 Task: Open a blank sheet, save the file as rainbow.doc Insert a picture of 'Rainbow'with name   Rainbow.png  Change shape height to 9.4 select the picture, apply border and shading with setting 3-D, style zigzaged line, color Red and width 1 pt
Action: Mouse moved to (16, 68)
Screenshot: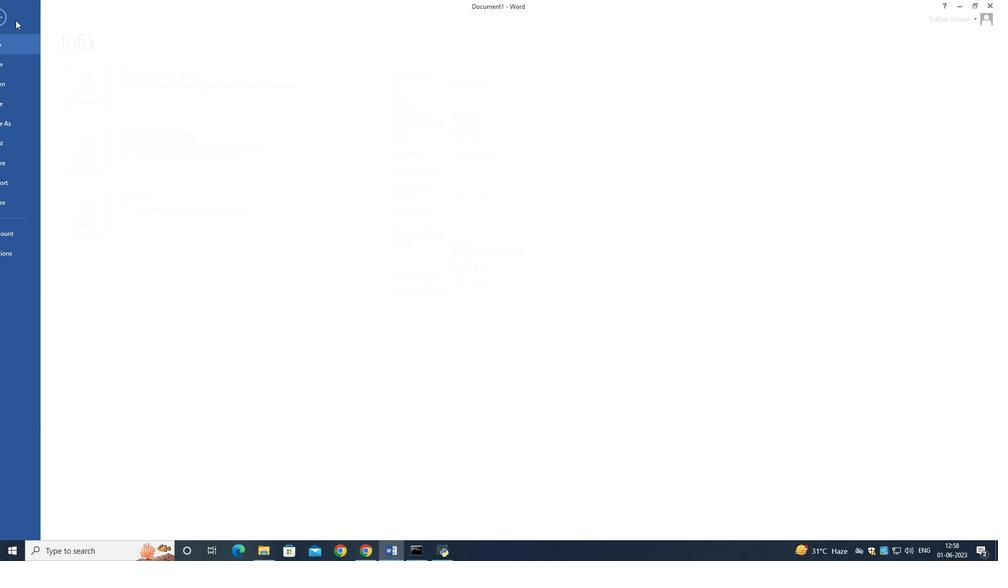 
Action: Mouse pressed left at (16, 68)
Screenshot: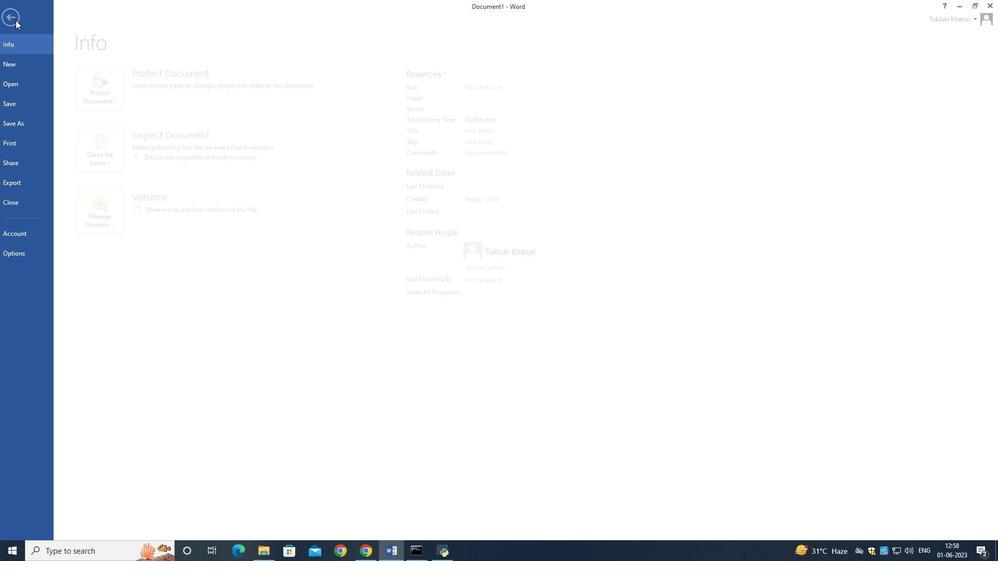 
Action: Mouse pressed left at (16, 68)
Screenshot: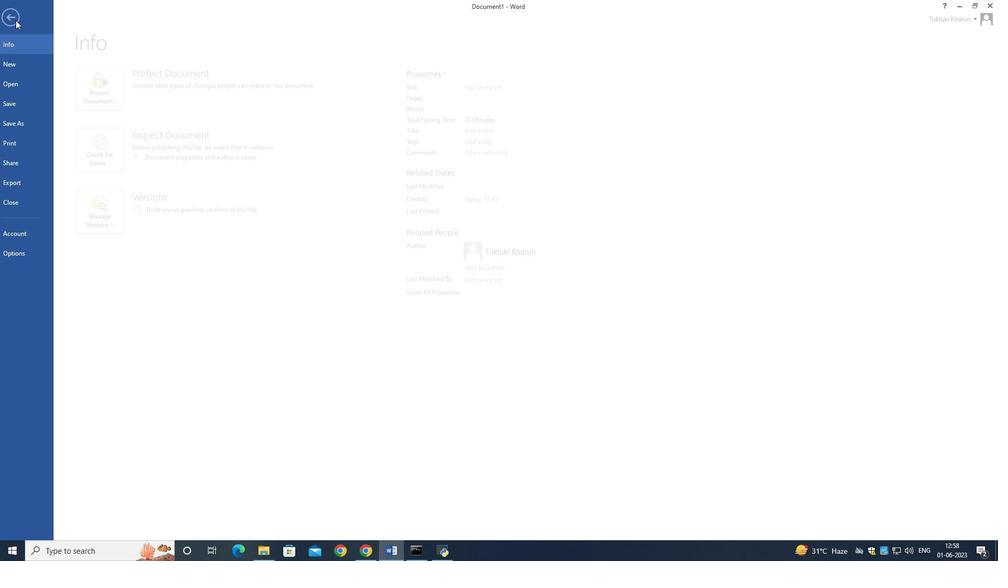 
Action: Mouse moved to (139, 144)
Screenshot: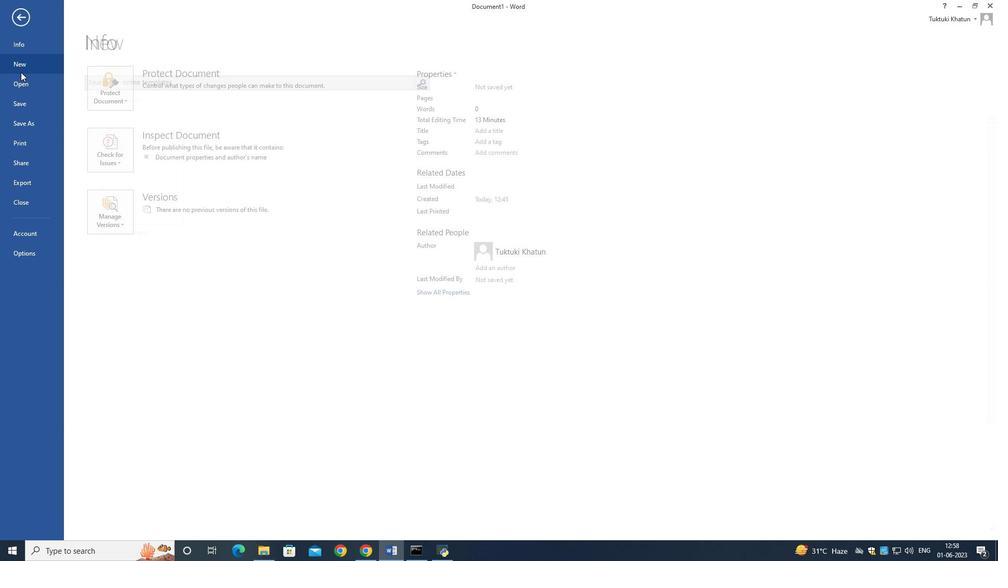 
Action: Mouse pressed left at (139, 144)
Screenshot: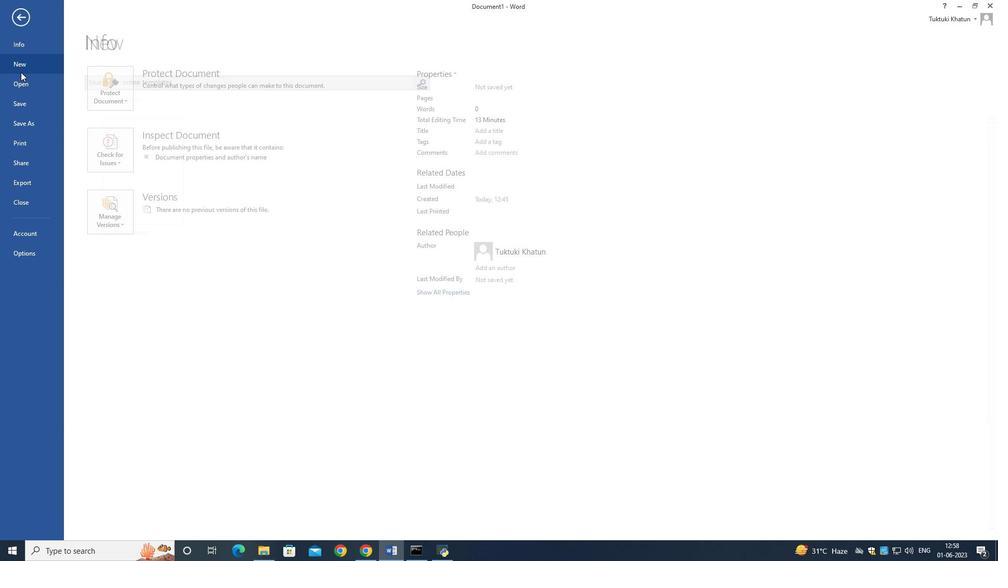
Action: Mouse pressed left at (139, 144)
Screenshot: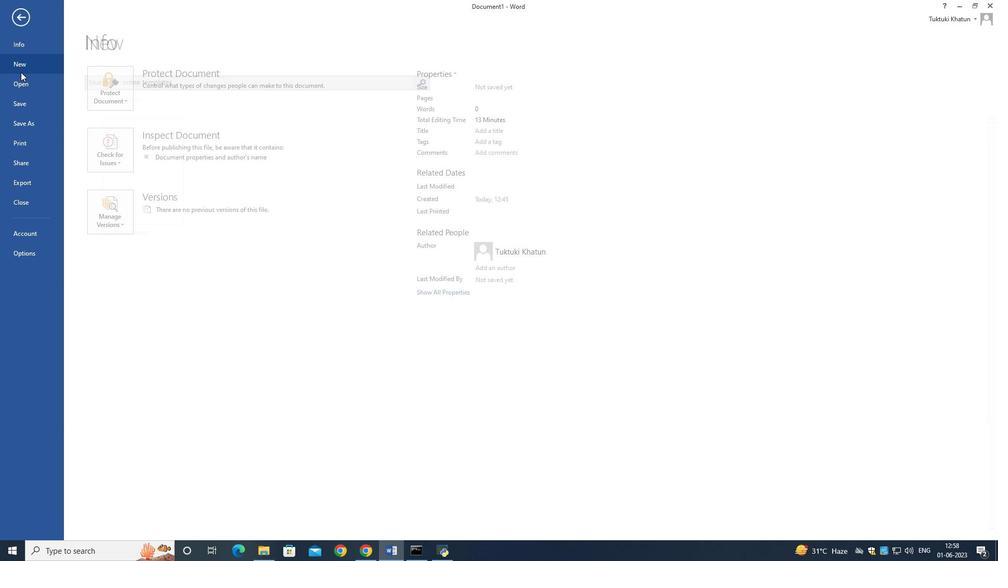 
Action: Mouse moved to (318, 134)
Screenshot: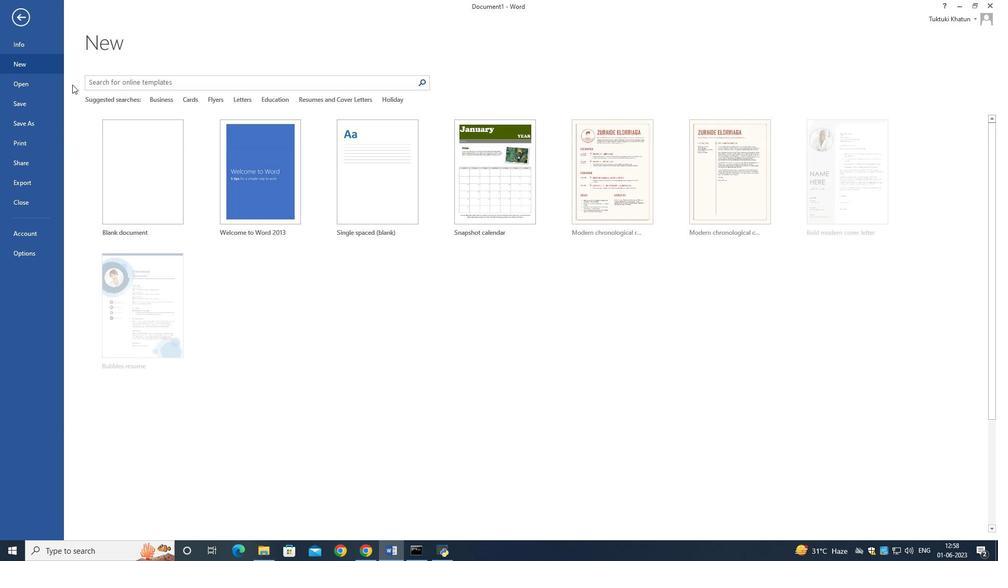 
Action: Key pressed ctrl+S
Screenshot: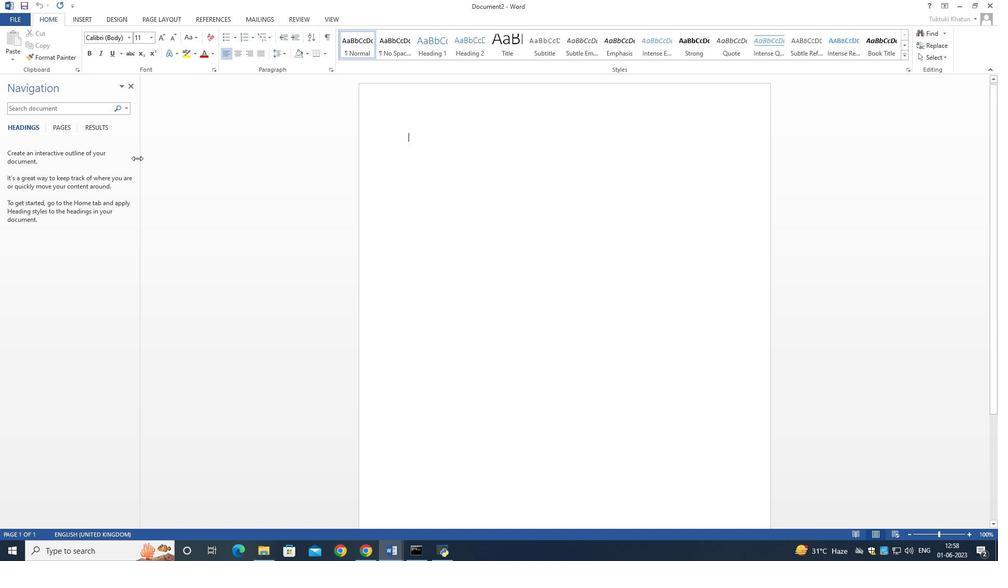 
Action: Mouse moved to (42, 125)
Screenshot: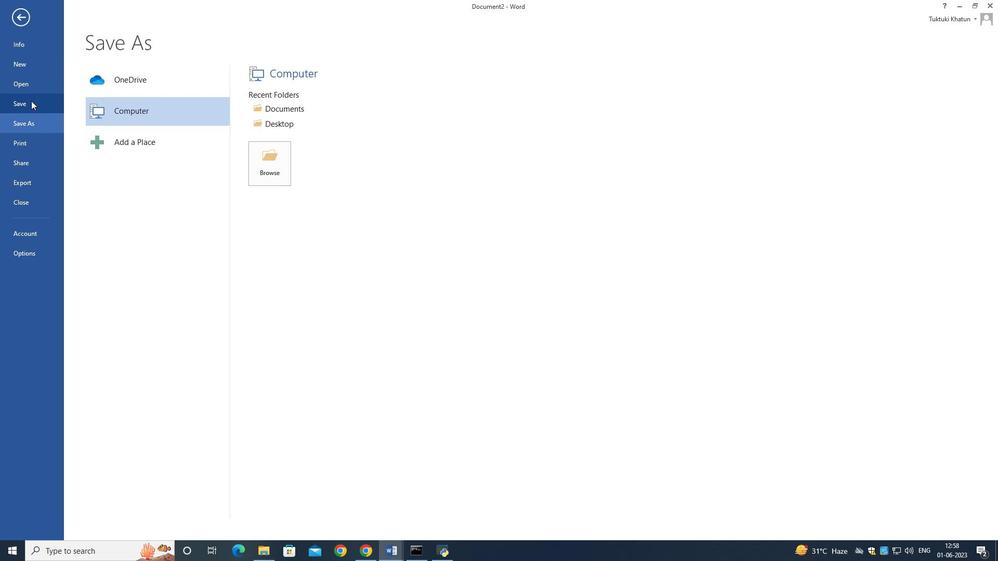 
Action: Mouse pressed left at (42, 125)
Screenshot: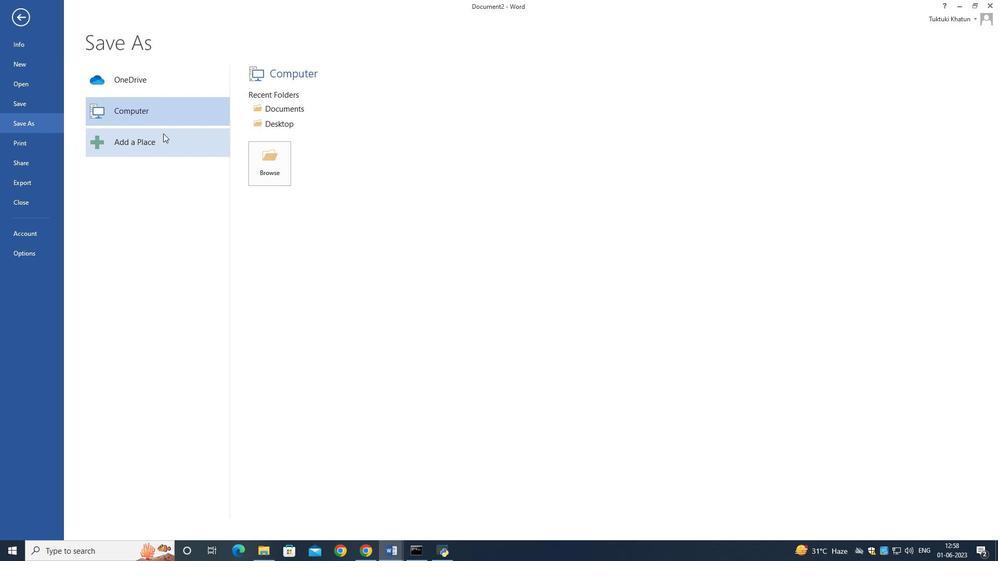 
Action: Mouse moved to (15, 20)
Screenshot: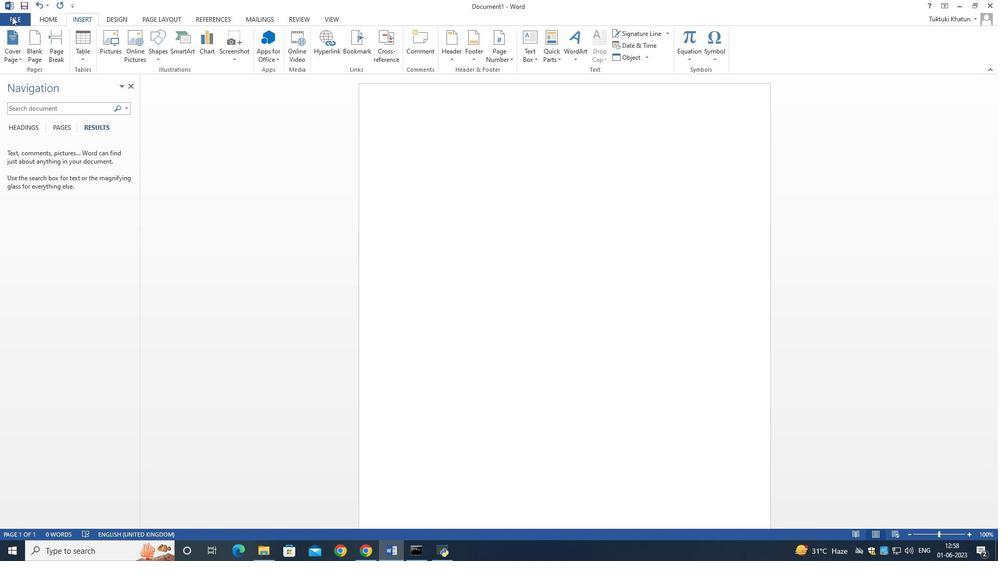 
Action: Mouse pressed left at (15, 20)
Screenshot: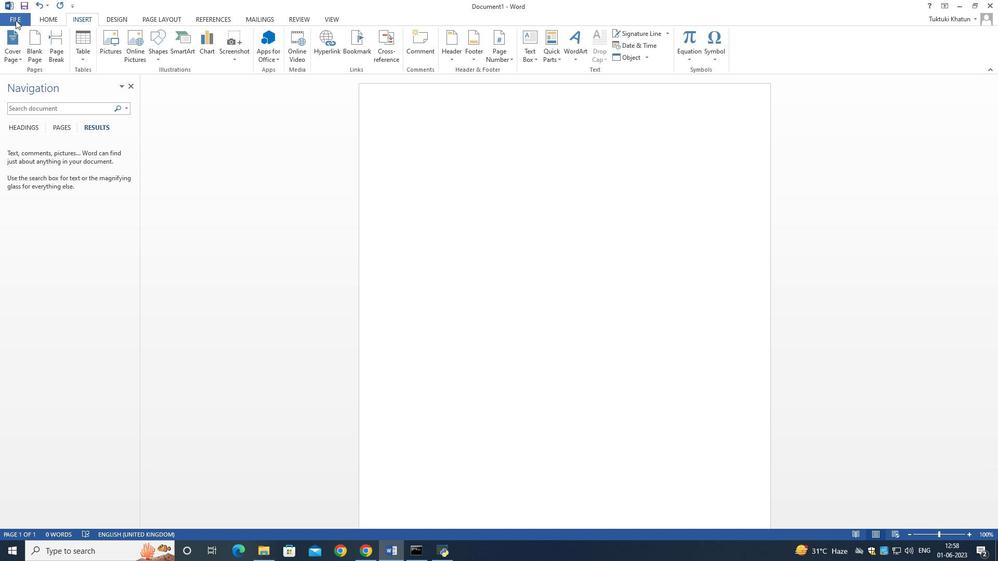 
Action: Mouse moved to (20, 72)
Screenshot: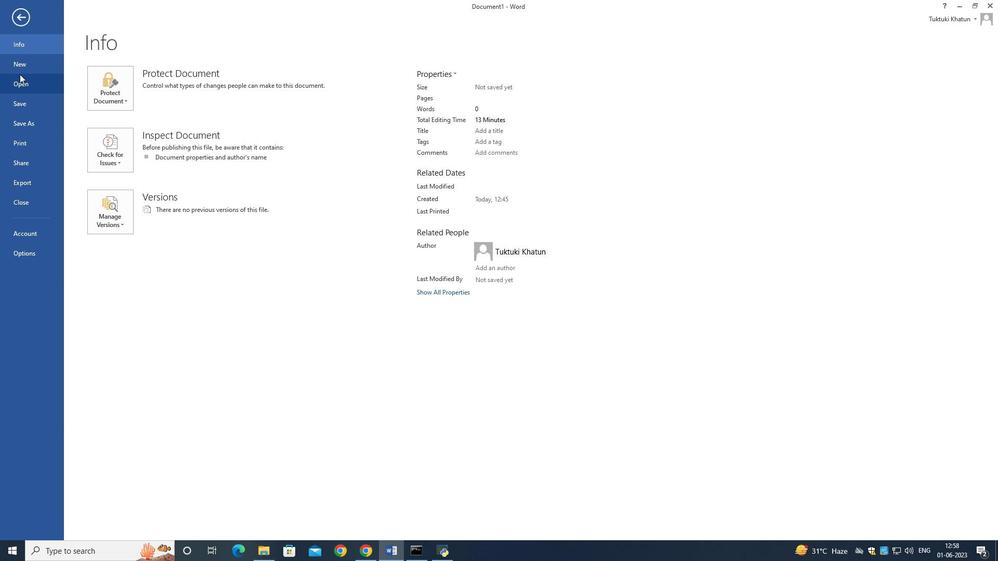 
Action: Mouse pressed left at (20, 72)
Screenshot: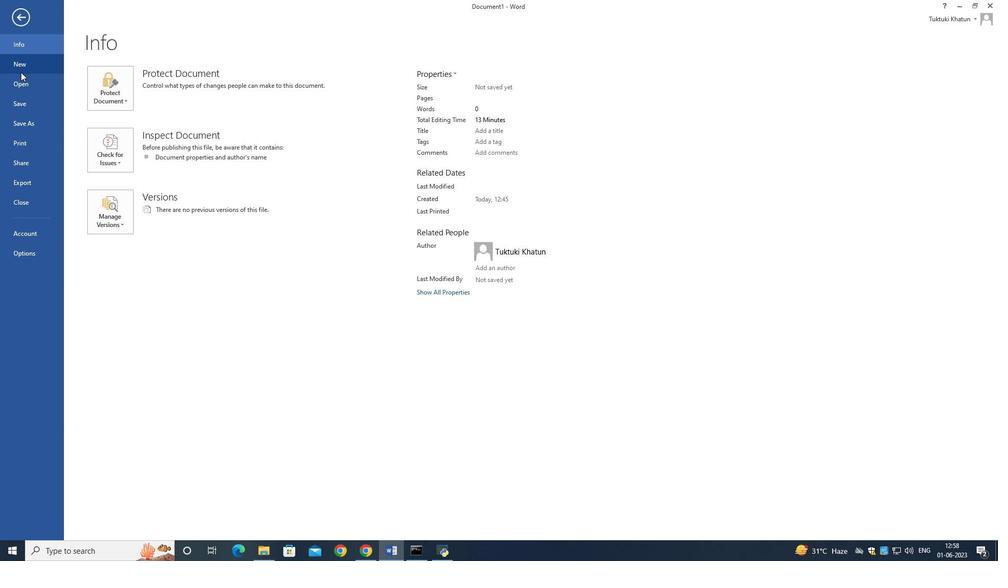 
Action: Mouse moved to (127, 165)
Screenshot: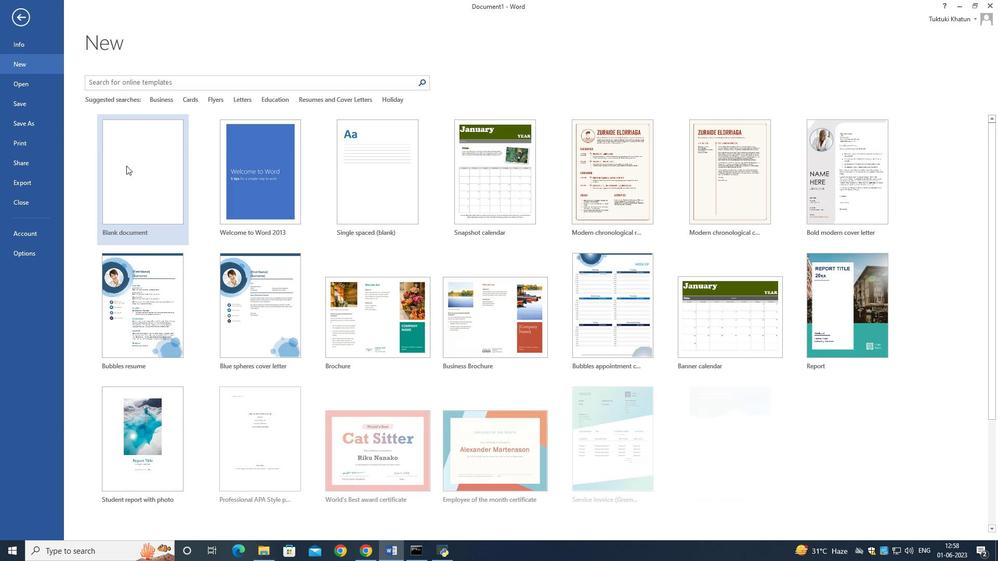 
Action: Mouse pressed left at (127, 165)
Screenshot: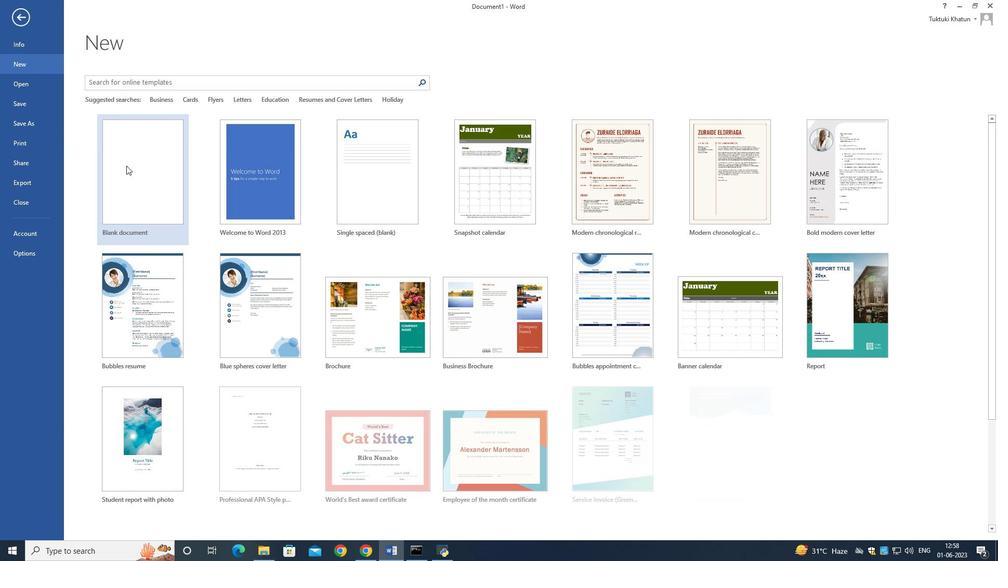 
Action: Mouse moved to (23, 22)
Screenshot: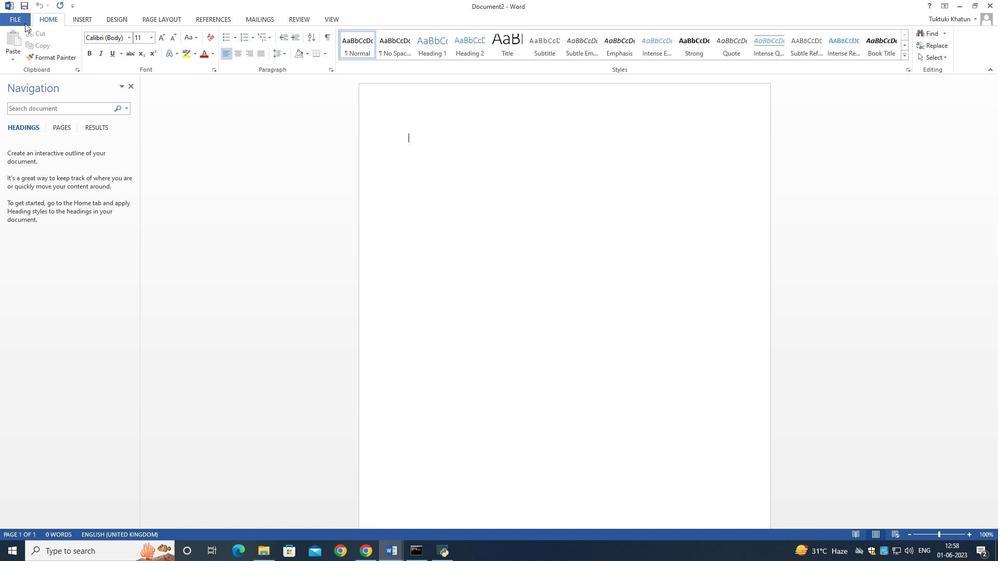 
Action: Mouse pressed left at (23, 22)
Screenshot: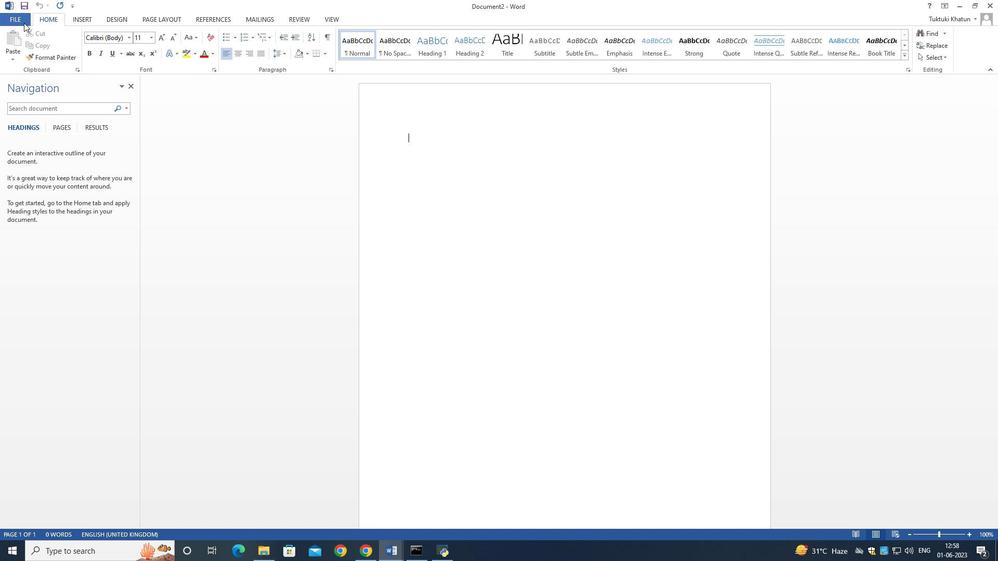 
Action: Mouse moved to (29, 100)
Screenshot: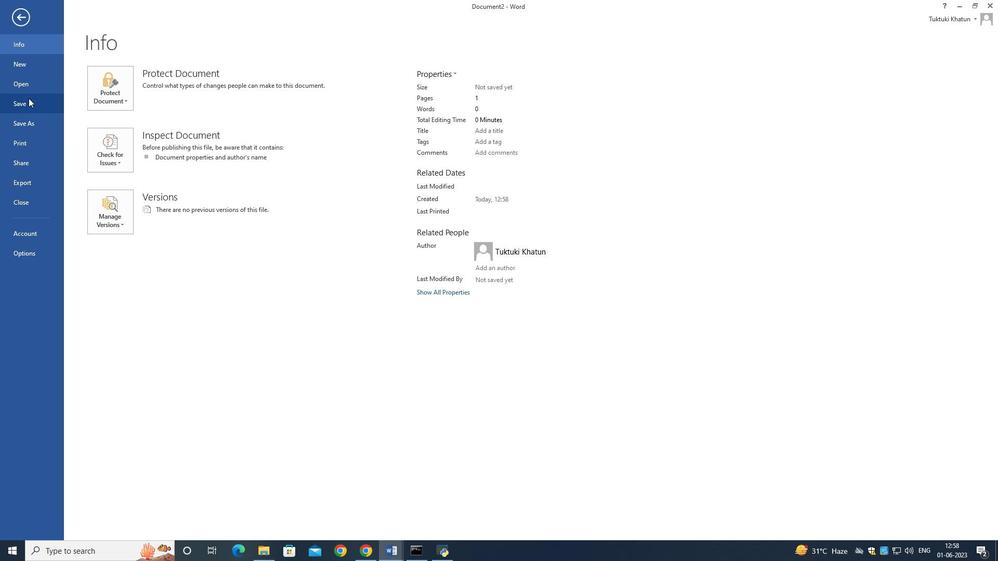 
Action: Mouse pressed left at (29, 100)
Screenshot: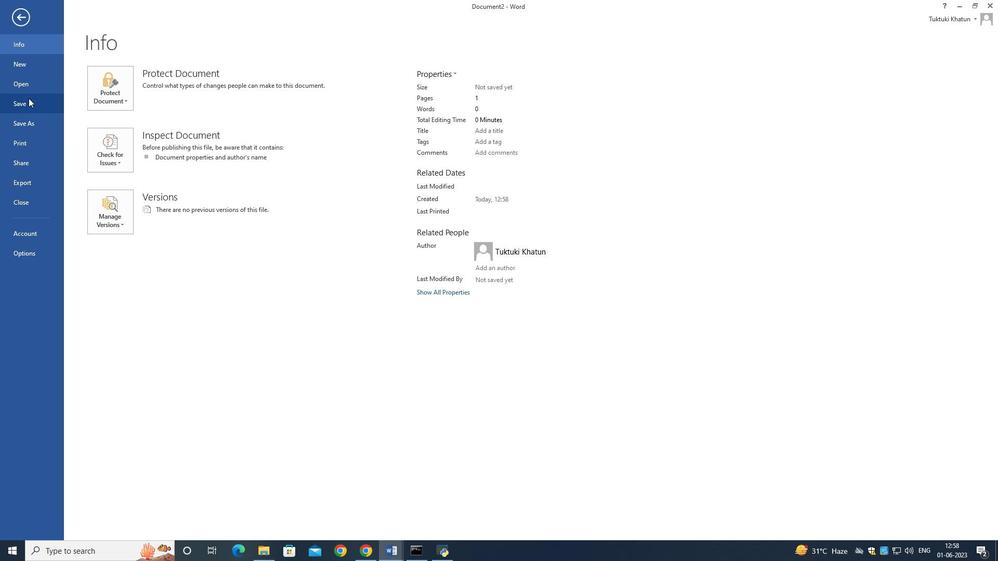 
Action: Mouse moved to (157, 110)
Screenshot: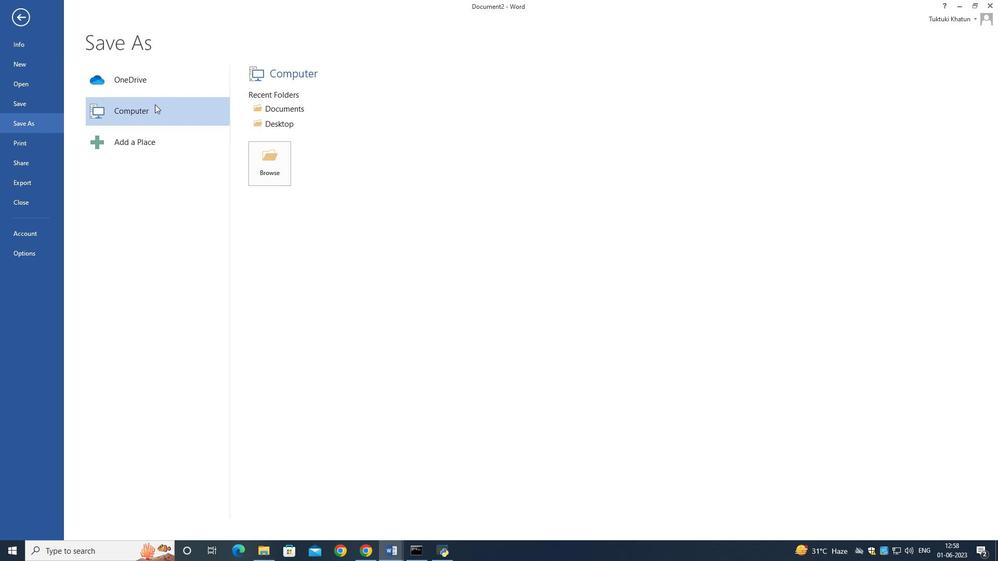 
Action: Mouse pressed left at (157, 110)
Screenshot: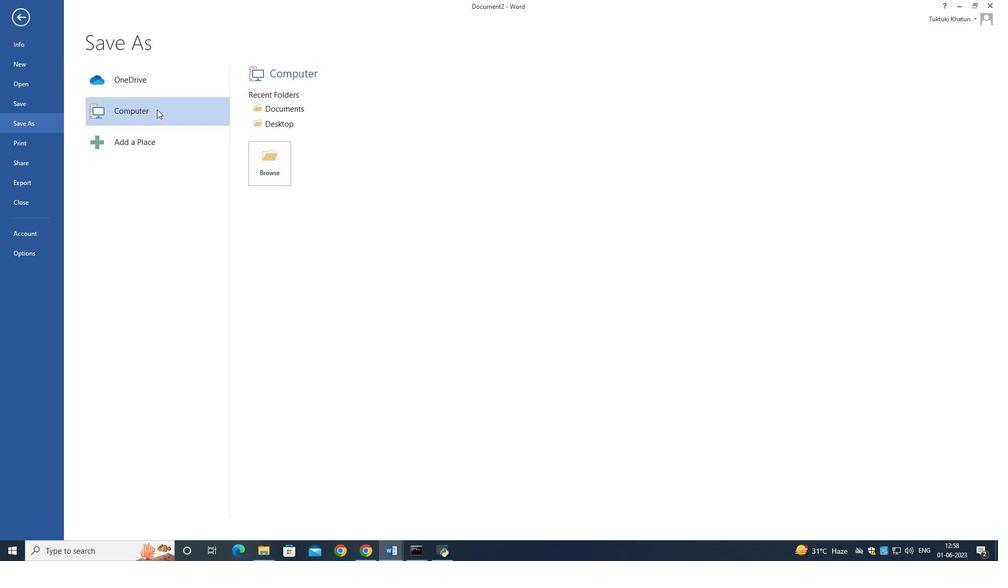 
Action: Mouse moved to (269, 108)
Screenshot: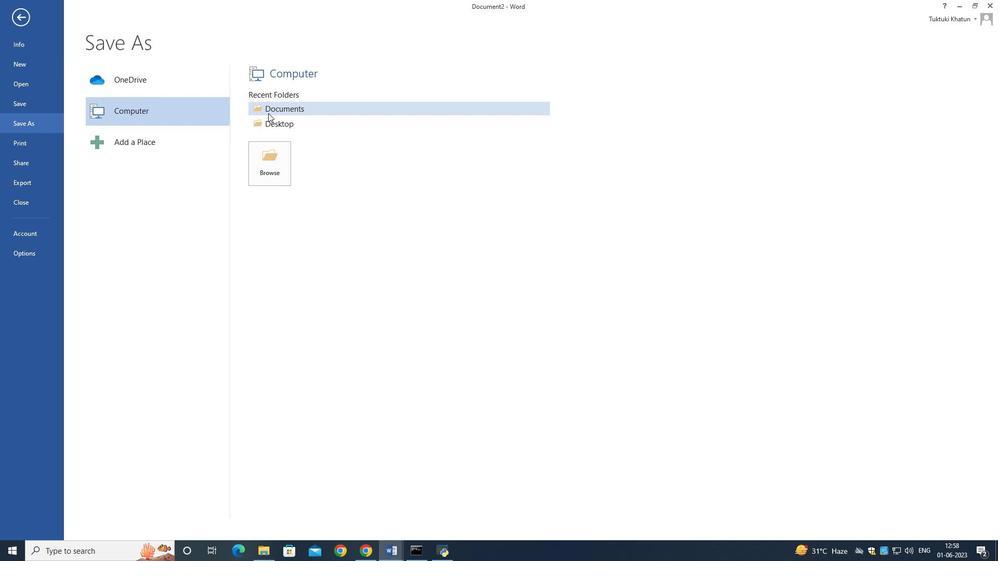 
Action: Mouse pressed left at (269, 108)
Screenshot: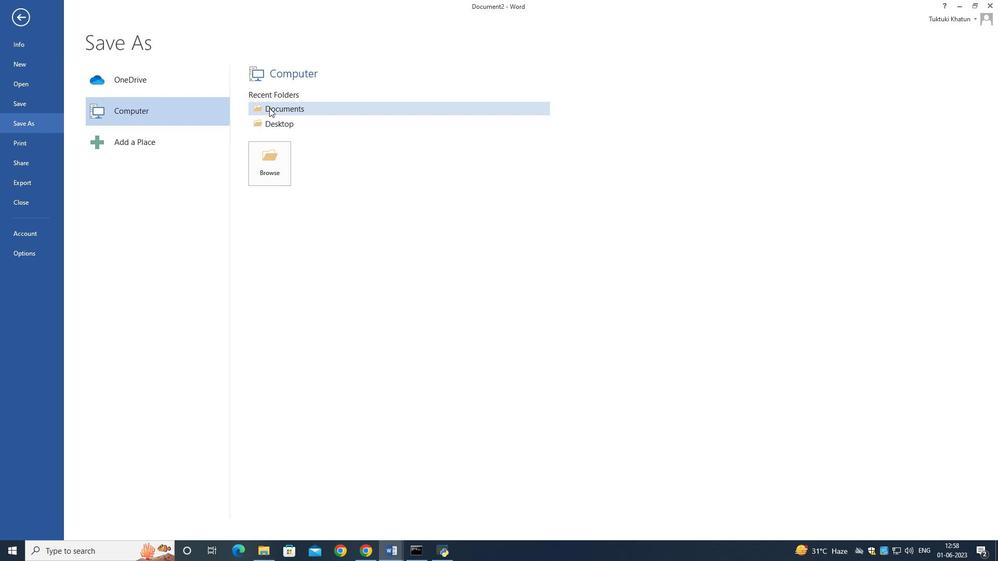 
Action: Mouse moved to (246, 178)
Screenshot: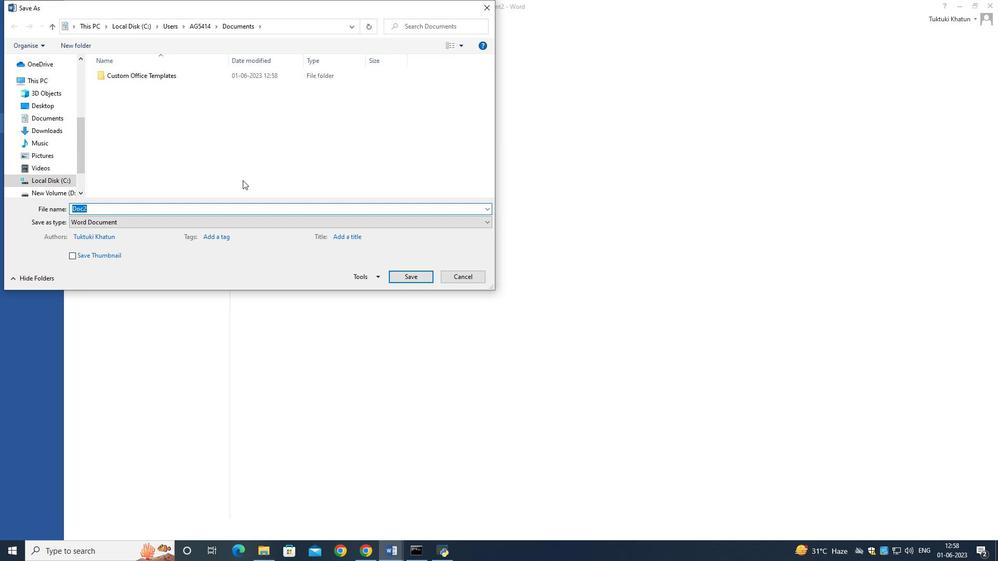 
Action: Key pressed rainbow
Screenshot: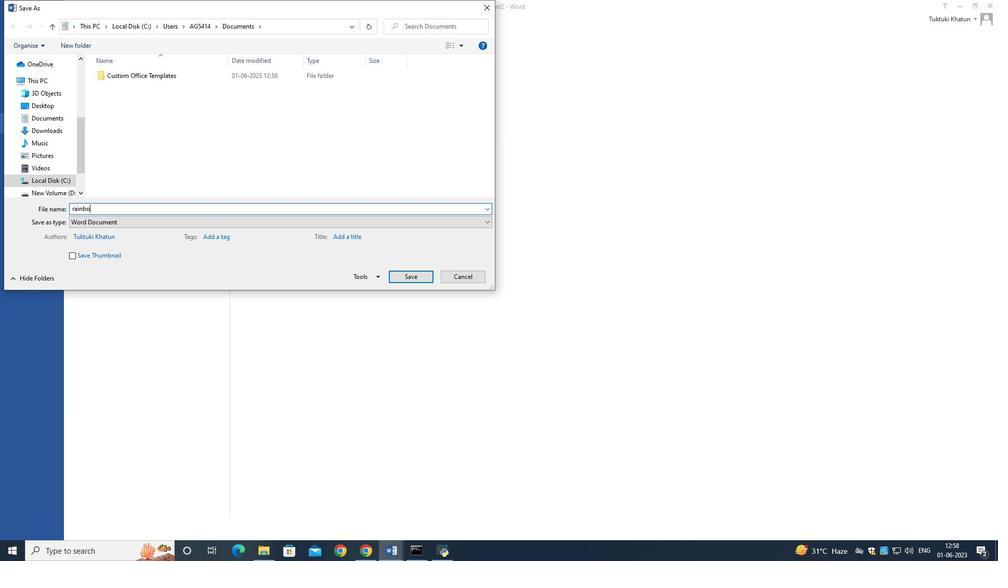 
Action: Mouse moved to (404, 275)
Screenshot: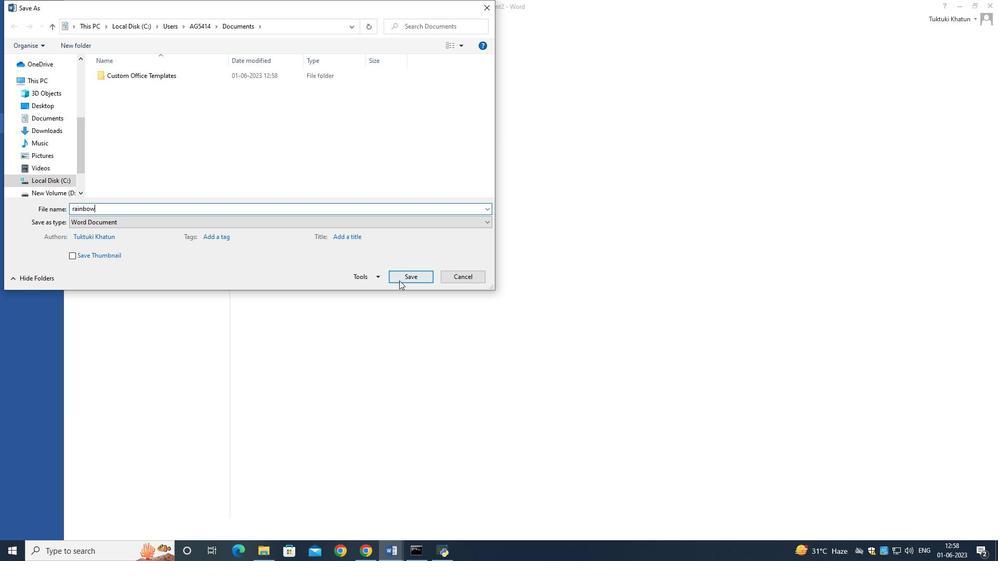 
Action: Mouse pressed left at (404, 275)
Screenshot: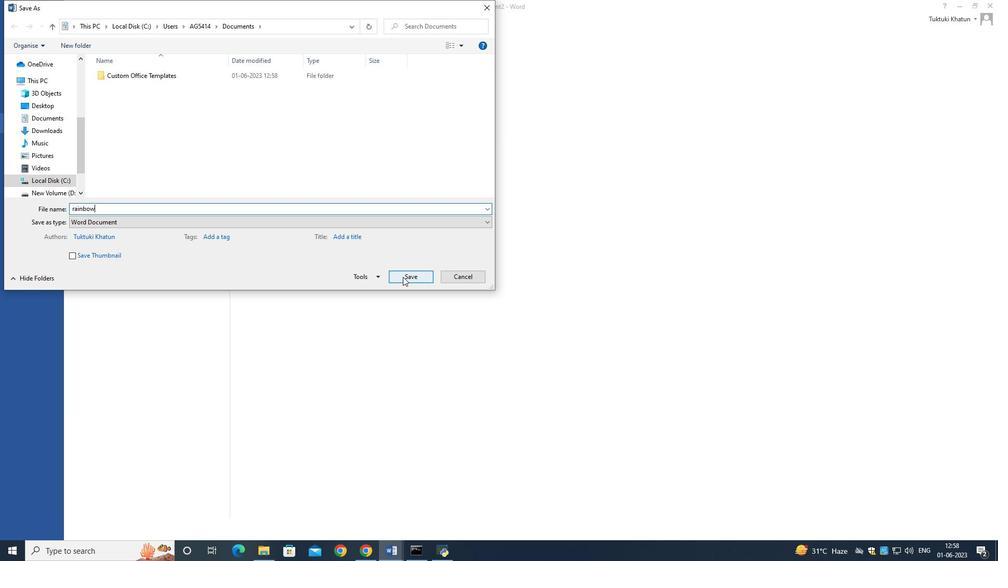 
Action: Mouse moved to (82, 16)
Screenshot: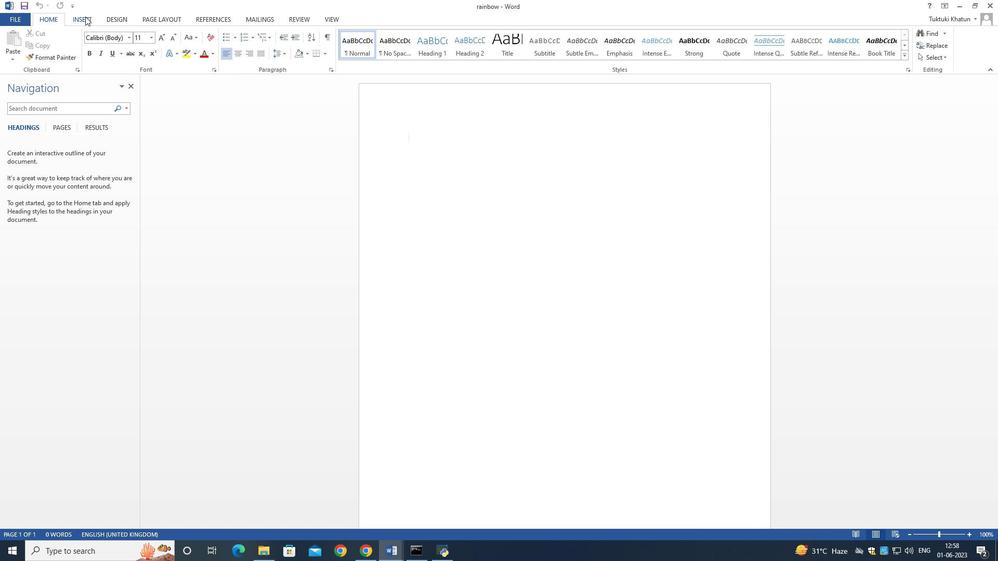 
Action: Mouse pressed left at (82, 16)
Screenshot: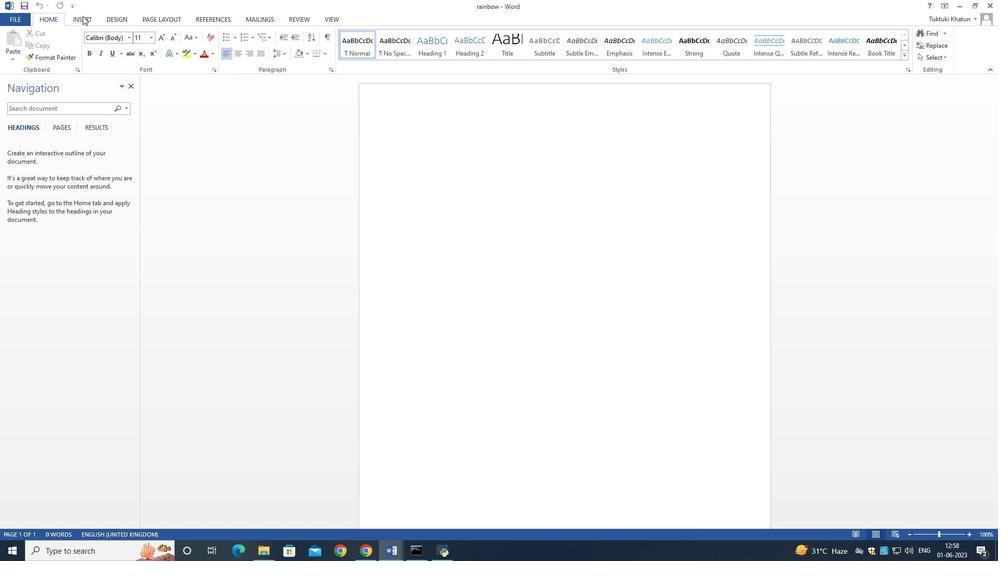 
Action: Mouse moved to (111, 42)
Screenshot: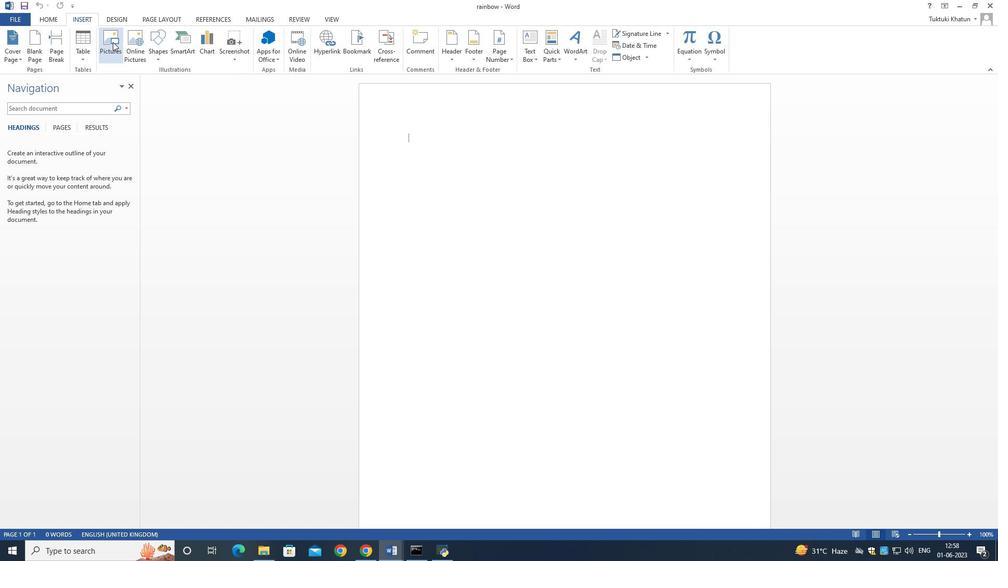
Action: Mouse pressed left at (111, 42)
Screenshot: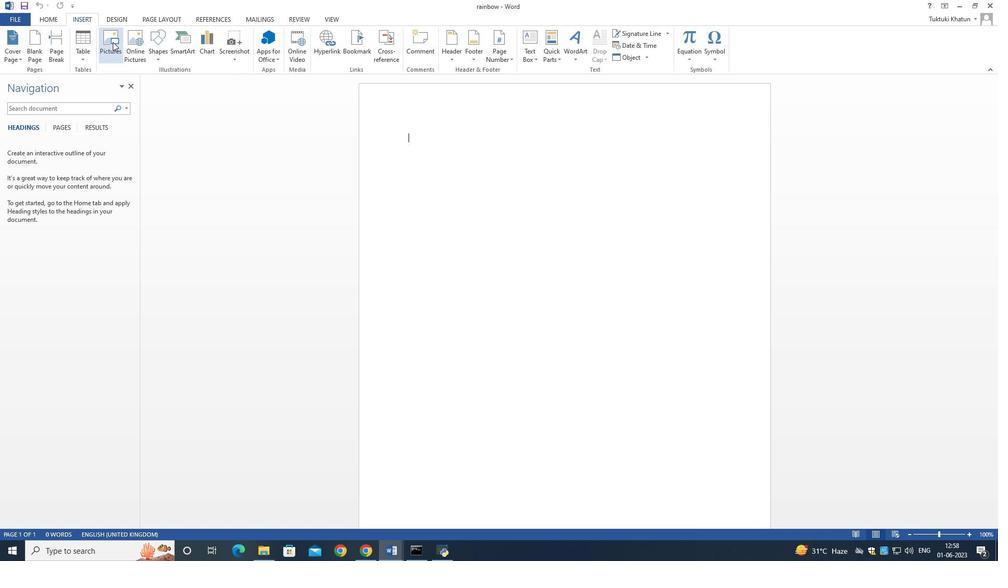 
Action: Mouse moved to (134, 98)
Screenshot: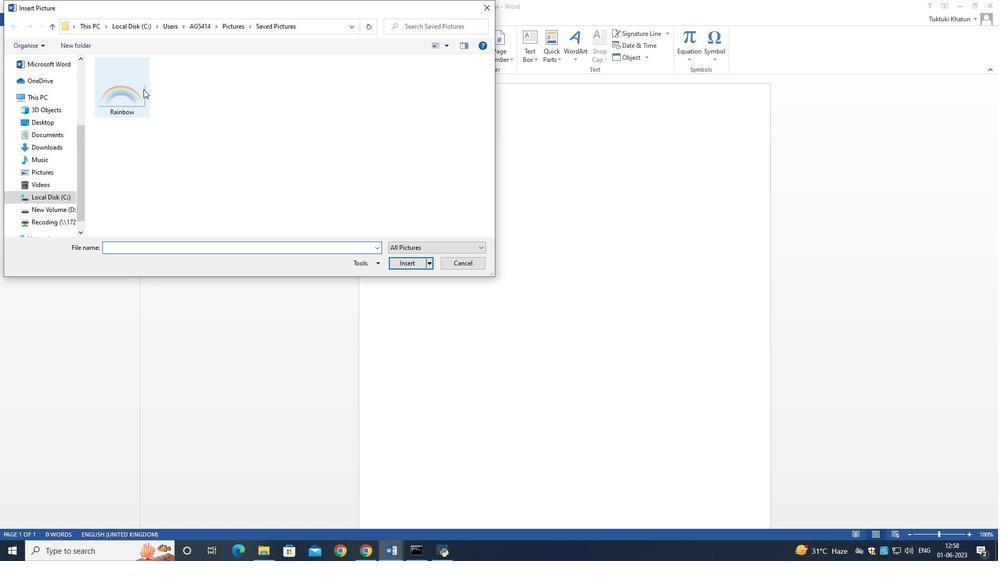 
Action: Mouse pressed left at (134, 98)
Screenshot: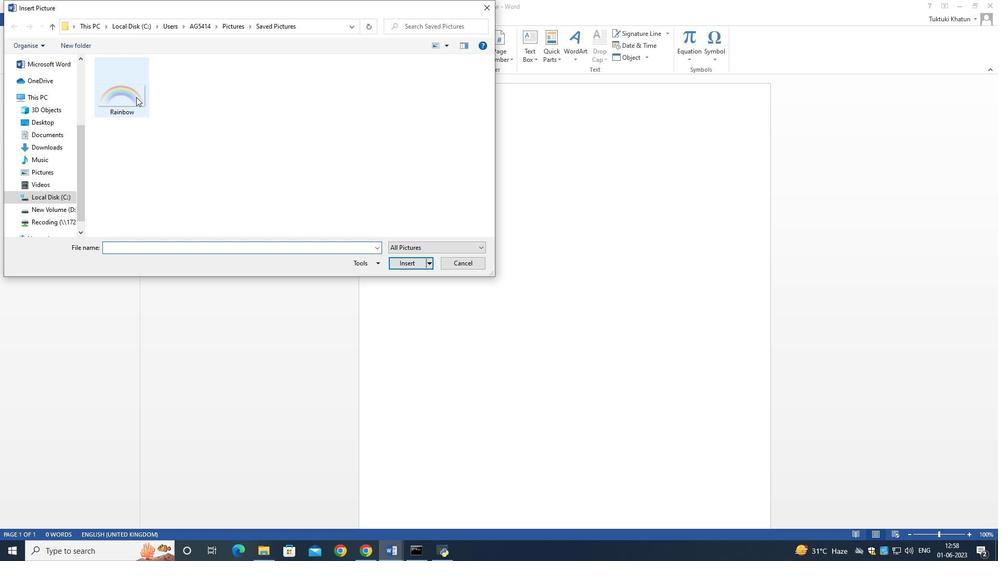 
Action: Mouse moved to (408, 259)
Screenshot: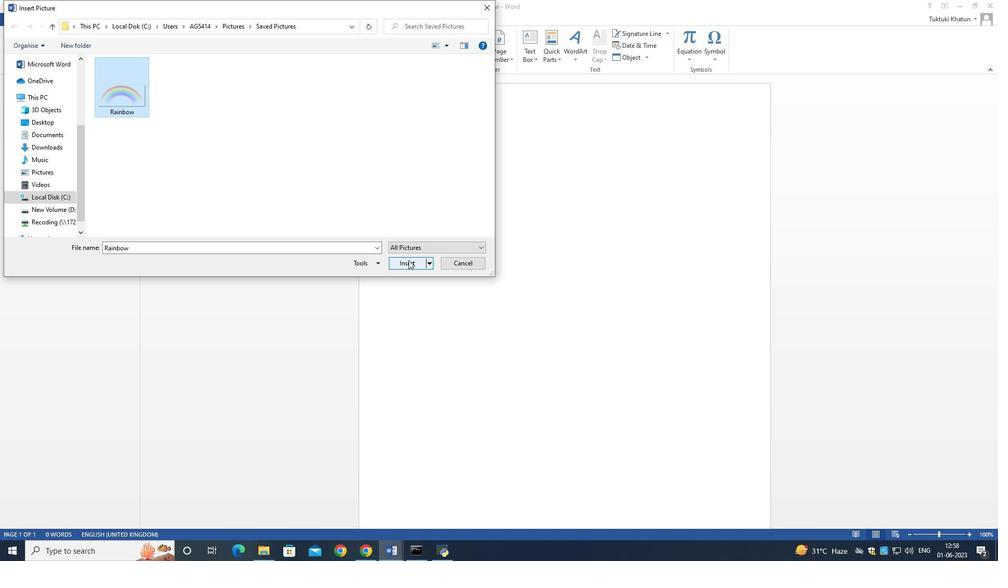 
Action: Mouse pressed left at (408, 259)
Screenshot: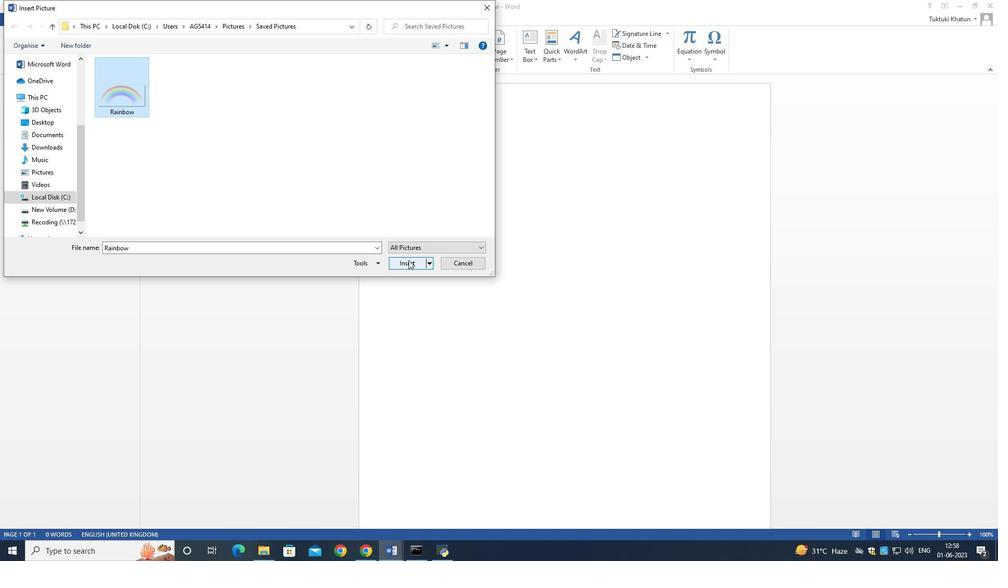 
Action: Mouse moved to (937, 37)
Screenshot: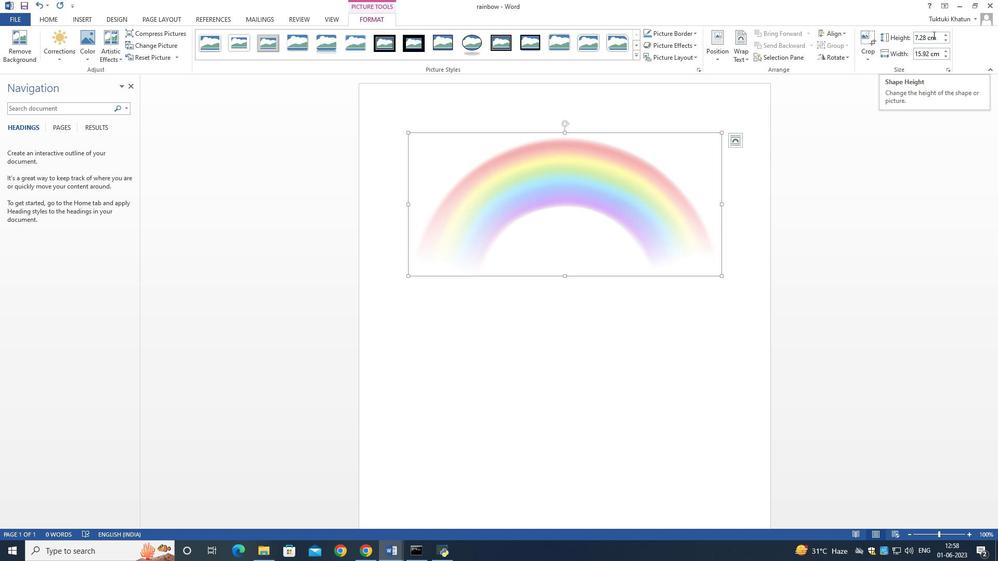 
Action: Mouse pressed left at (937, 37)
Screenshot: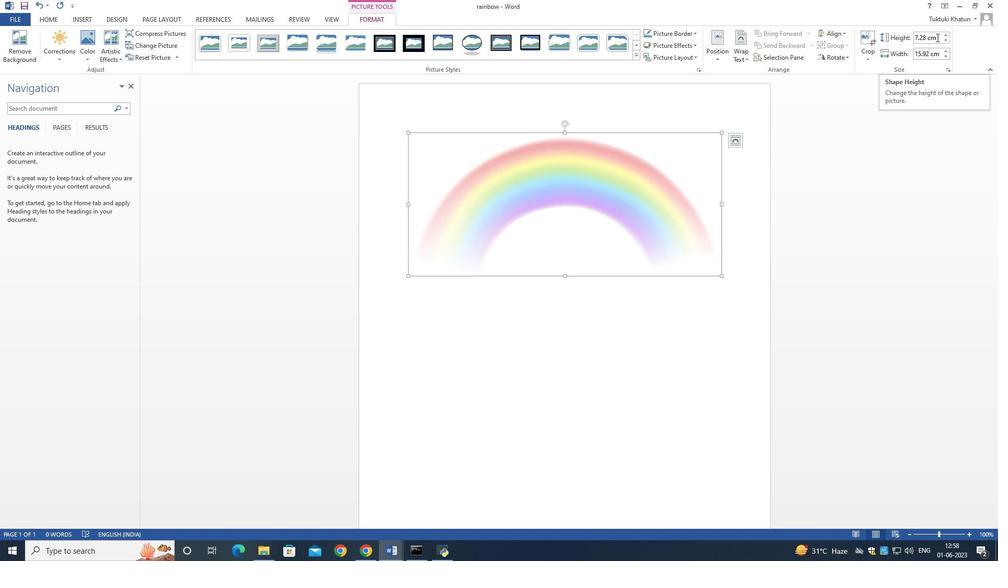 
Action: Mouse moved to (942, 37)
Screenshot: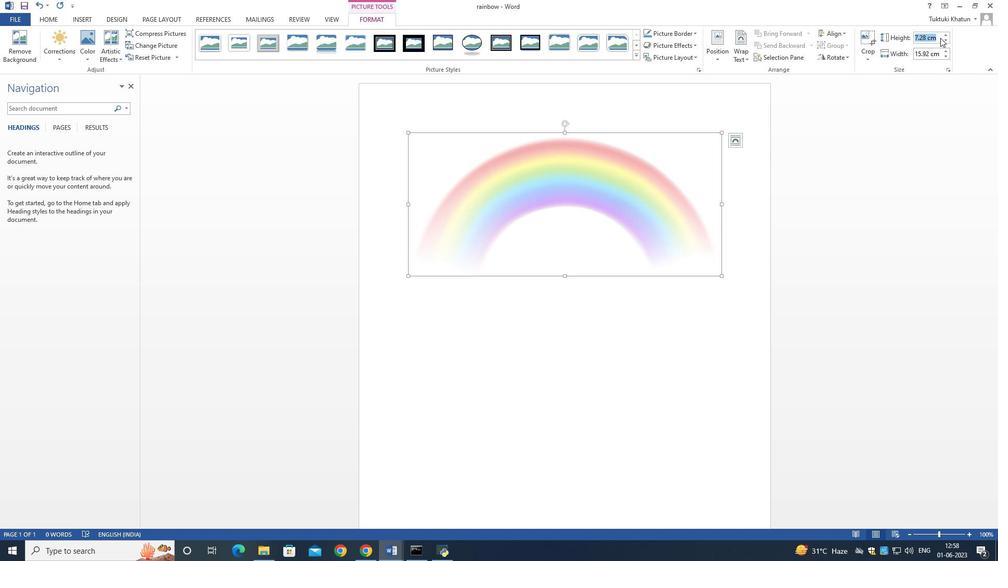 
Action: Key pressed 9.4<Key.enter>
Screenshot: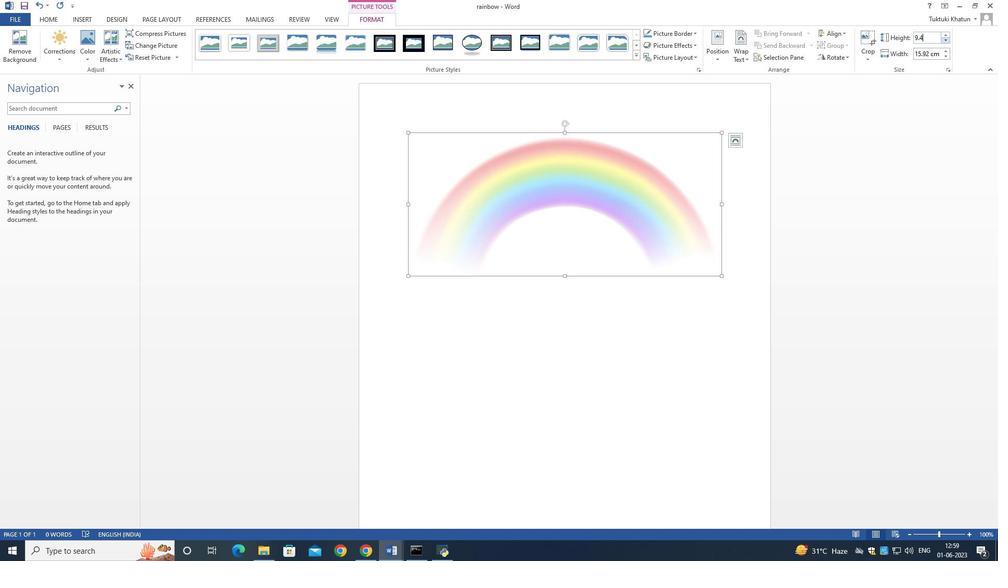 
Action: Mouse moved to (644, 155)
Screenshot: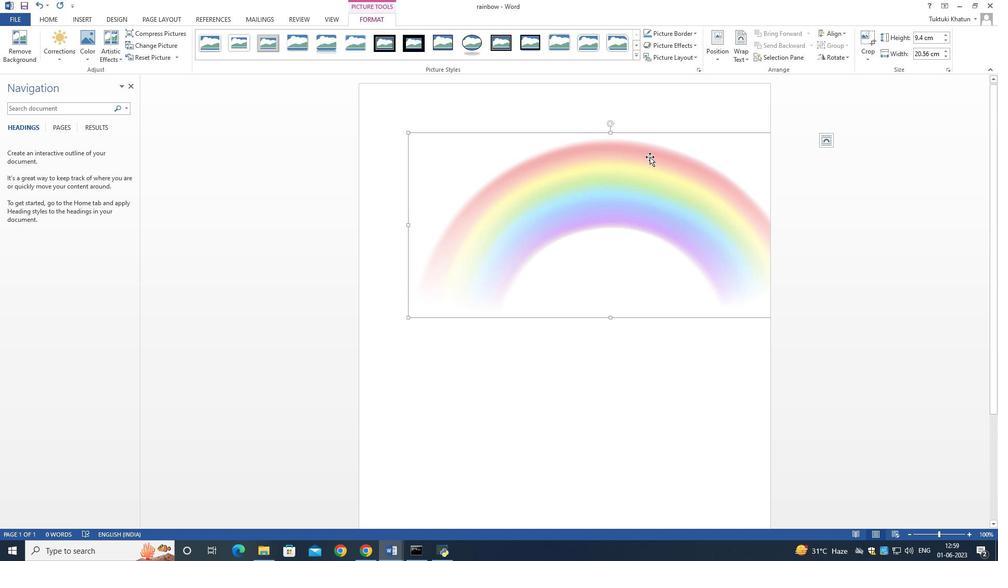 
Action: Mouse pressed left at (644, 155)
Screenshot: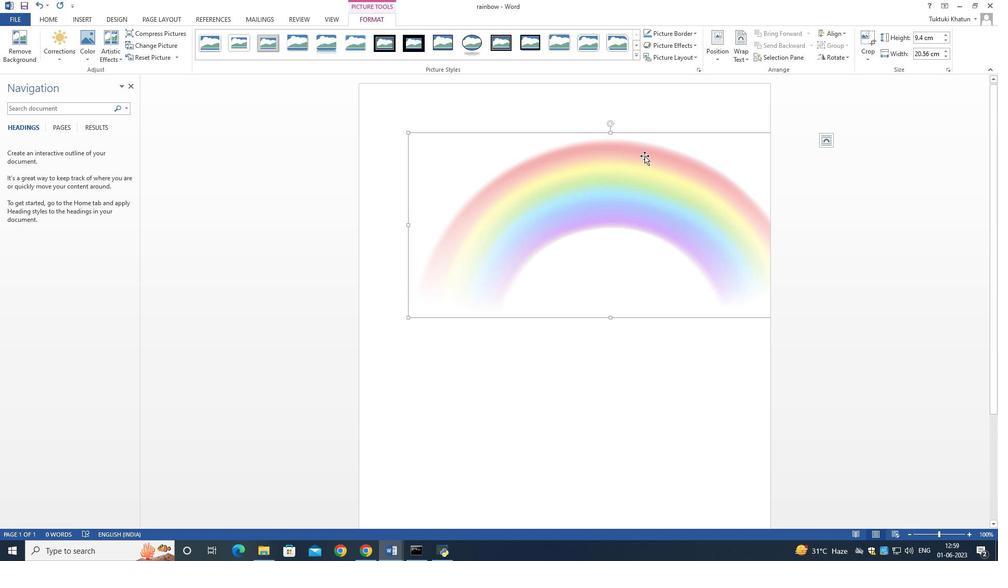 
Action: Mouse moved to (577, 187)
Screenshot: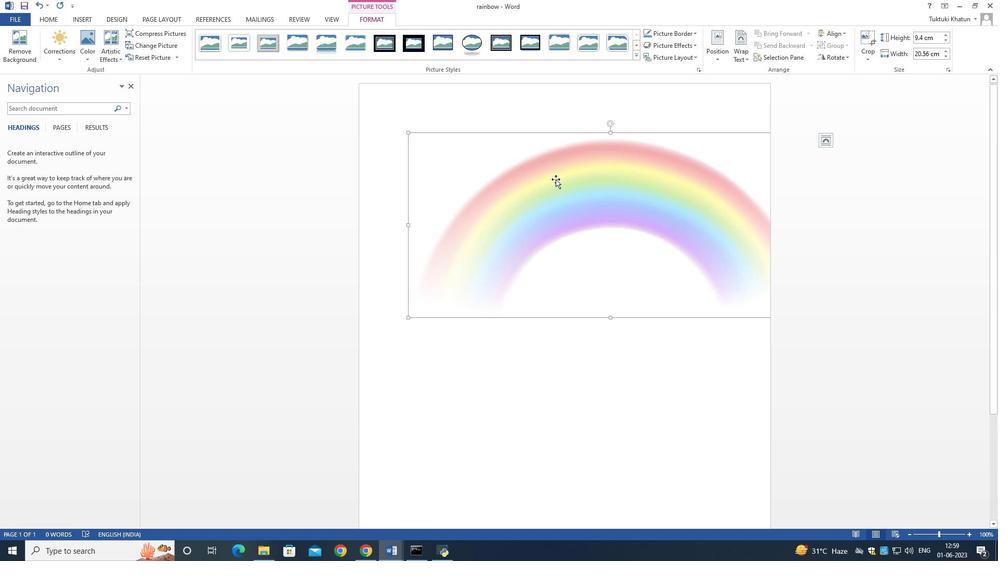
Action: Mouse pressed left at (577, 187)
Screenshot: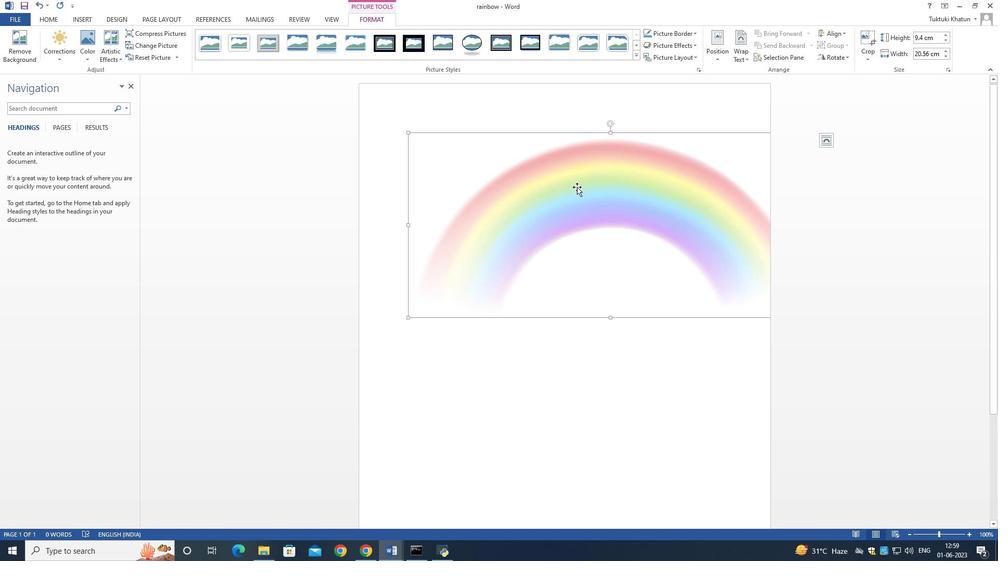 
Action: Mouse moved to (744, 52)
Screenshot: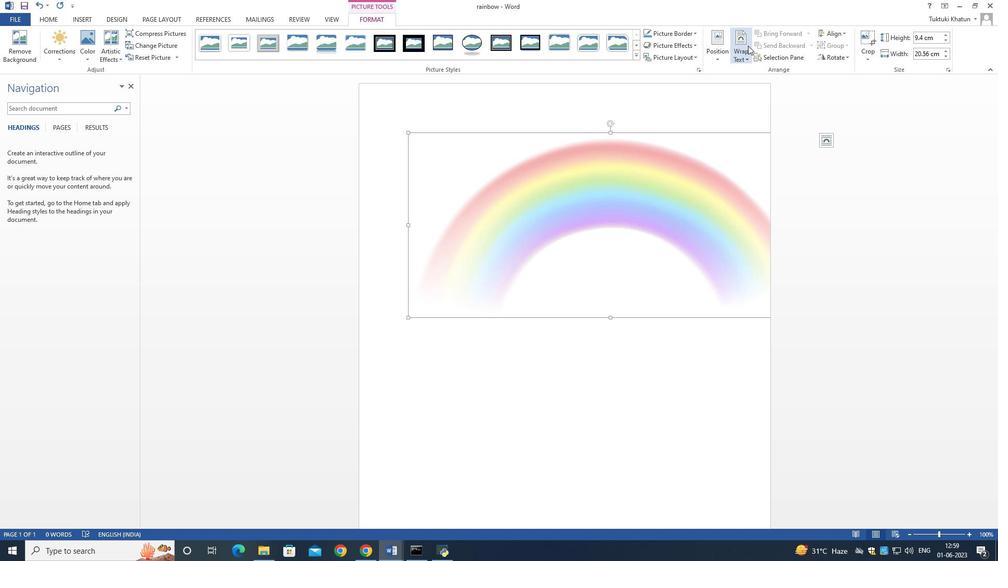 
Action: Mouse pressed left at (744, 52)
Screenshot: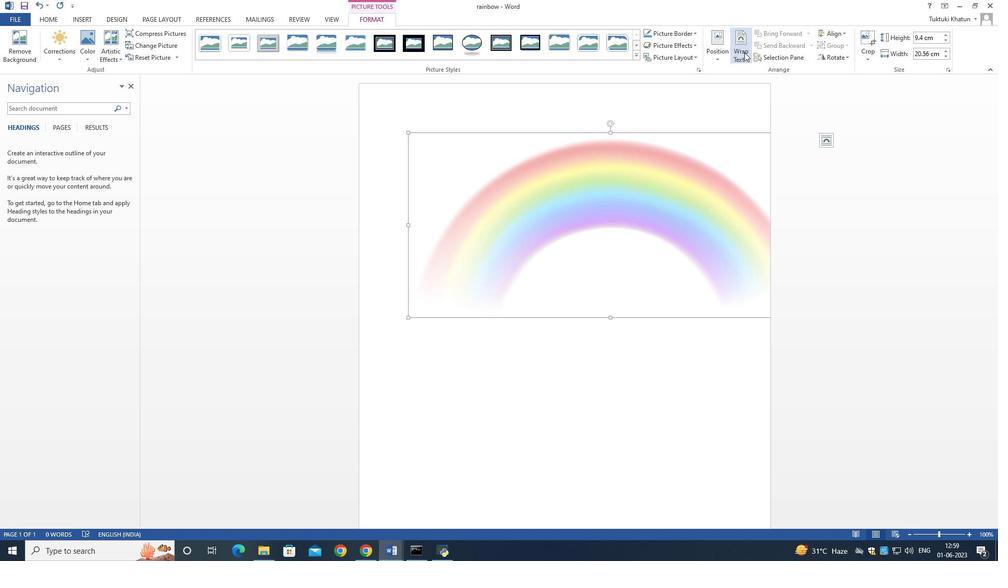 
Action: Mouse moved to (711, 47)
Screenshot: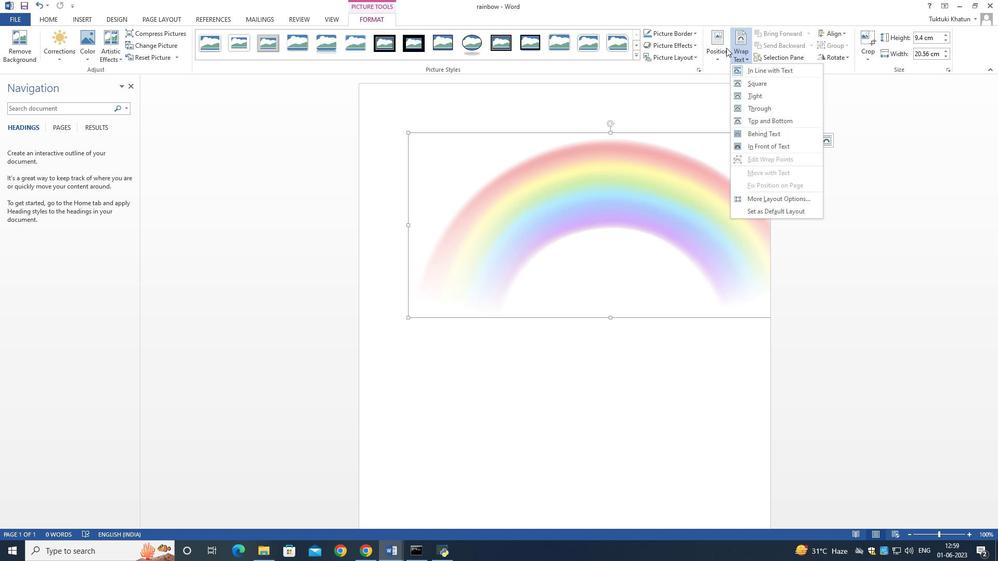 
Action: Mouse pressed left at (711, 47)
Screenshot: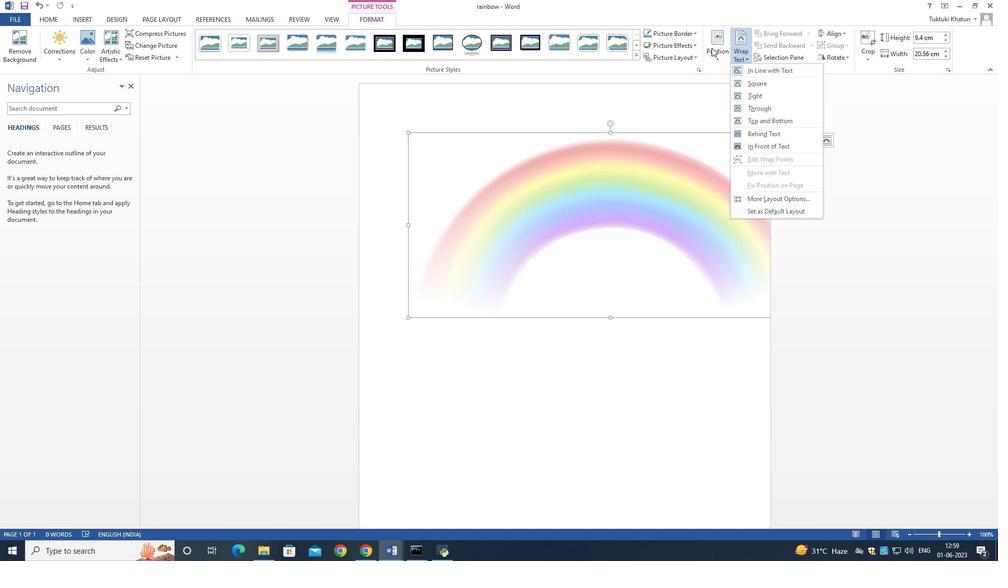 
Action: Mouse moved to (749, 135)
Screenshot: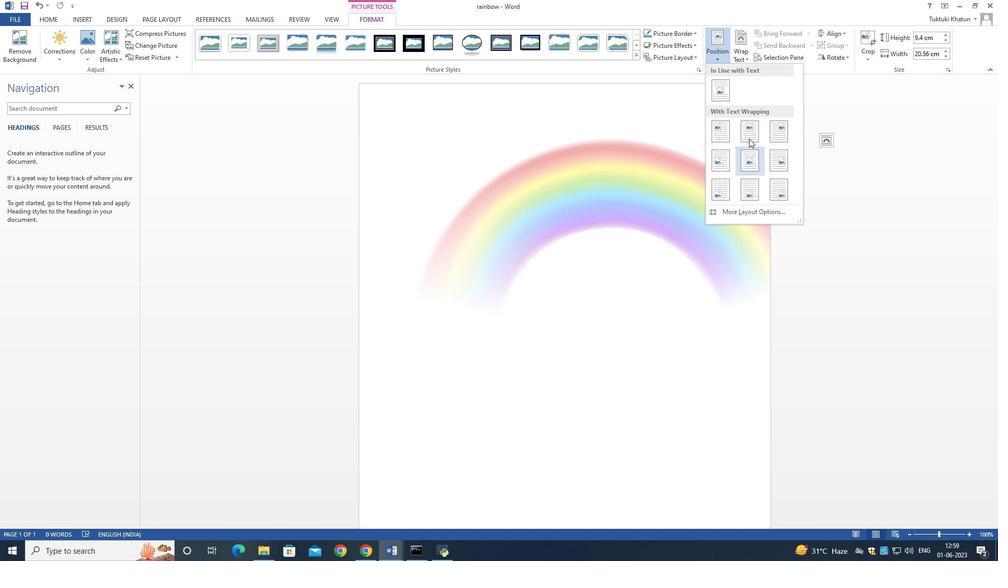 
Action: Mouse pressed left at (749, 135)
Screenshot: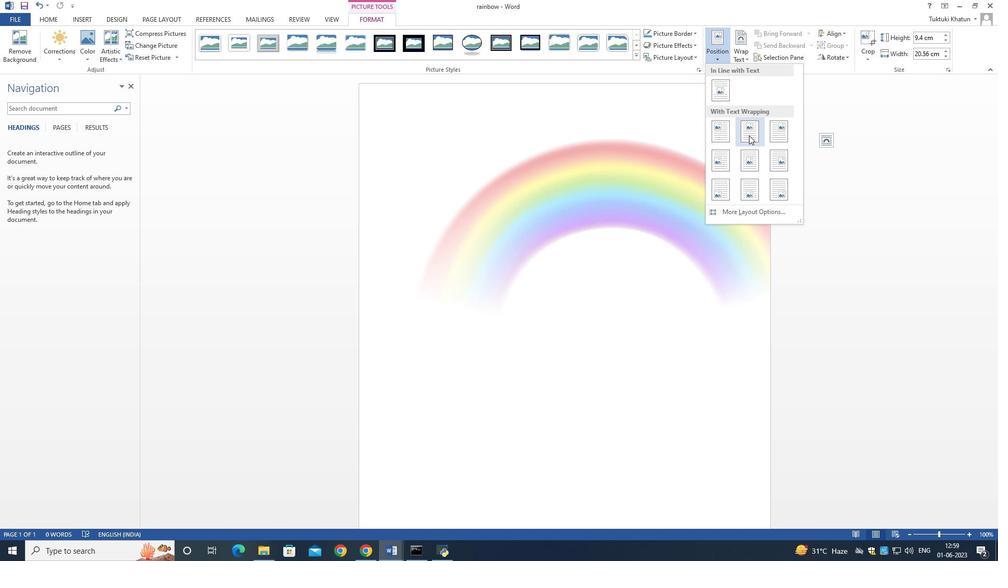 
Action: Mouse moved to (674, 354)
Screenshot: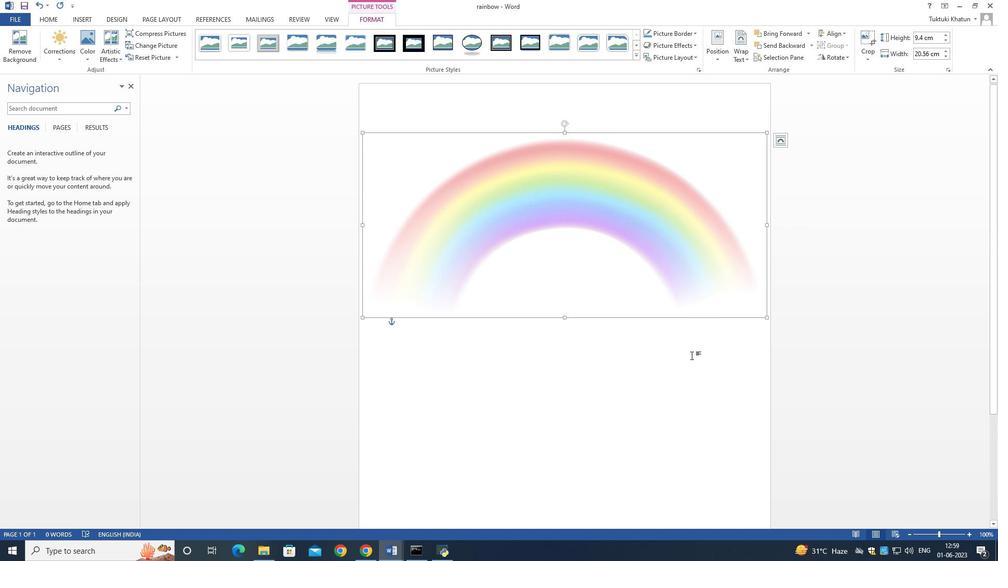 
Action: Mouse pressed left at (674, 354)
Screenshot: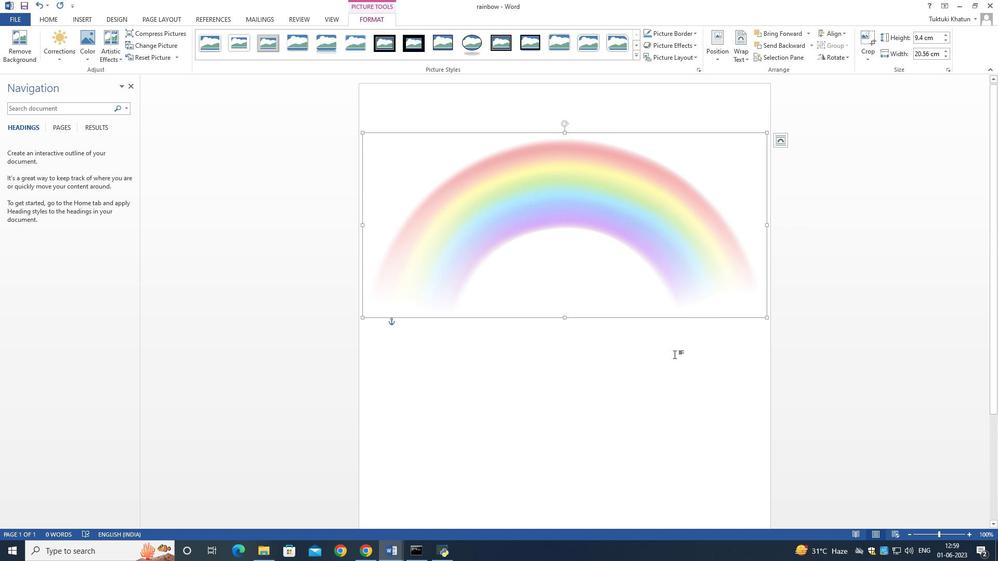 
Action: Mouse moved to (583, 216)
Screenshot: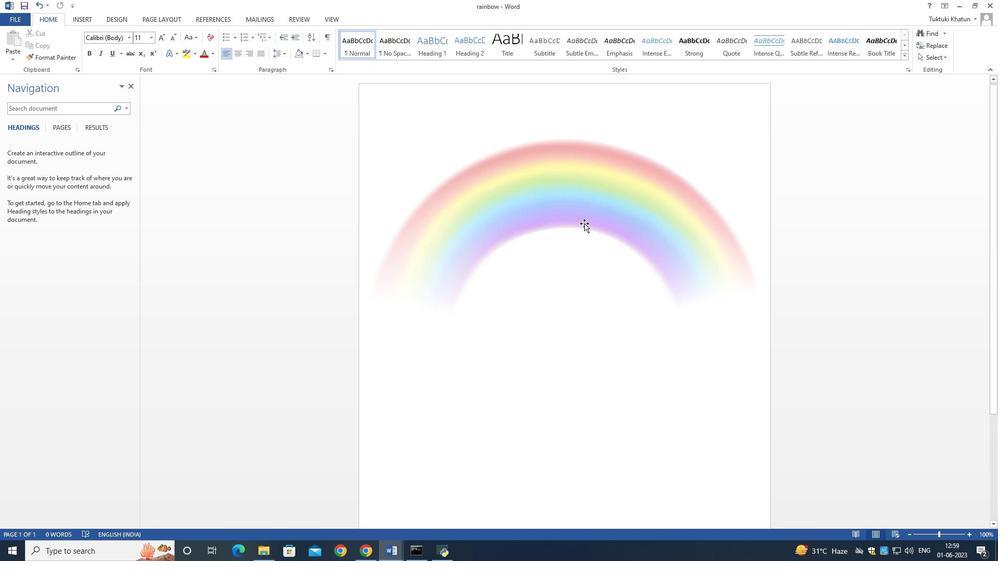 
Action: Mouse pressed left at (583, 216)
Screenshot: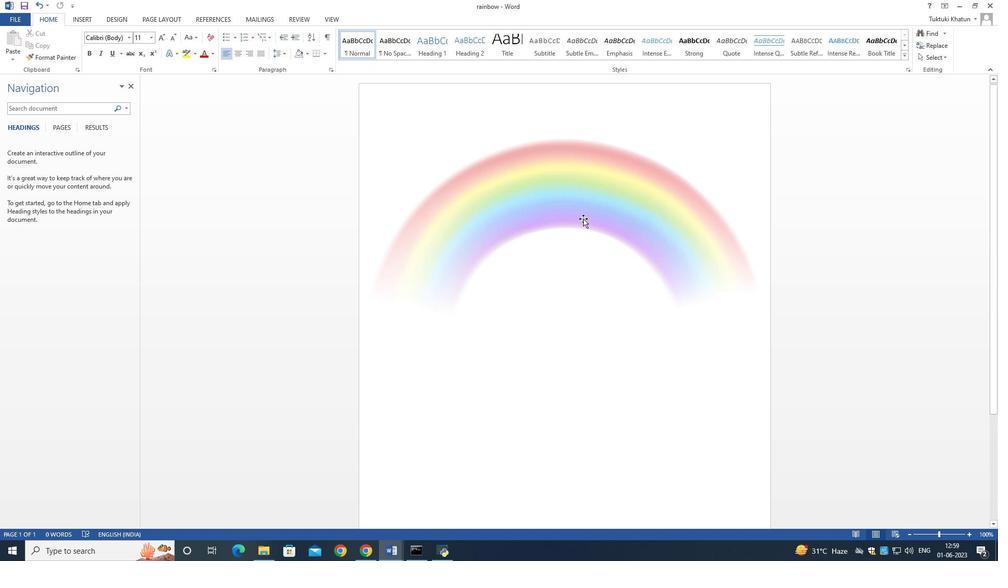 
Action: Mouse moved to (685, 35)
Screenshot: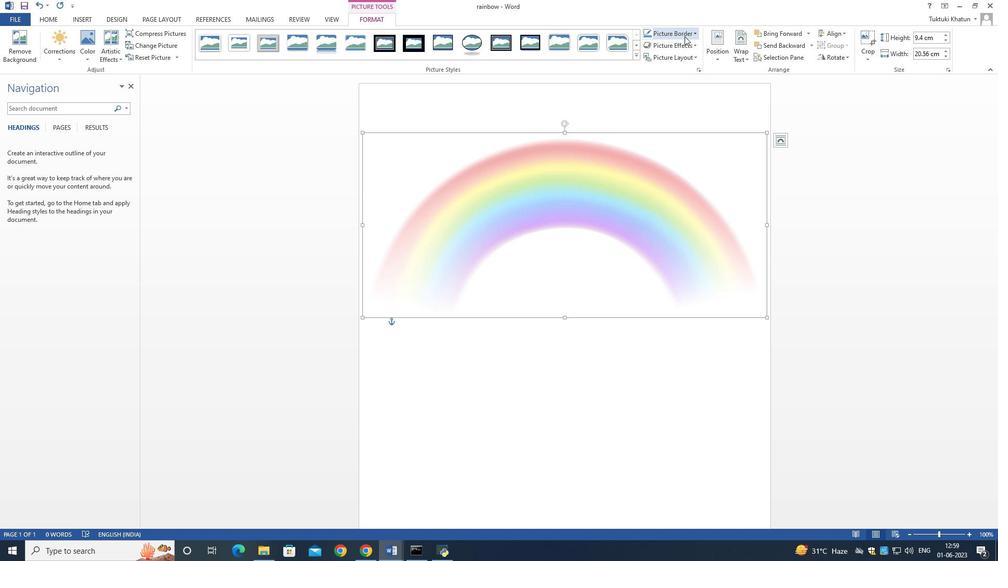 
Action: Mouse pressed left at (685, 35)
Screenshot: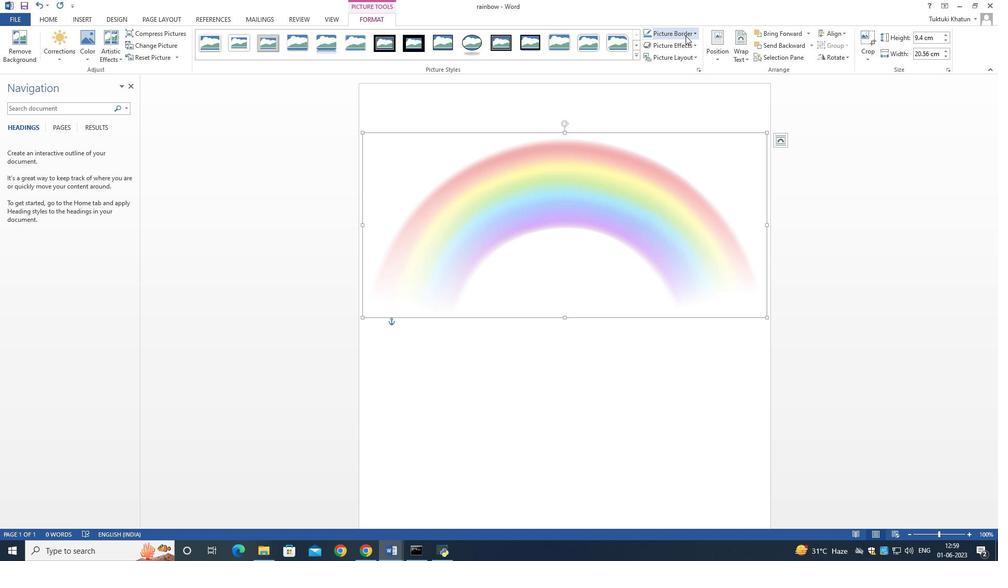 
Action: Mouse moved to (654, 55)
Screenshot: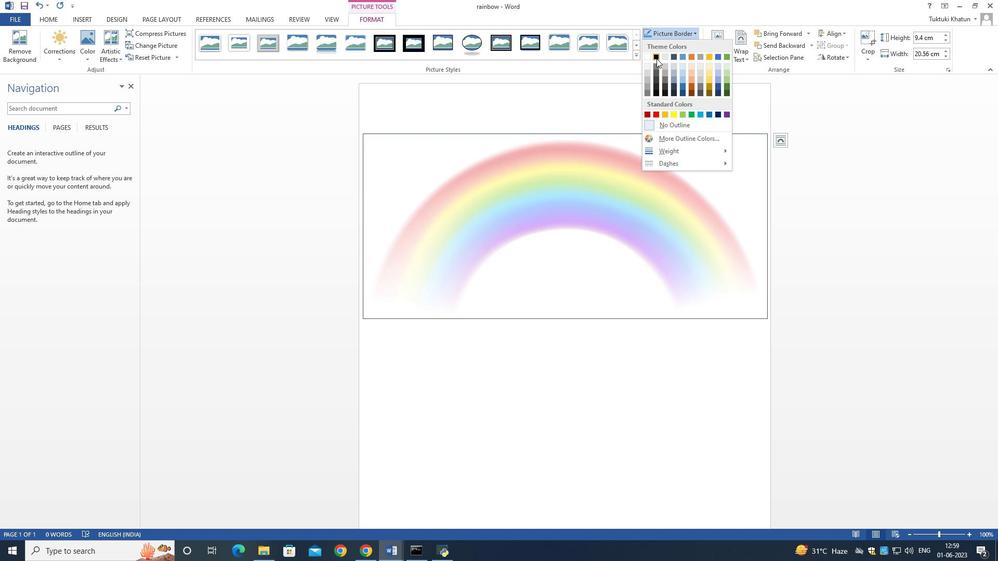 
Action: Mouse pressed left at (654, 55)
Screenshot: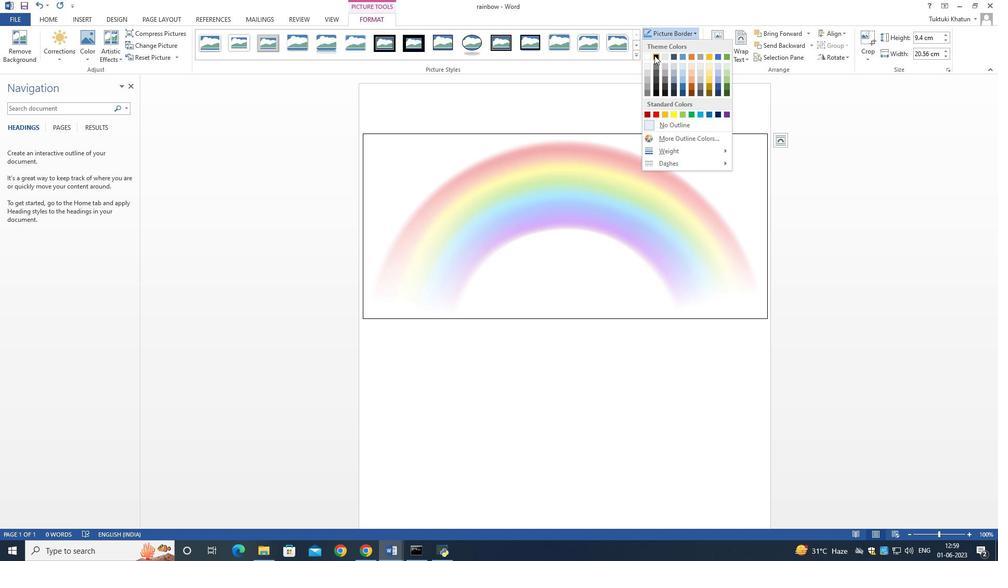 
Action: Mouse moved to (691, 43)
Screenshot: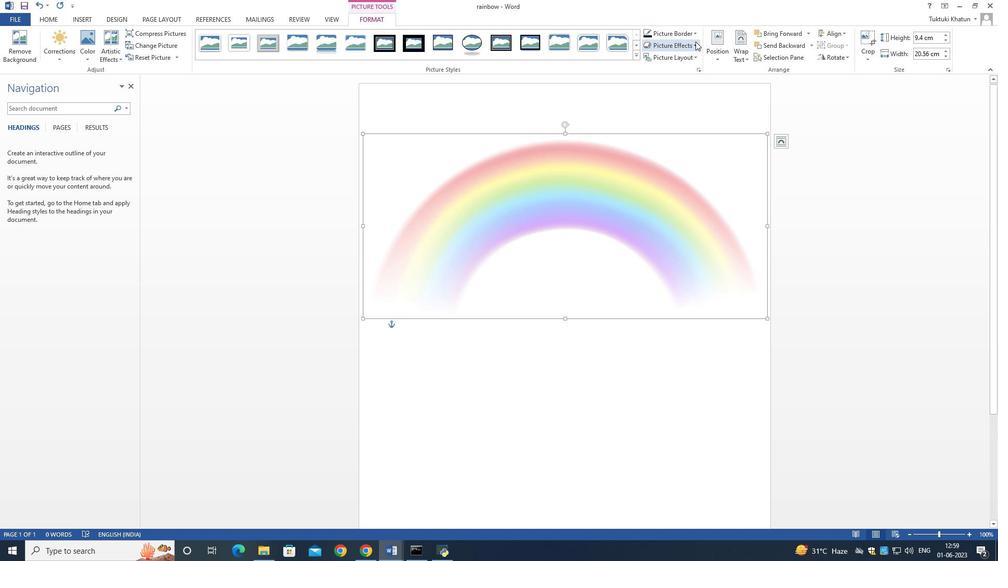 
Action: Mouse pressed left at (691, 43)
Screenshot: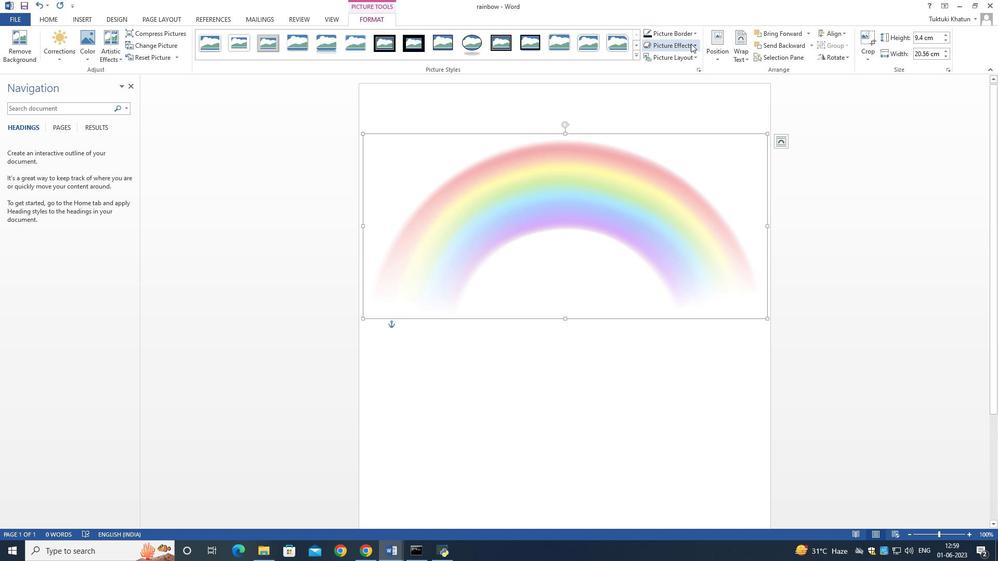 
Action: Mouse moved to (678, 84)
Screenshot: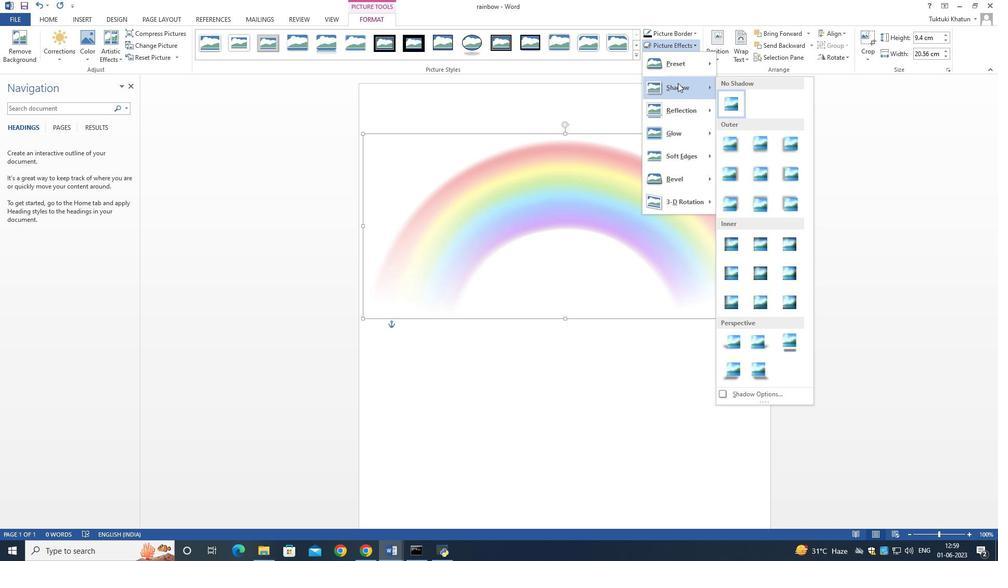 
Action: Mouse pressed left at (678, 84)
Screenshot: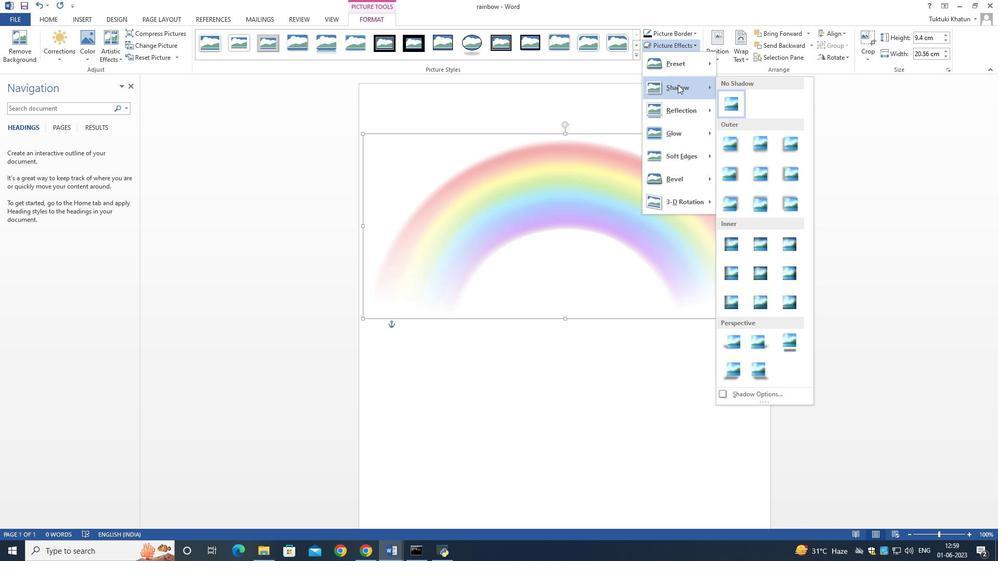 
Action: Mouse moved to (732, 173)
Screenshot: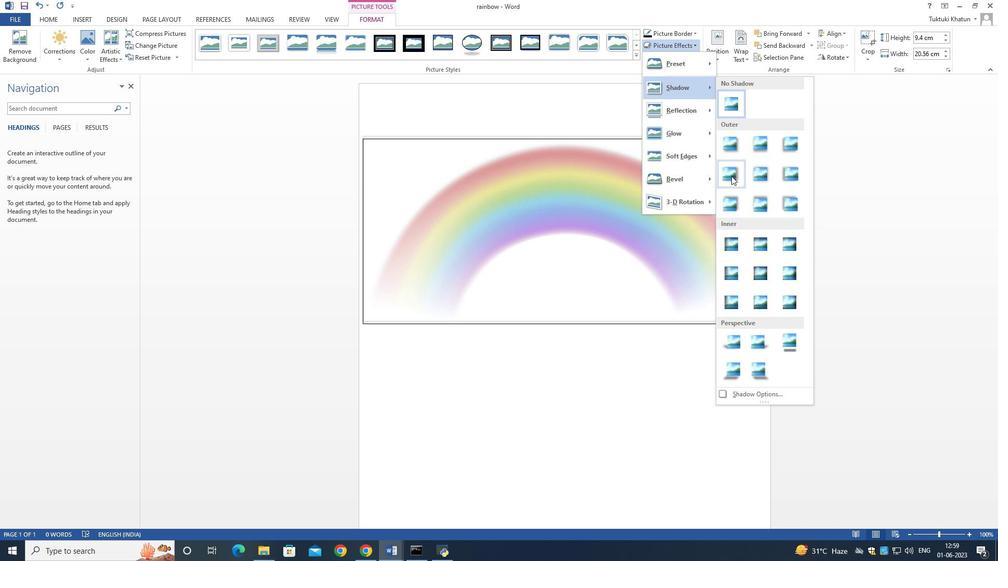 
Action: Mouse pressed left at (732, 173)
Screenshot: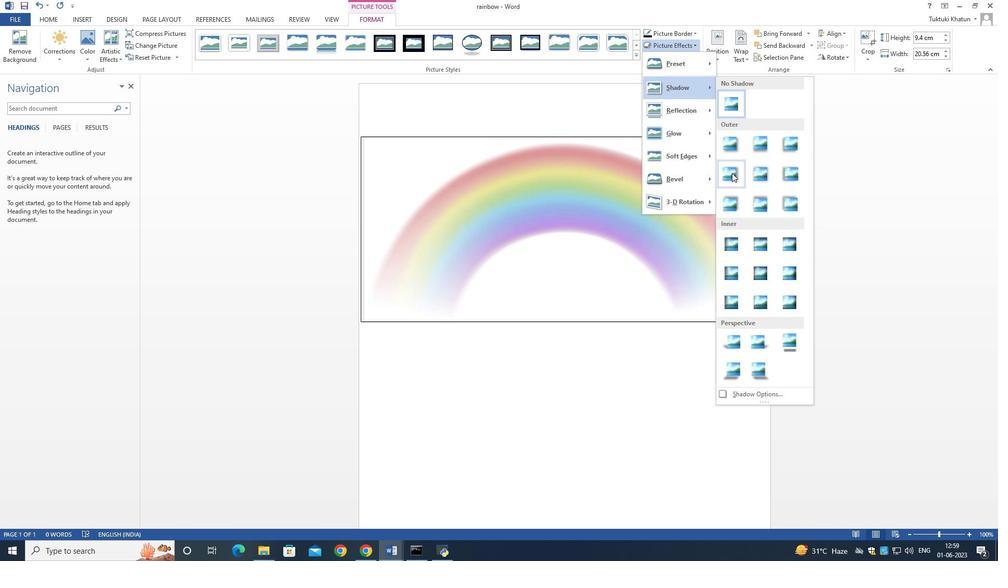 
Action: Mouse moved to (683, 44)
Screenshot: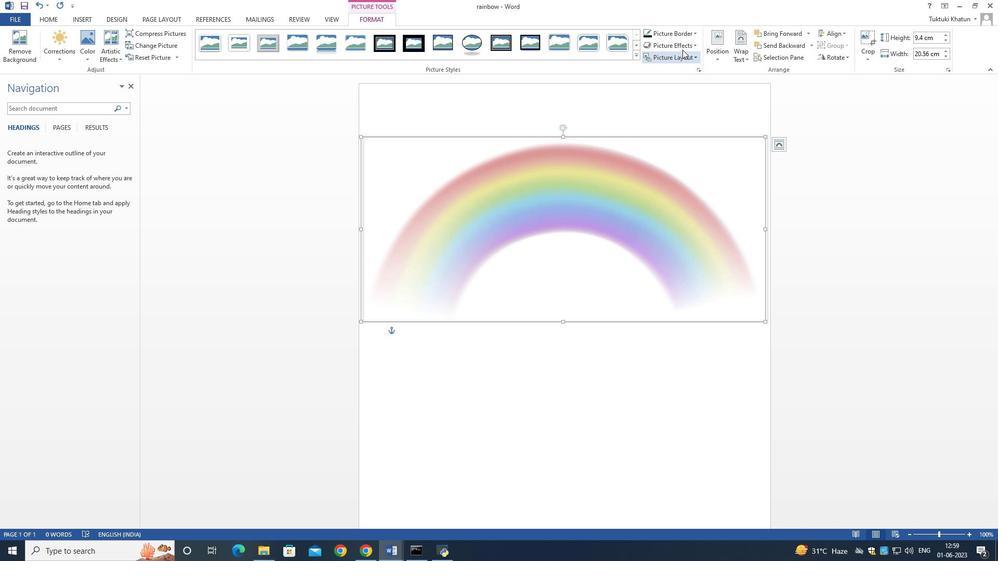 
Action: Mouse pressed left at (683, 44)
Screenshot: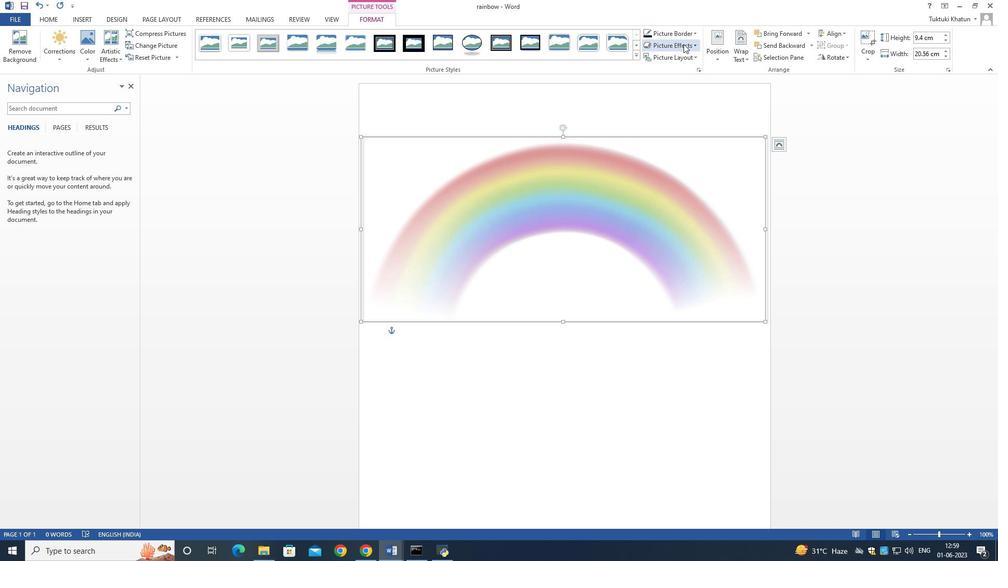 
Action: Mouse moved to (688, 209)
Screenshot: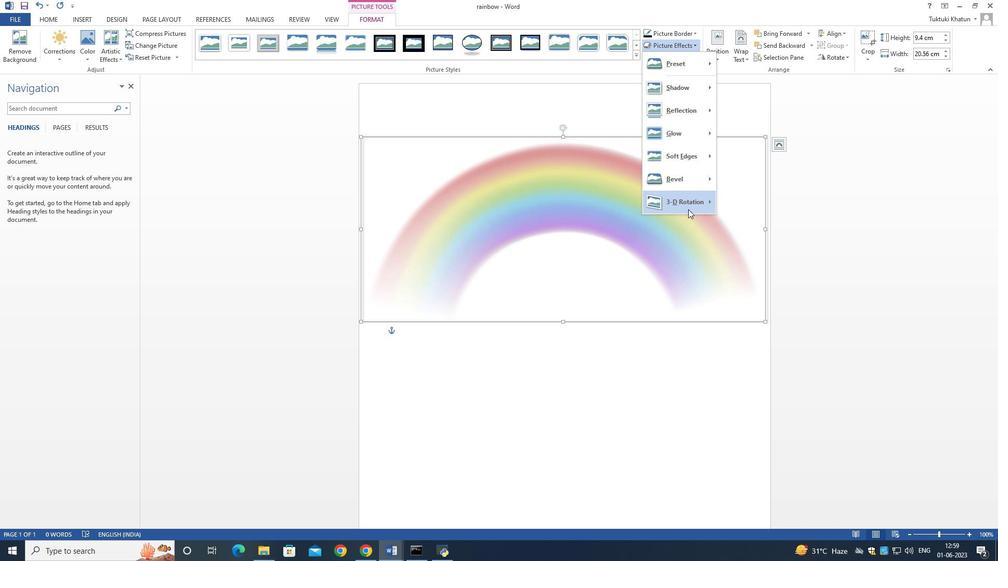 
Action: Mouse pressed left at (688, 209)
Screenshot: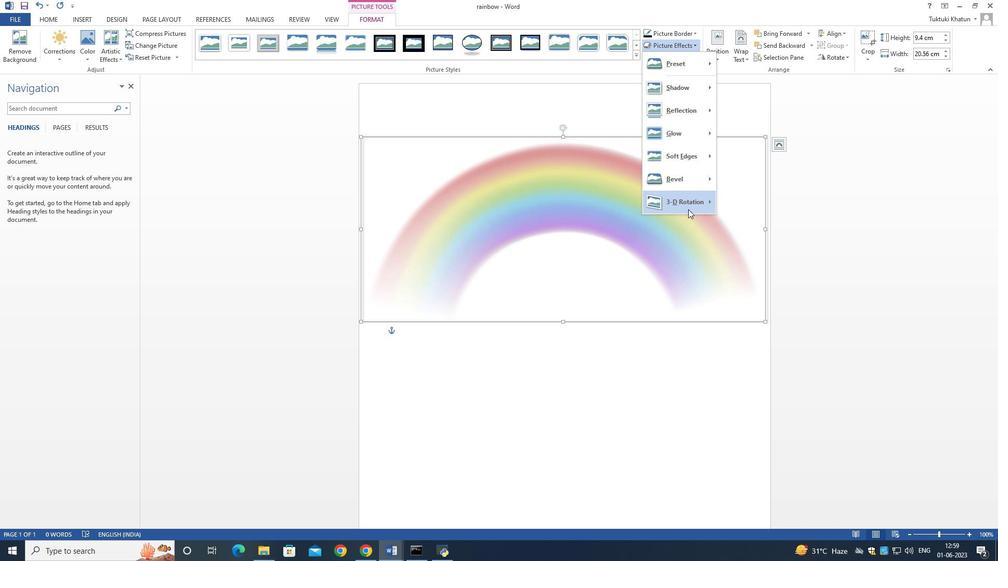 
Action: Mouse moved to (735, 357)
Screenshot: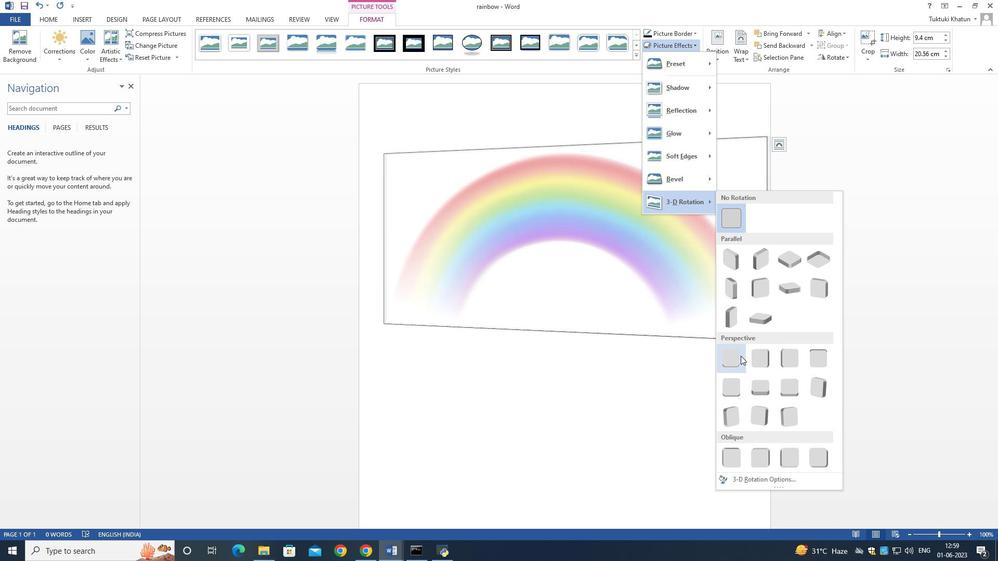 
Action: Mouse pressed left at (735, 357)
Screenshot: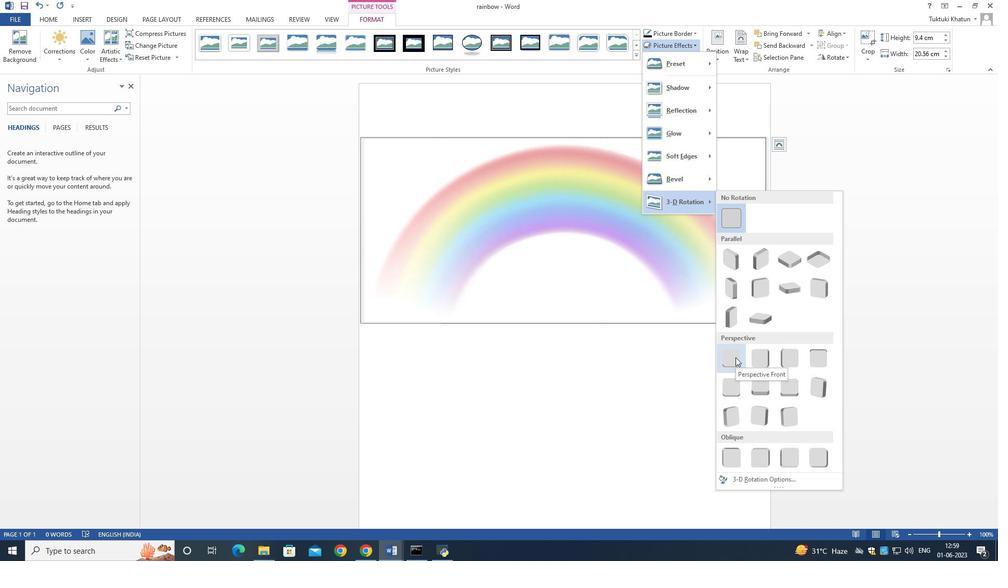 
Action: Mouse moved to (692, 59)
Screenshot: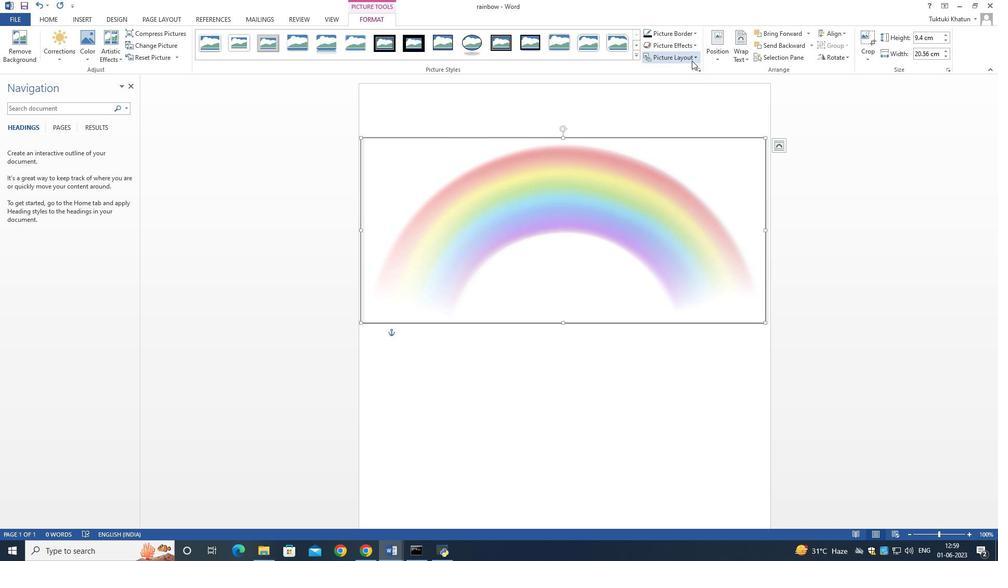 
Action: Mouse pressed left at (692, 59)
Screenshot: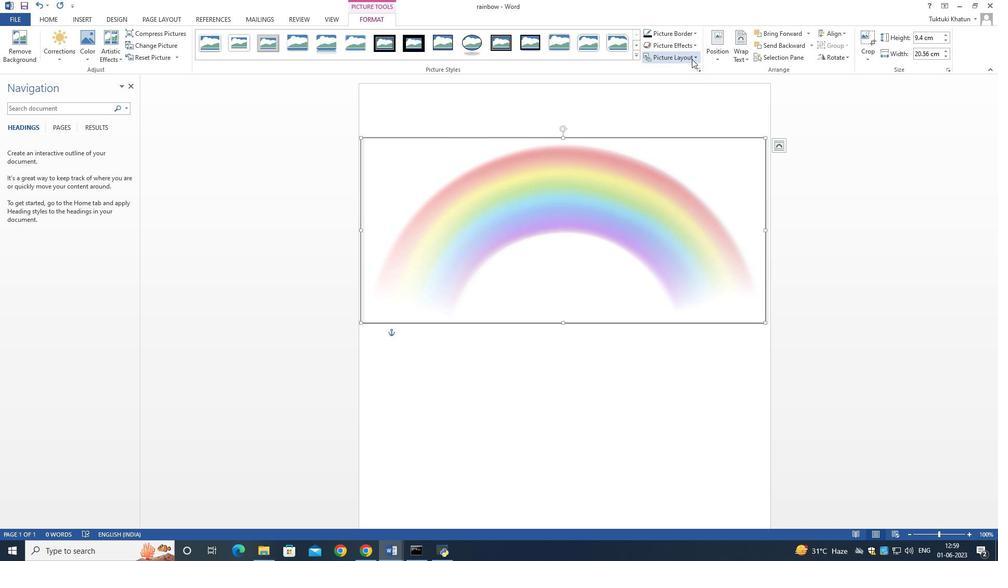 
Action: Mouse moved to (692, 47)
Screenshot: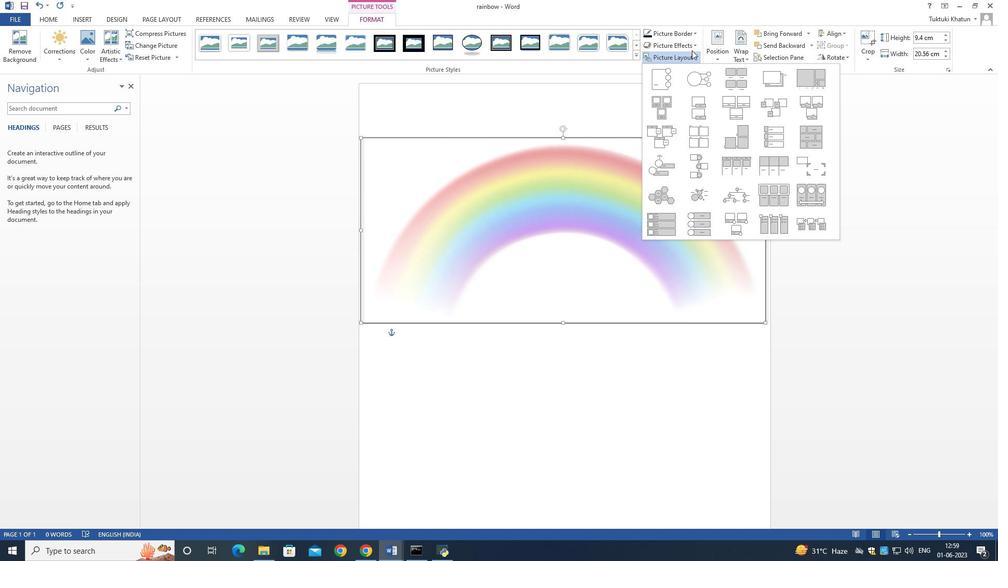 
Action: Mouse pressed left at (692, 47)
Screenshot: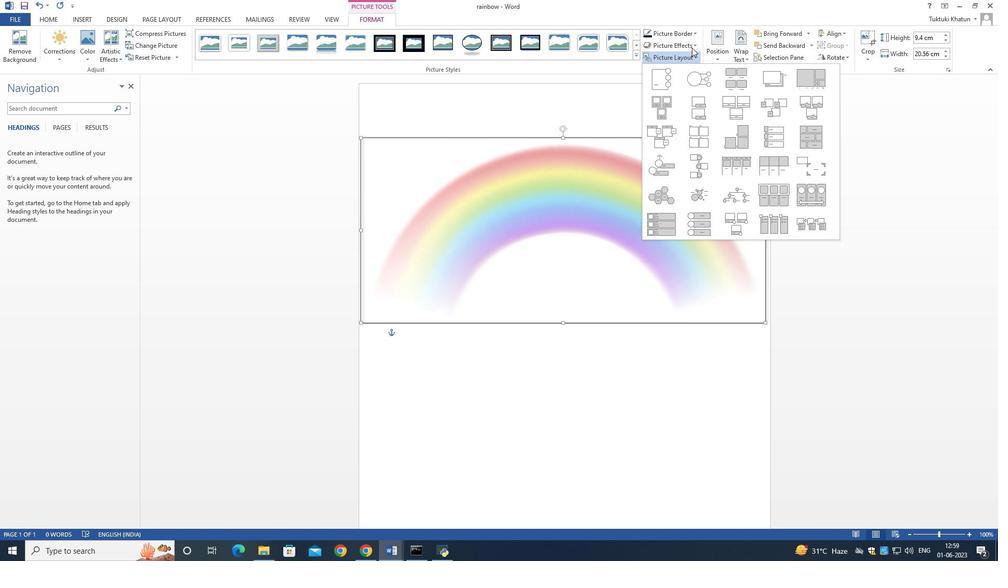 
Action: Mouse moved to (693, 31)
Screenshot: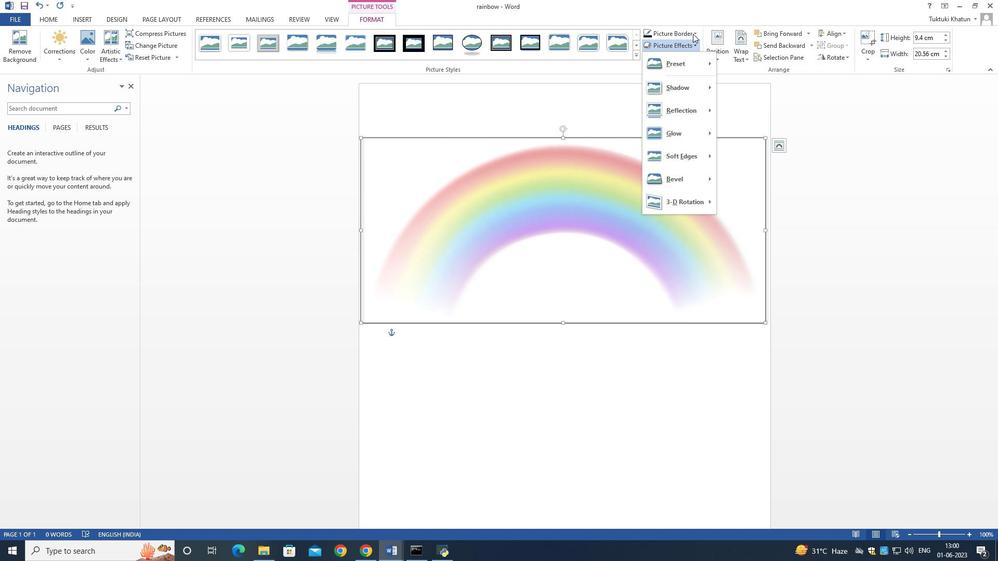 
Action: Mouse pressed left at (693, 31)
Screenshot: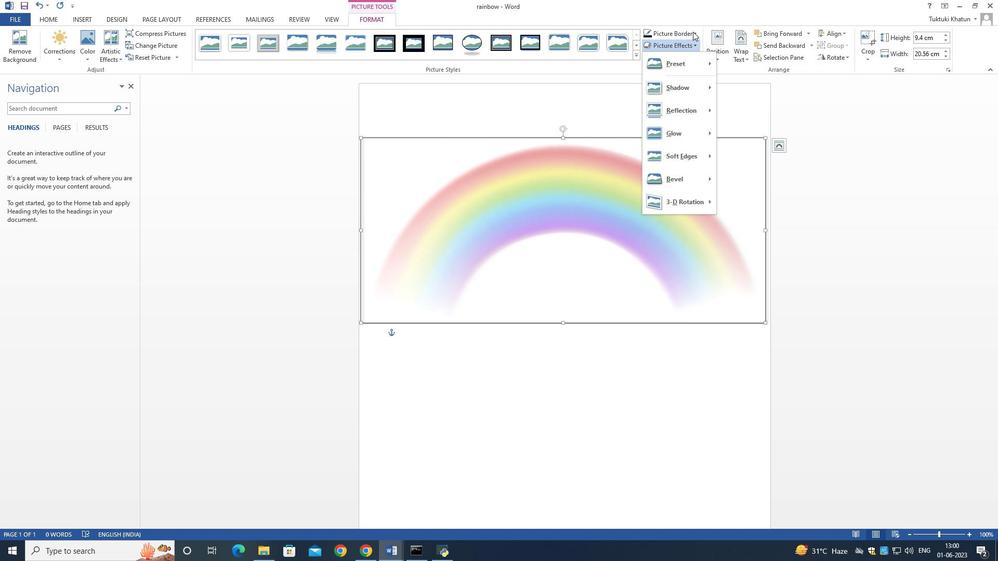 
Action: Mouse moved to (690, 165)
Screenshot: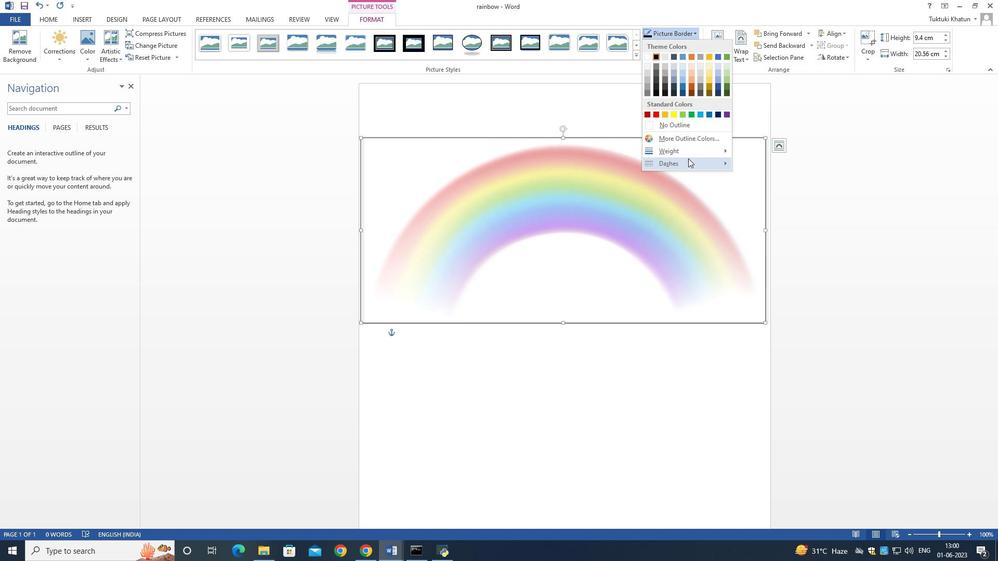 
Action: Mouse pressed left at (690, 165)
Screenshot: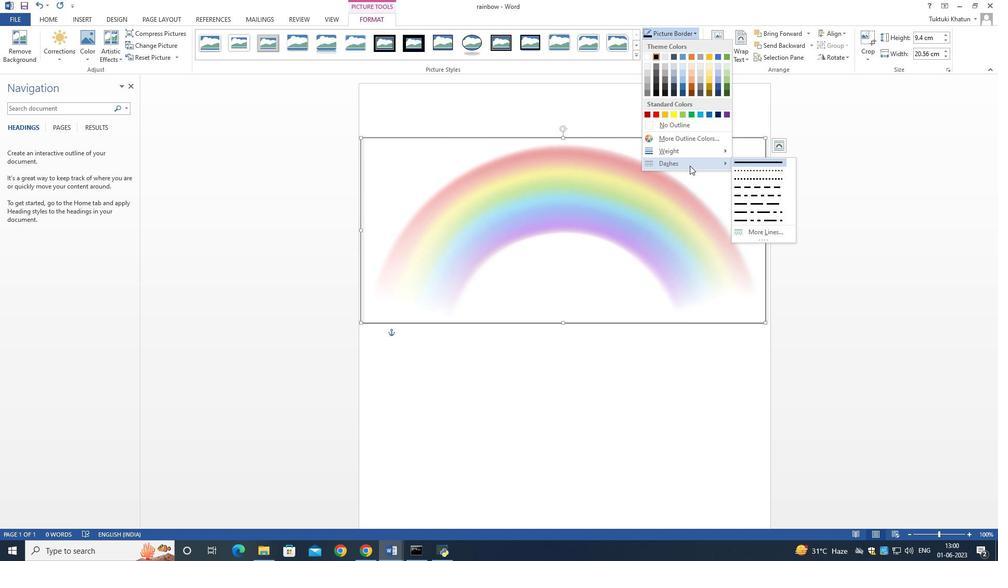 
Action: Mouse moved to (755, 234)
Screenshot: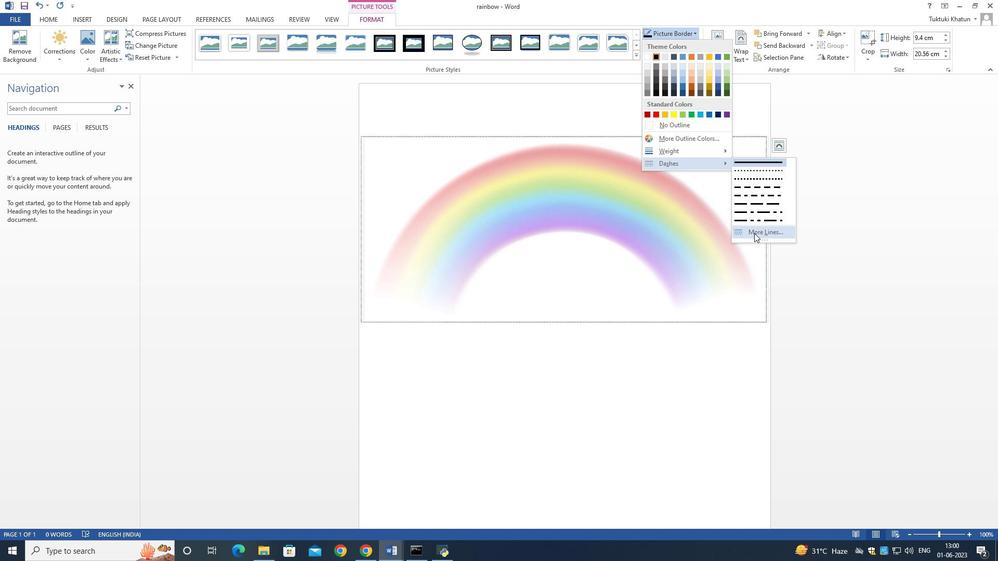 
Action: Mouse pressed left at (755, 234)
Screenshot: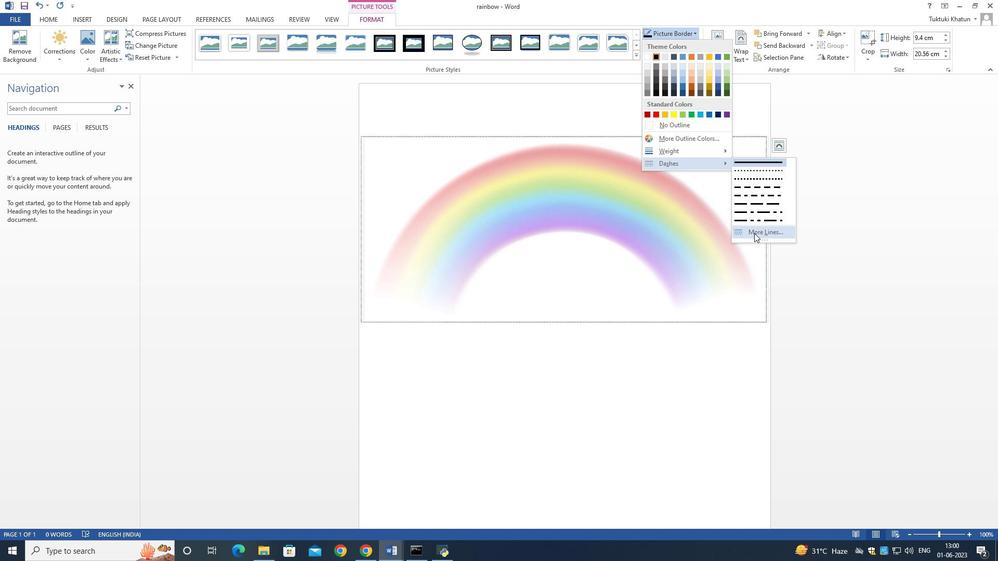 
Action: Mouse moved to (973, 245)
Screenshot: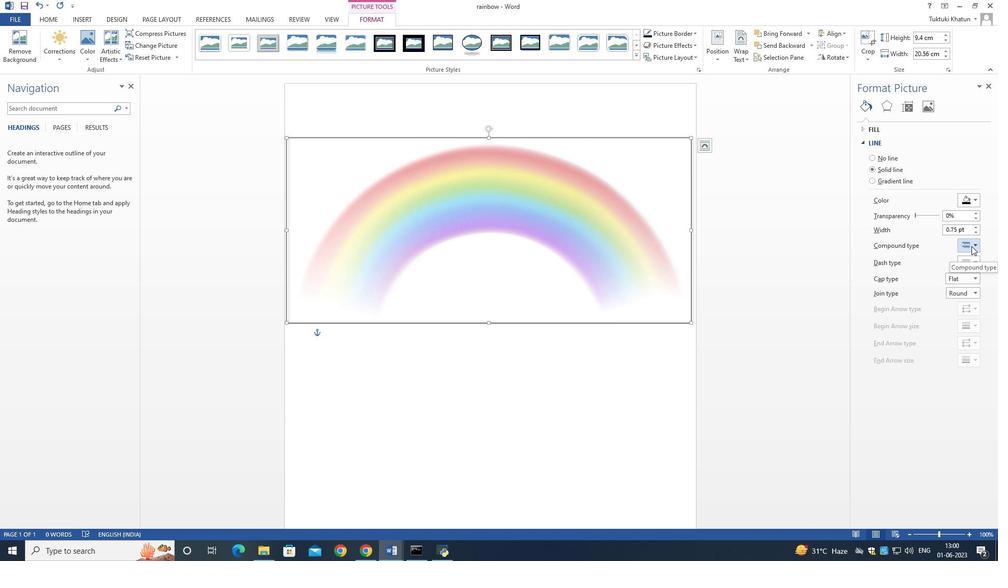 
Action: Mouse pressed left at (973, 245)
Screenshot: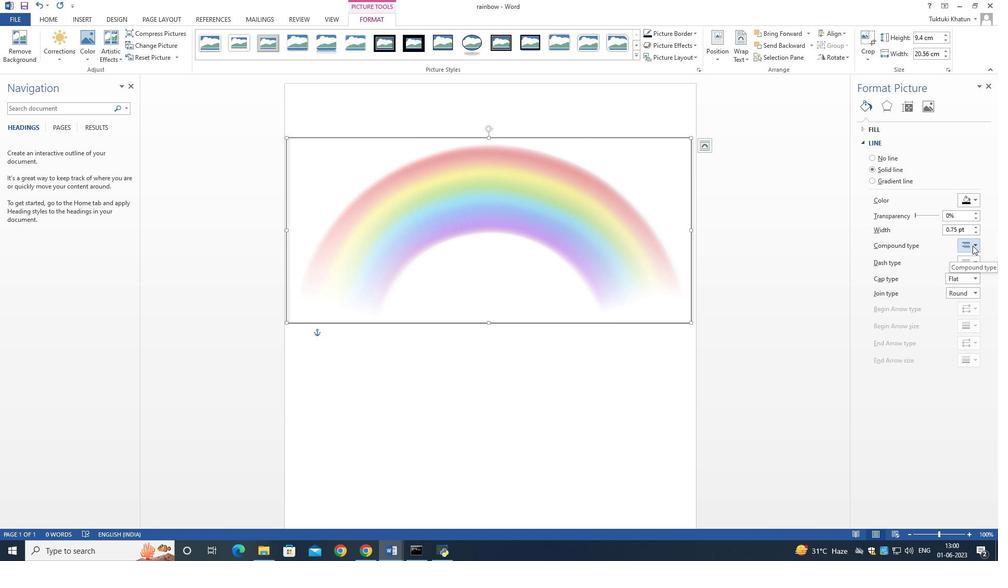 
Action: Mouse moved to (977, 275)
Screenshot: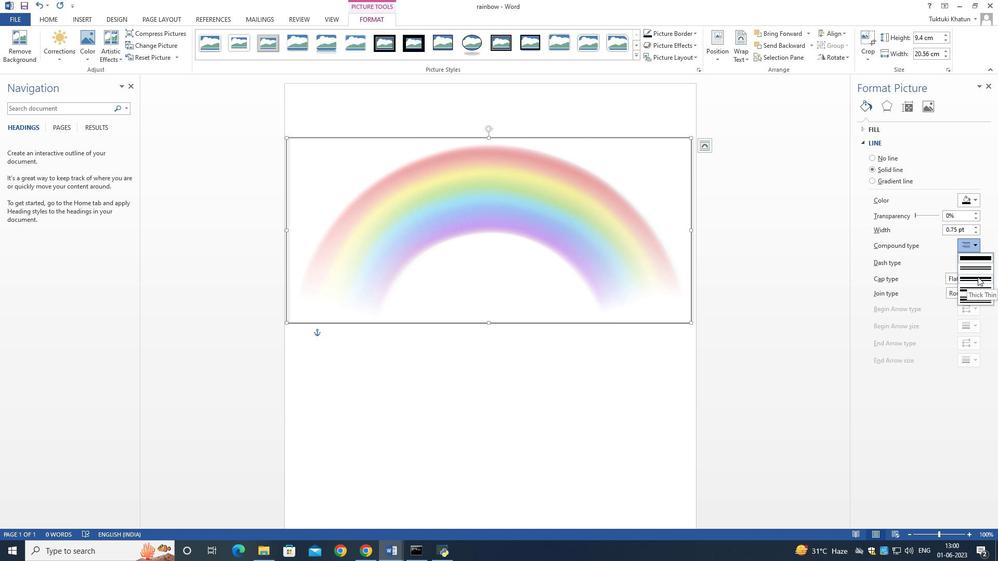 
Action: Mouse scrolled (977, 275) with delta (0, 0)
Screenshot: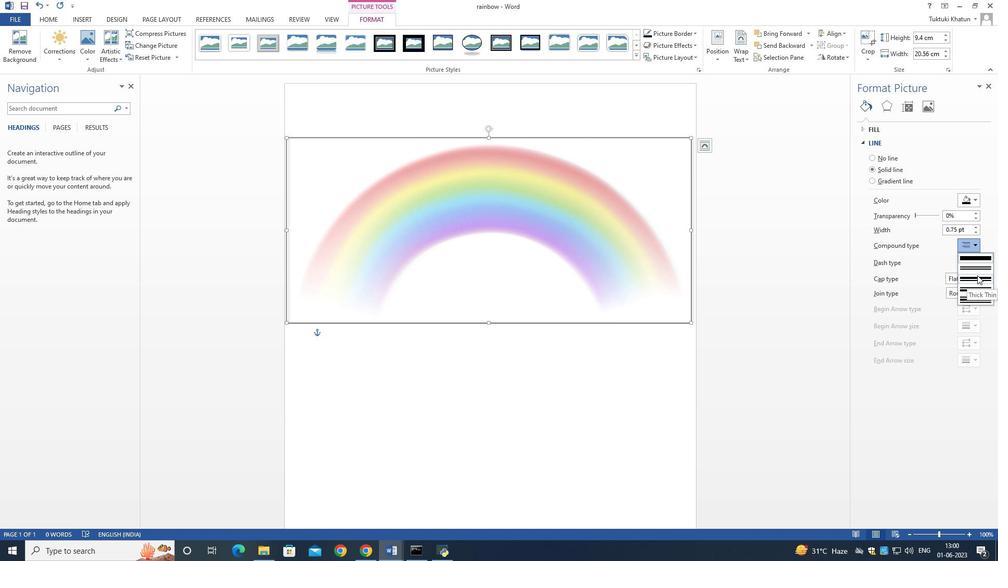 
Action: Mouse scrolled (977, 275) with delta (0, 0)
Screenshot: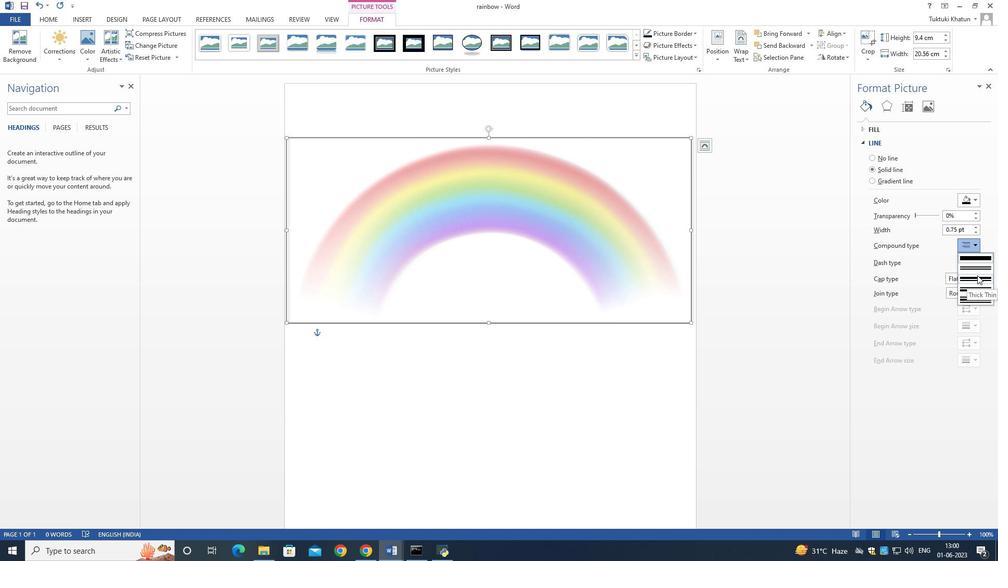 
Action: Mouse moved to (933, 261)
Screenshot: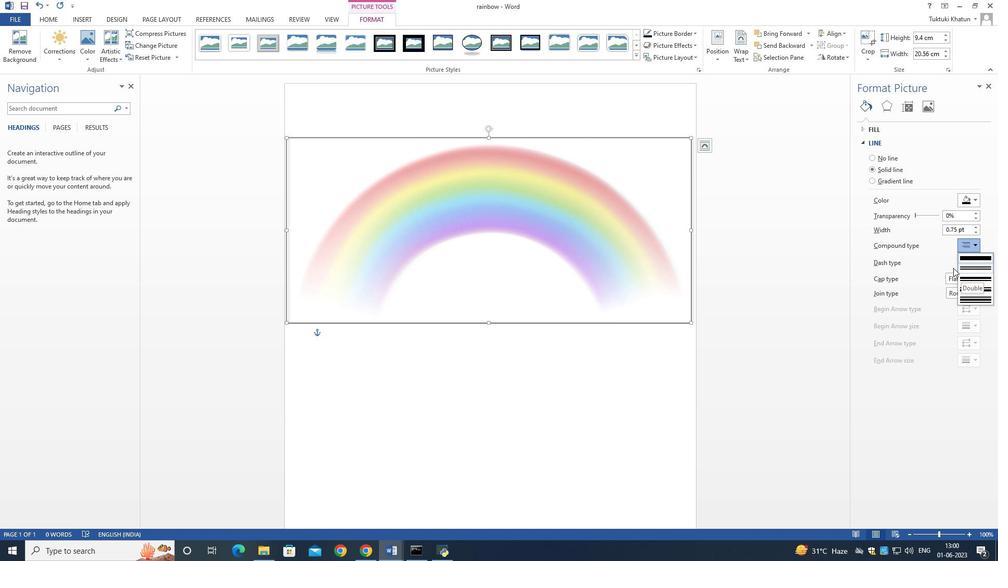 
Action: Mouse pressed left at (933, 261)
Screenshot: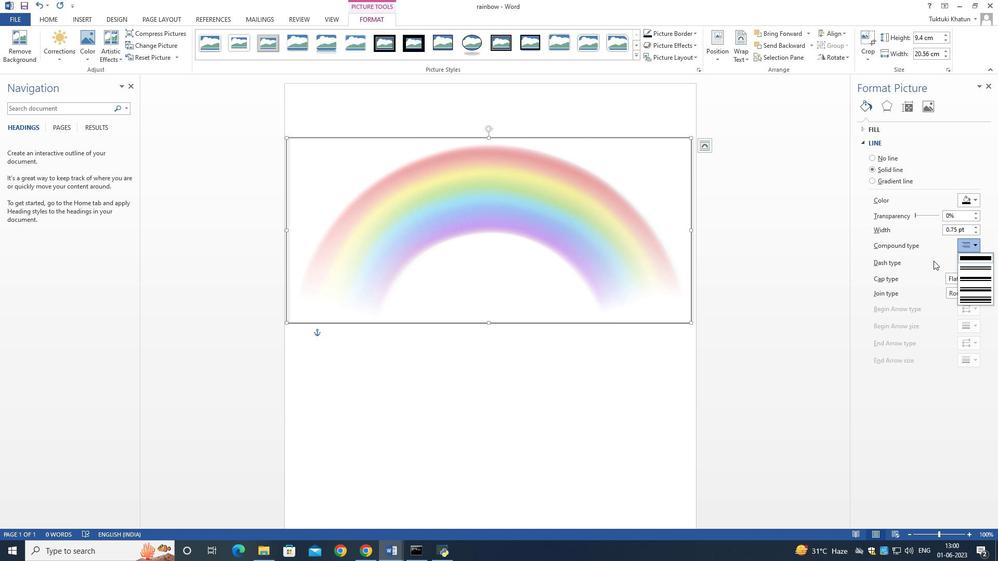 
Action: Mouse moved to (870, 182)
Screenshot: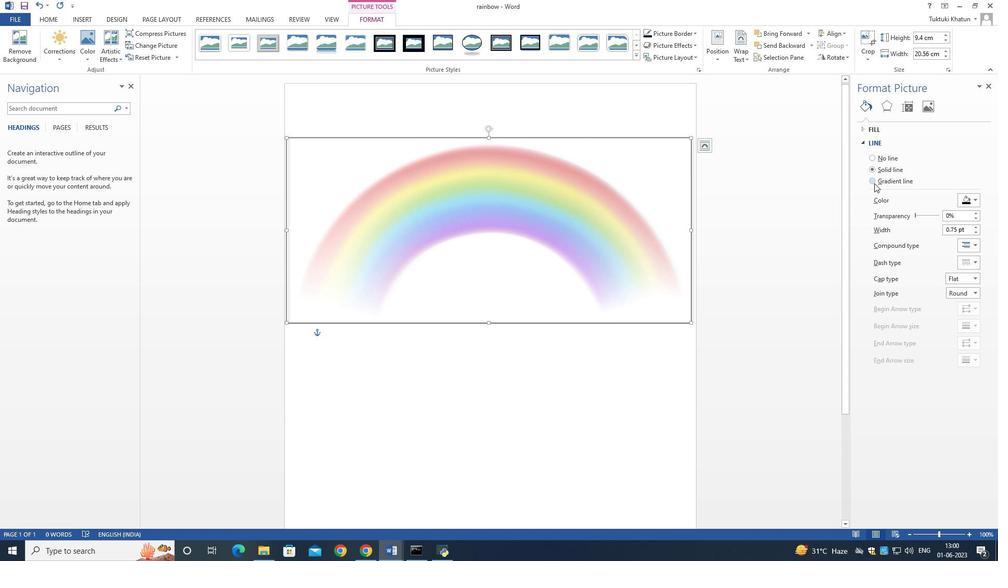 
Action: Mouse pressed left at (870, 182)
Screenshot: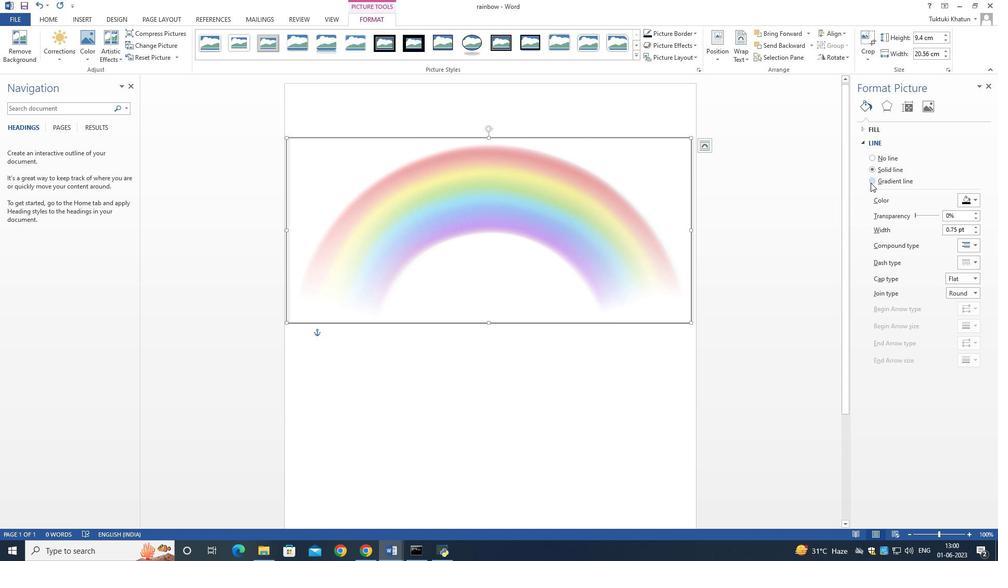 
Action: Mouse moved to (974, 216)
Screenshot: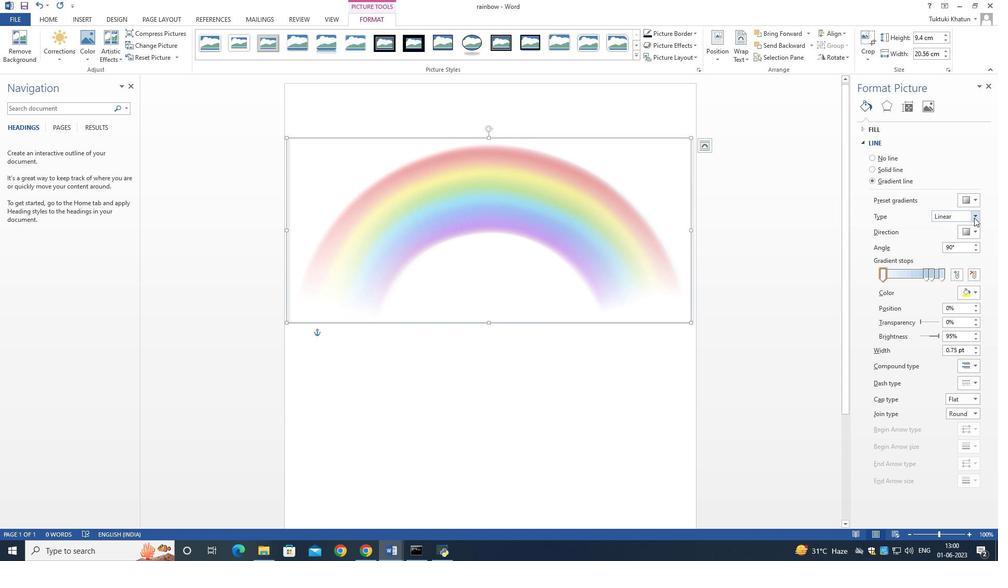 
Action: Mouse pressed left at (974, 216)
Screenshot: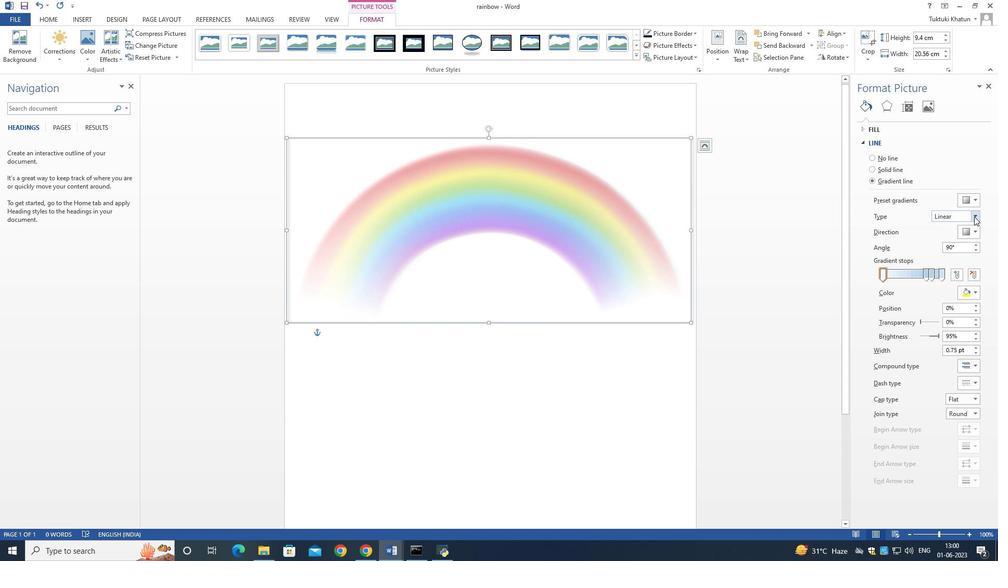 
Action: Mouse moved to (873, 168)
Screenshot: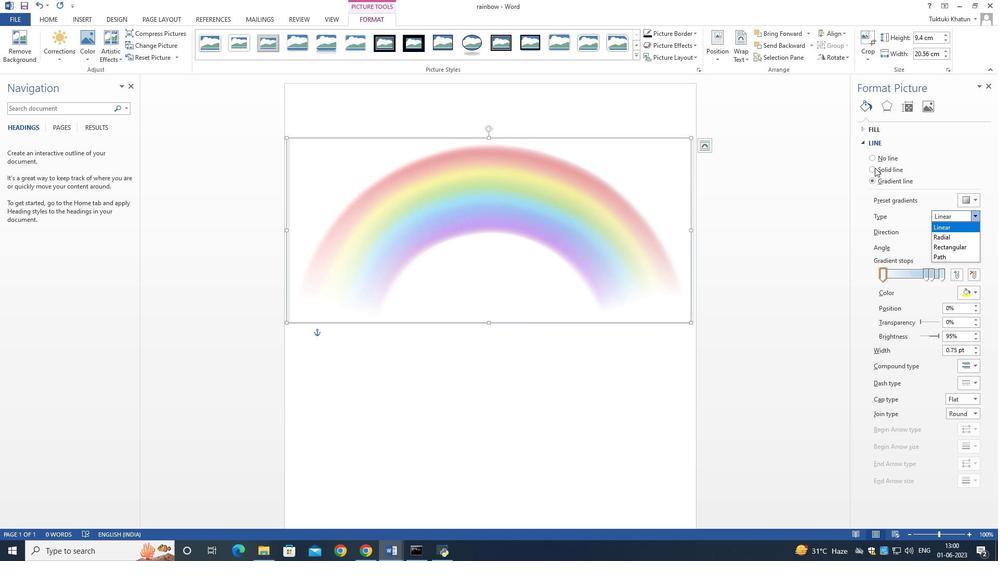 
Action: Mouse pressed left at (873, 168)
Screenshot: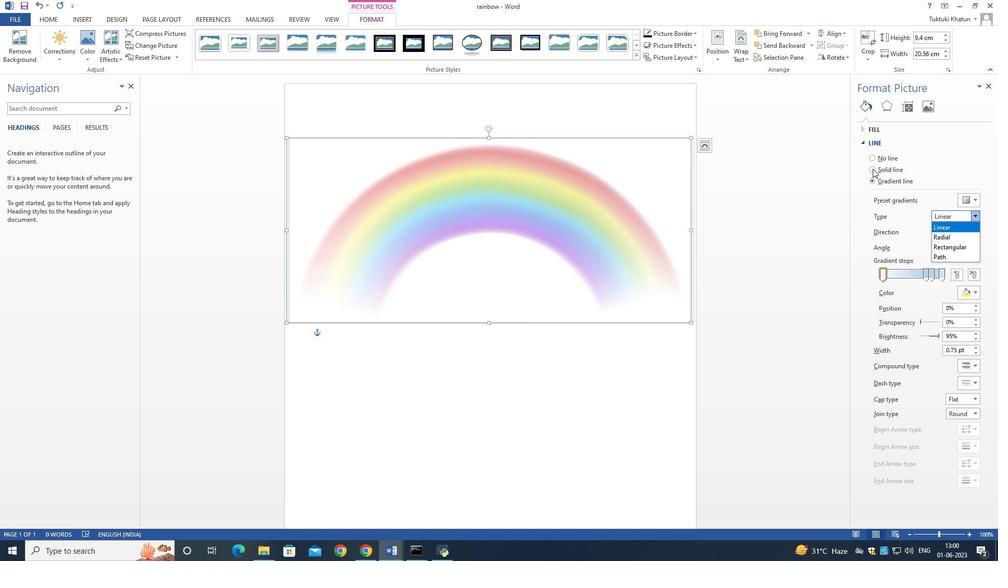 
Action: Mouse moved to (976, 281)
Screenshot: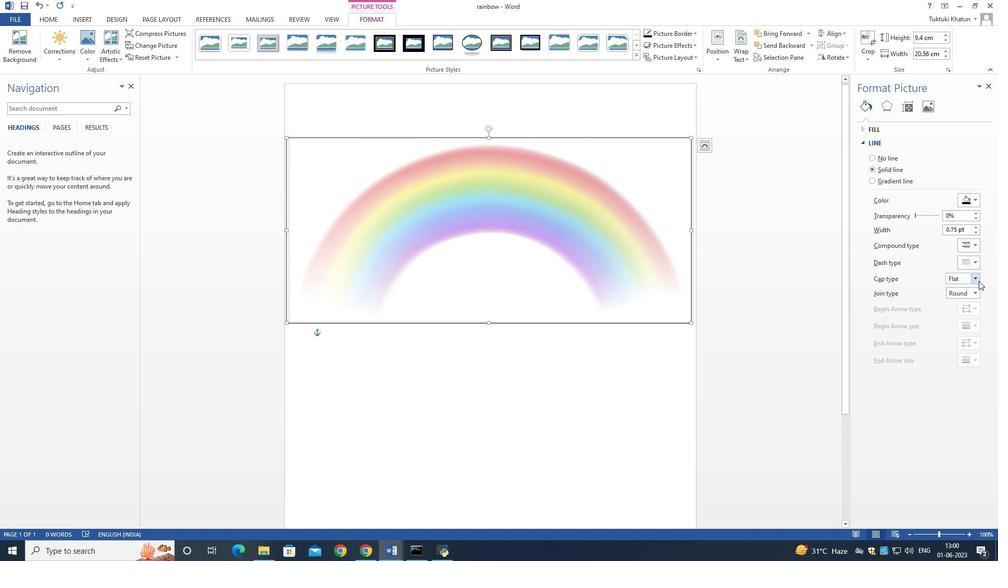 
Action: Mouse pressed left at (976, 281)
Screenshot: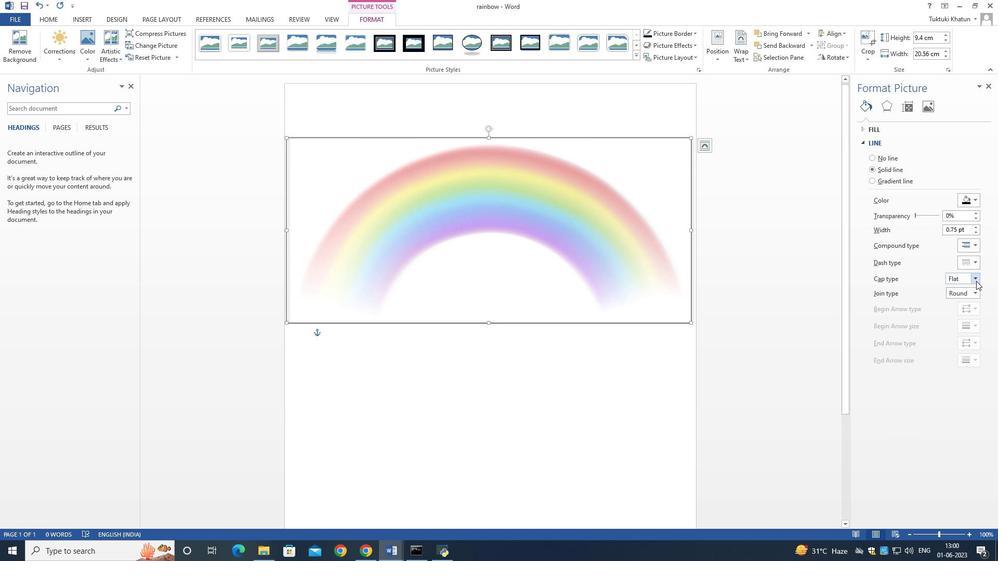 
Action: Mouse pressed left at (976, 281)
Screenshot: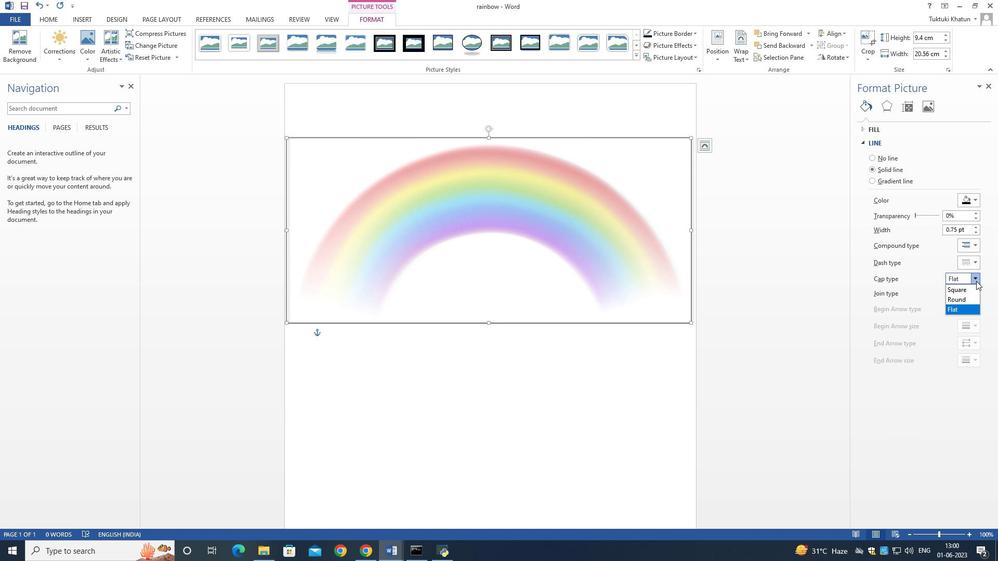 
Action: Mouse moved to (976, 231)
Screenshot: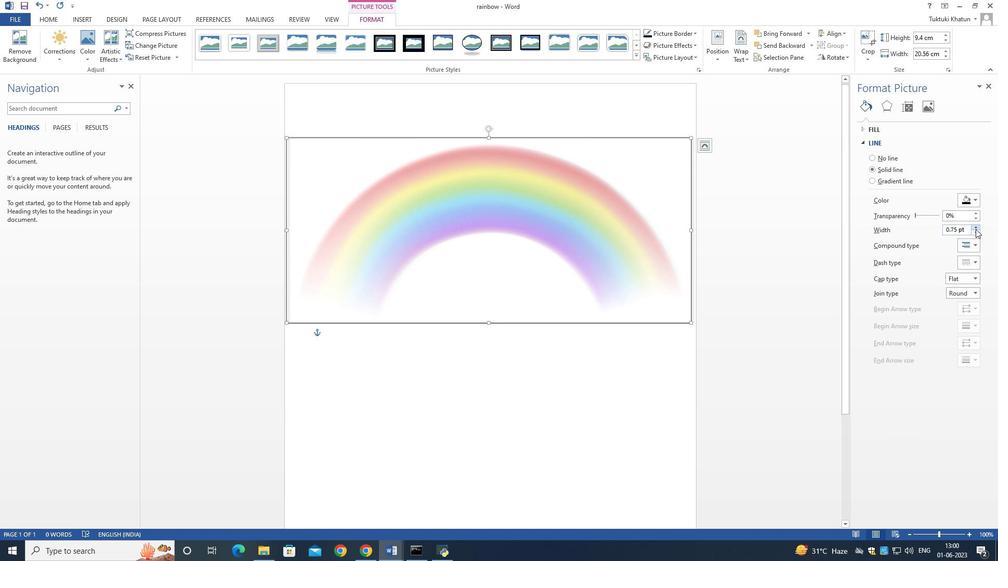 
Action: Mouse pressed left at (976, 231)
Screenshot: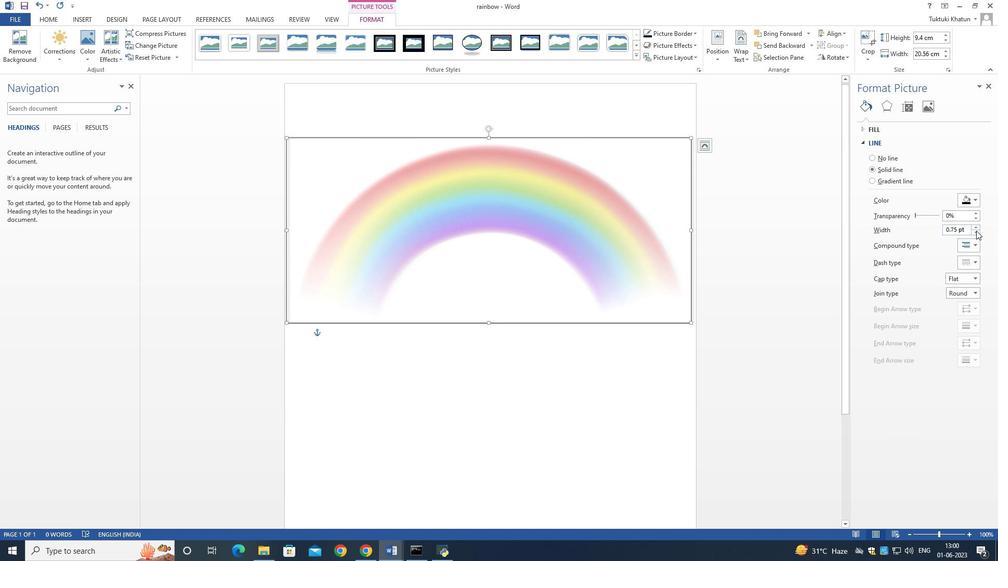 
Action: Mouse moved to (976, 231)
Screenshot: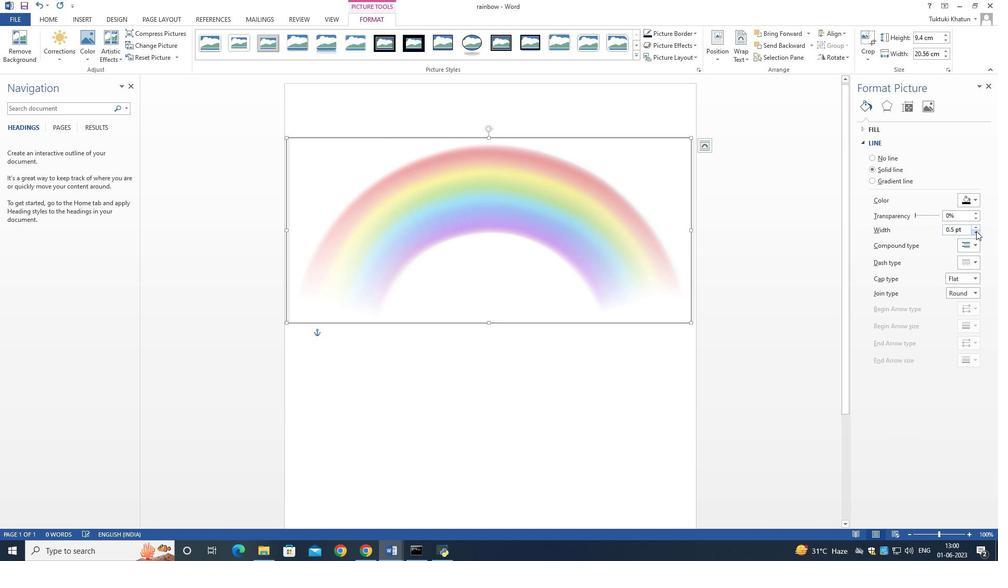
Action: Mouse pressed left at (976, 231)
Screenshot: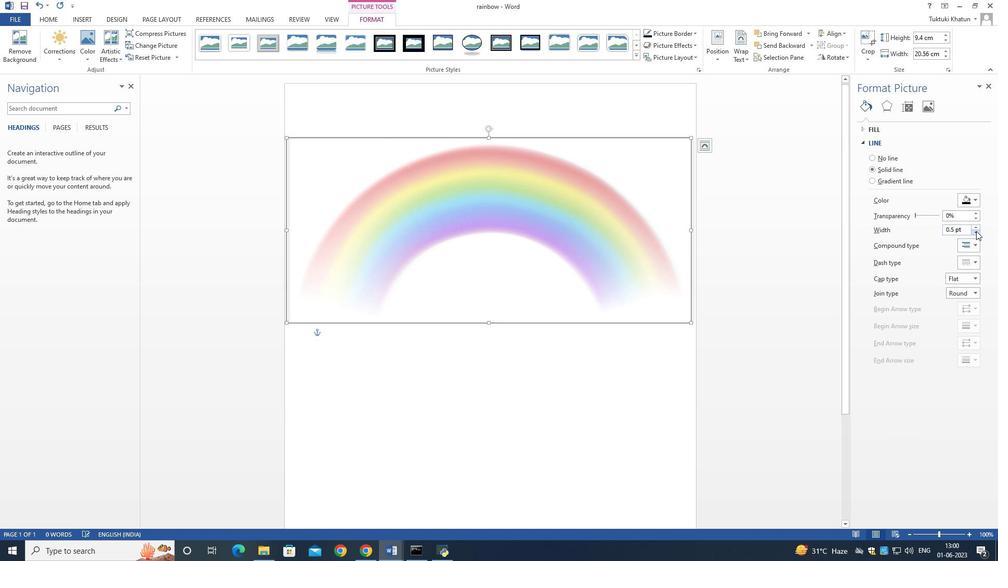 
Action: Mouse moved to (976, 228)
Screenshot: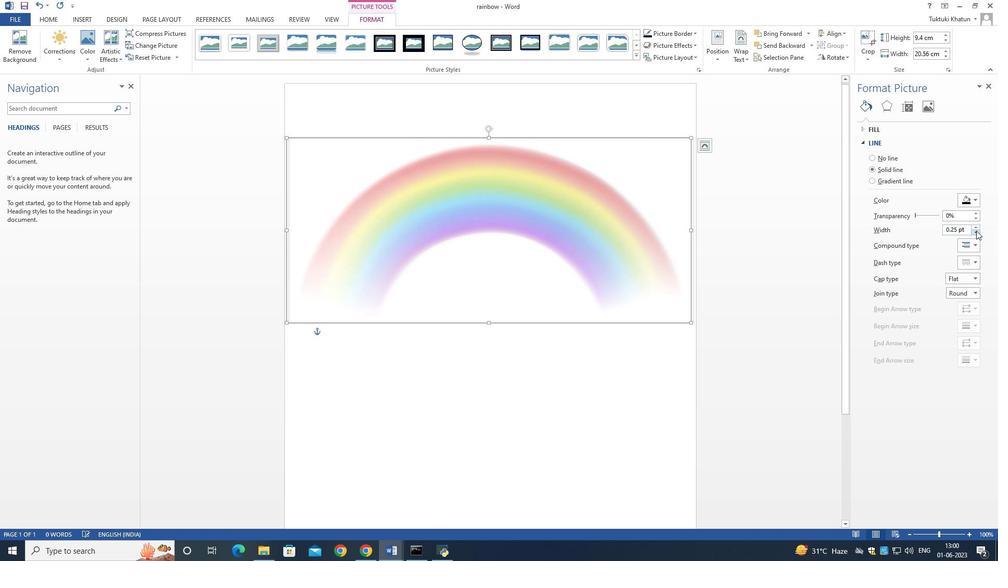
Action: Mouse pressed left at (976, 228)
Screenshot: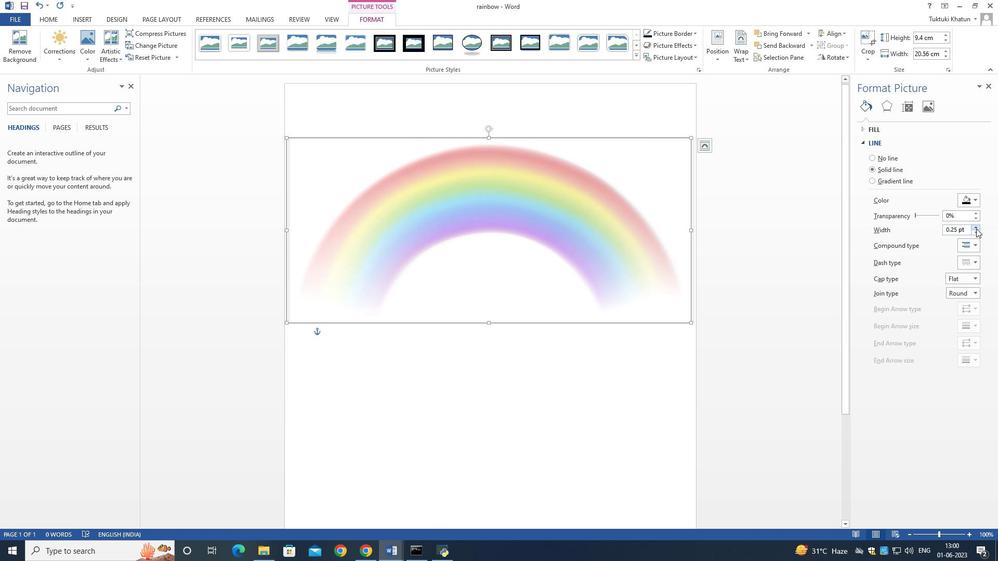 
Action: Mouse pressed left at (976, 228)
Screenshot: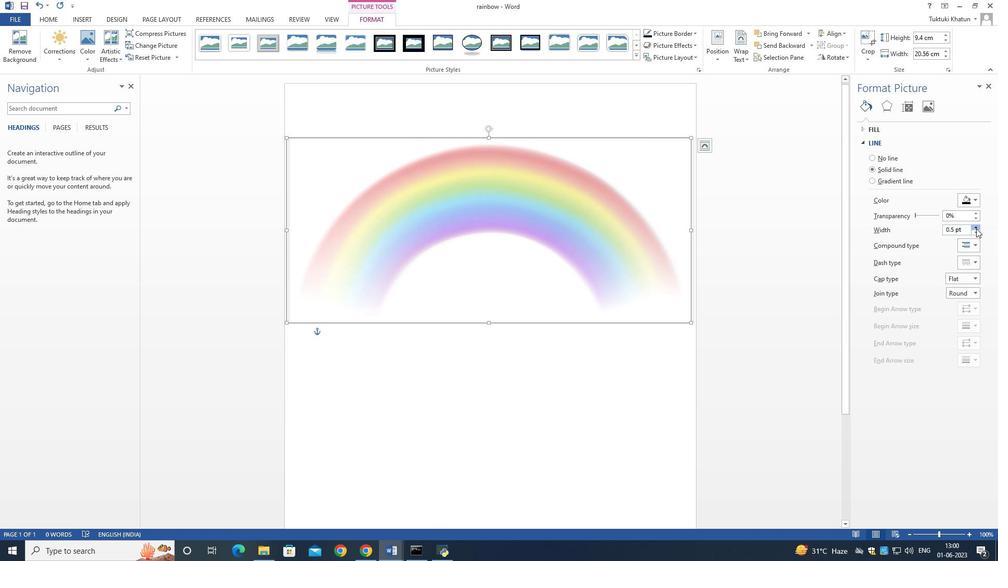 
Action: Mouse pressed left at (976, 228)
Screenshot: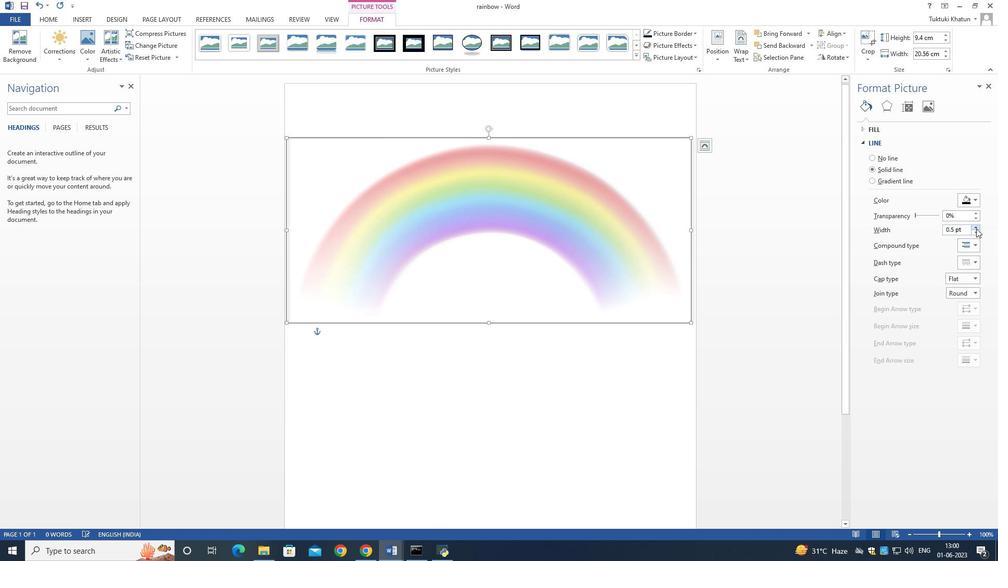 
Action: Mouse pressed left at (976, 228)
Screenshot: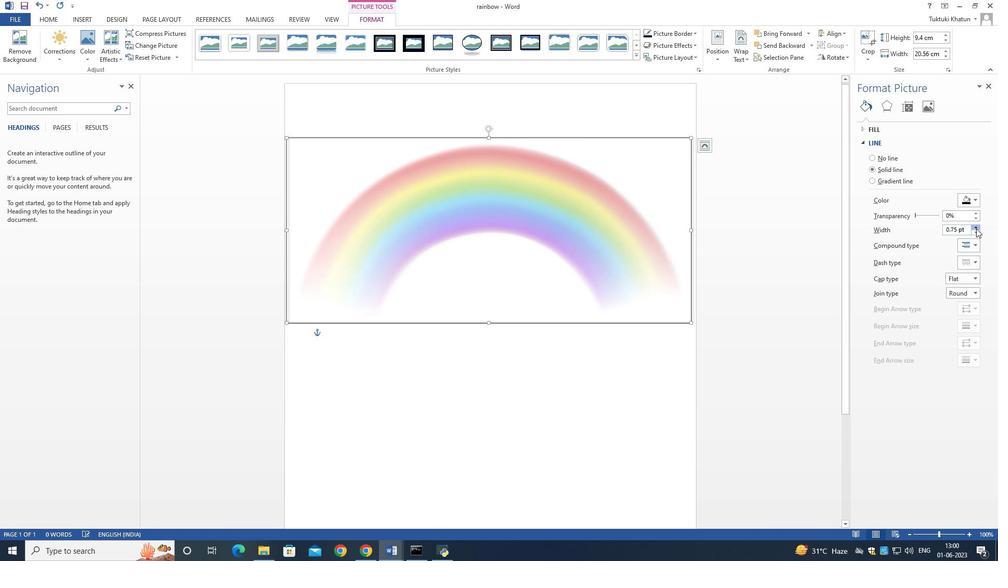 
Action: Mouse moved to (976, 231)
Screenshot: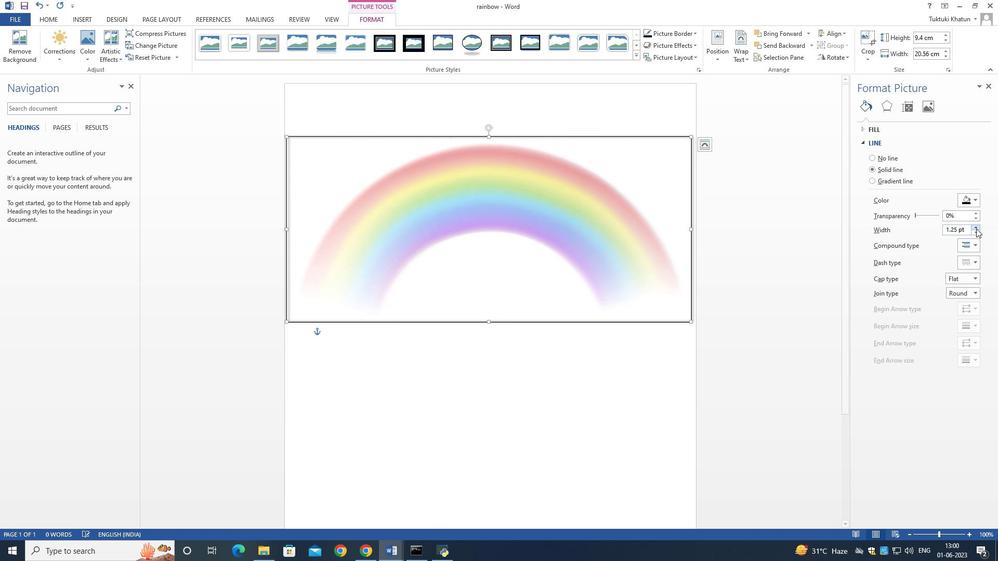 
Action: Mouse pressed left at (976, 231)
Screenshot: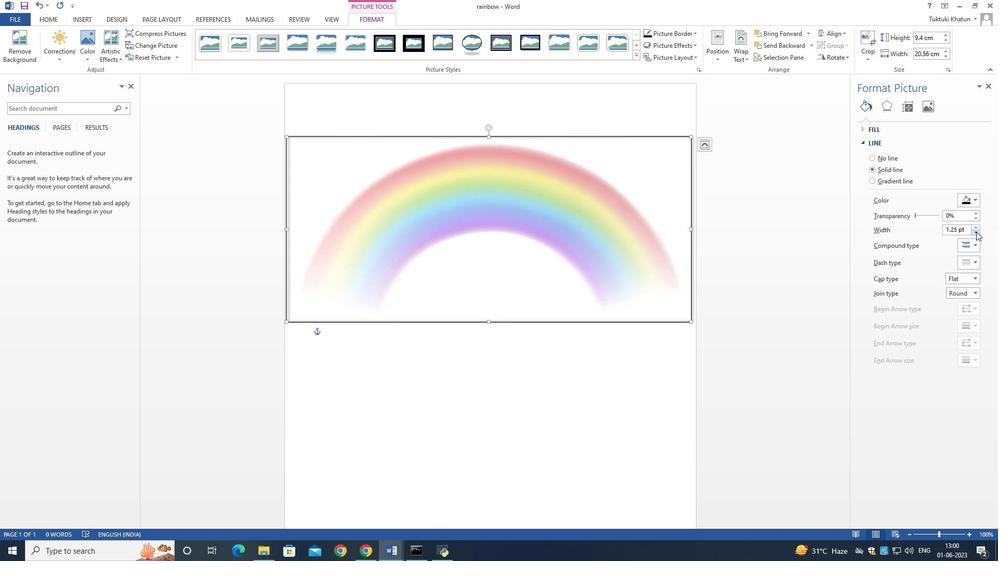 
Action: Mouse moved to (973, 262)
Screenshot: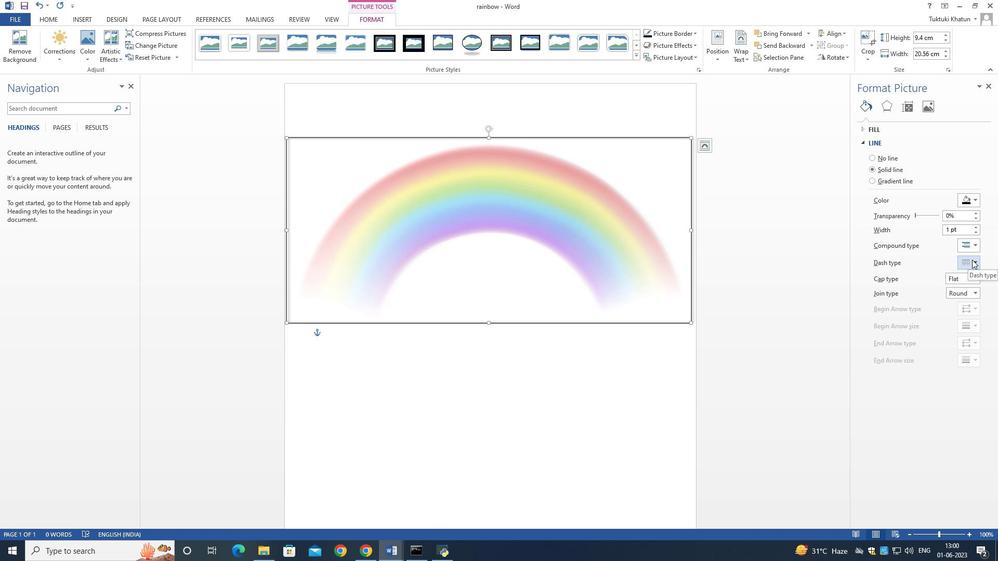 
Action: Mouse pressed left at (973, 262)
Screenshot: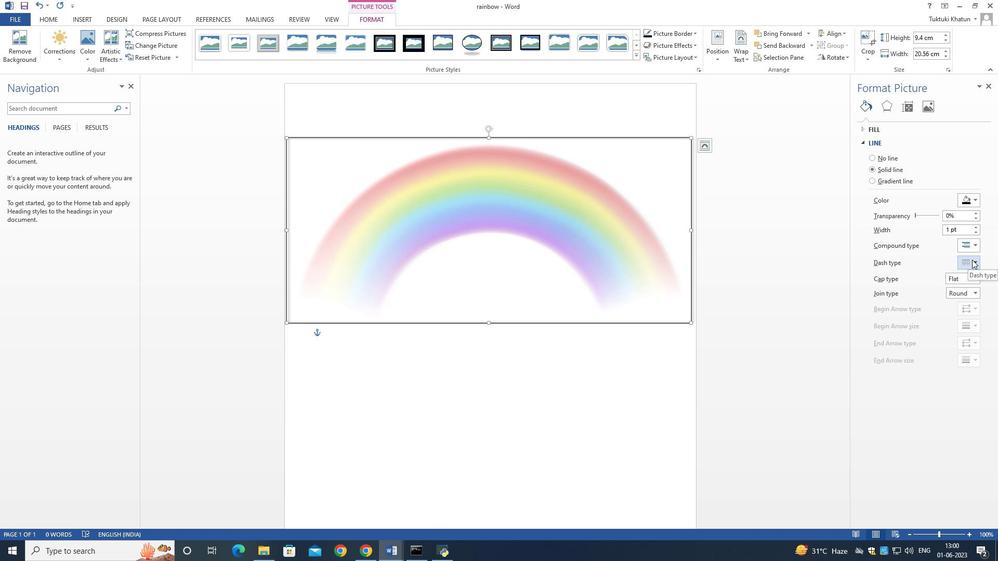 
Action: Mouse moved to (979, 333)
Screenshot: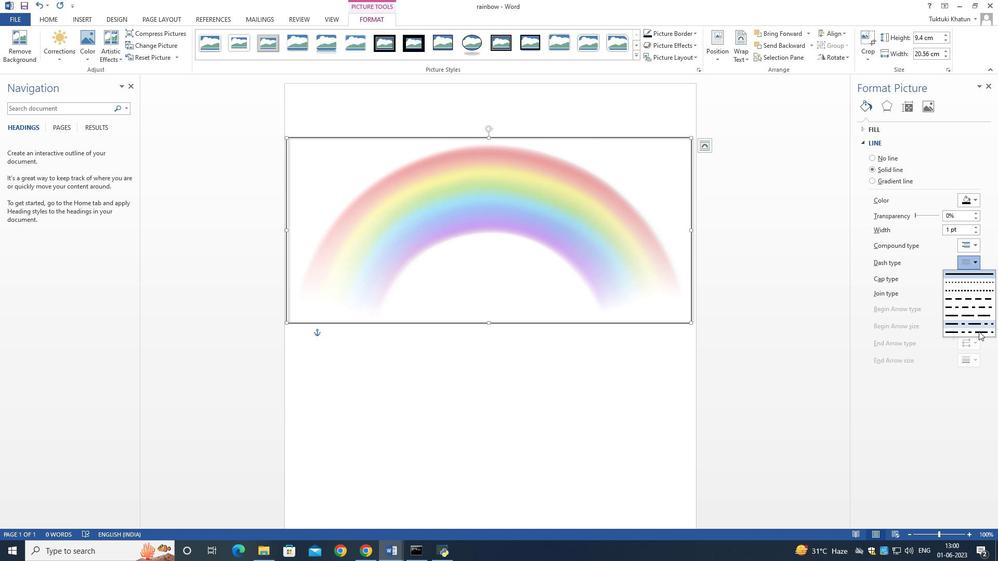 
Action: Mouse scrolled (979, 332) with delta (0, 0)
Screenshot: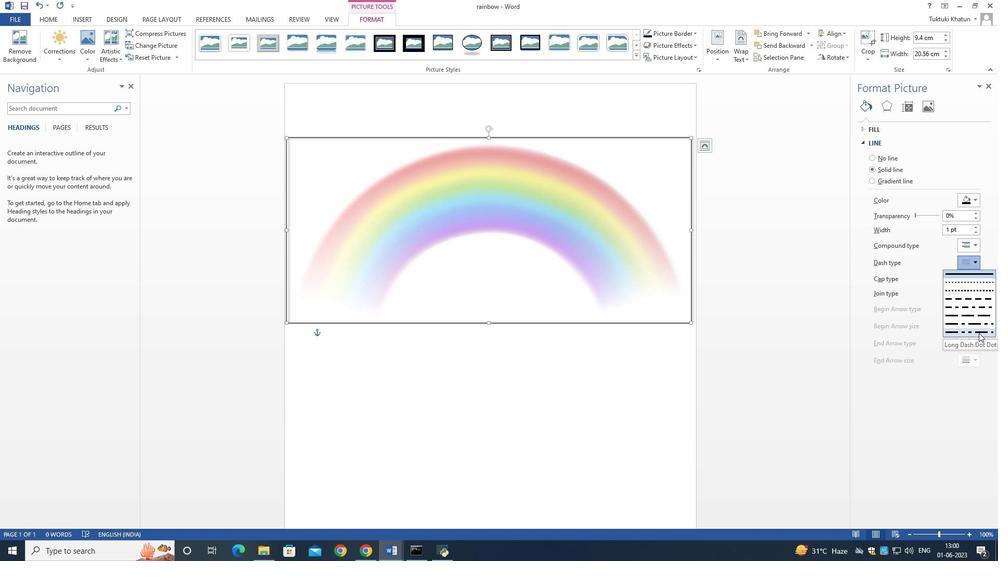 
Action: Mouse scrolled (979, 332) with delta (0, 0)
Screenshot: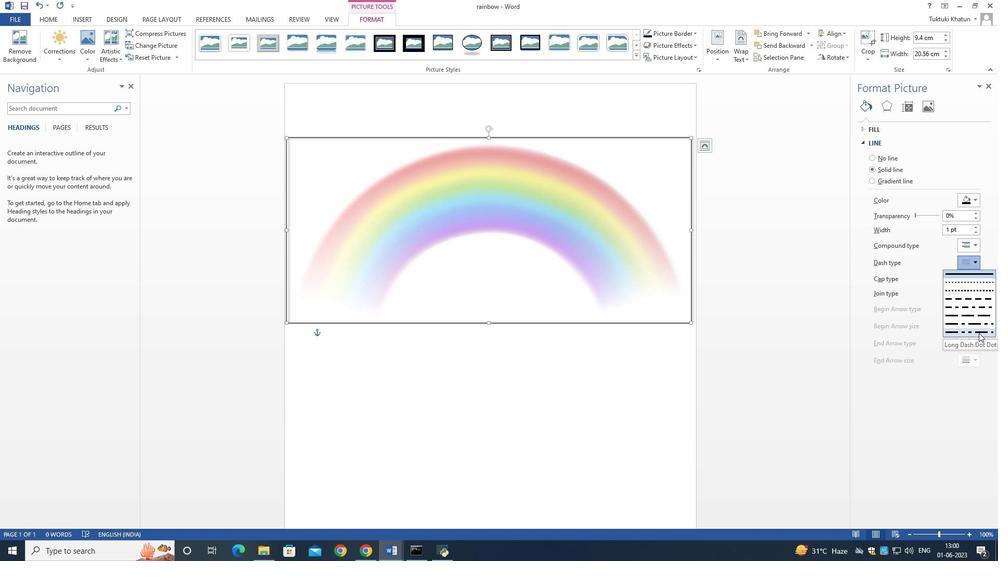 
Action: Mouse scrolled (979, 332) with delta (0, 0)
Screenshot: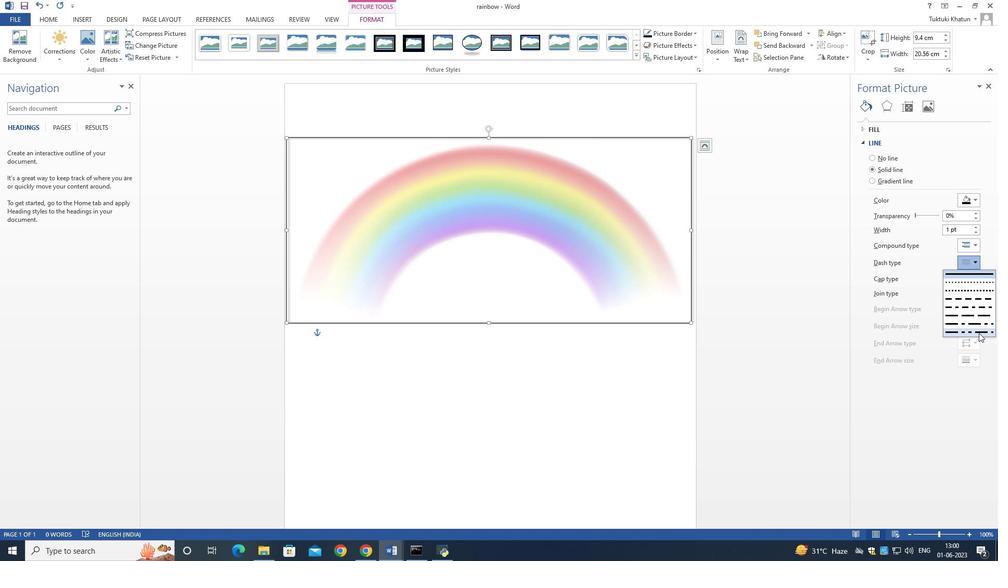 
Action: Mouse moved to (961, 281)
Screenshot: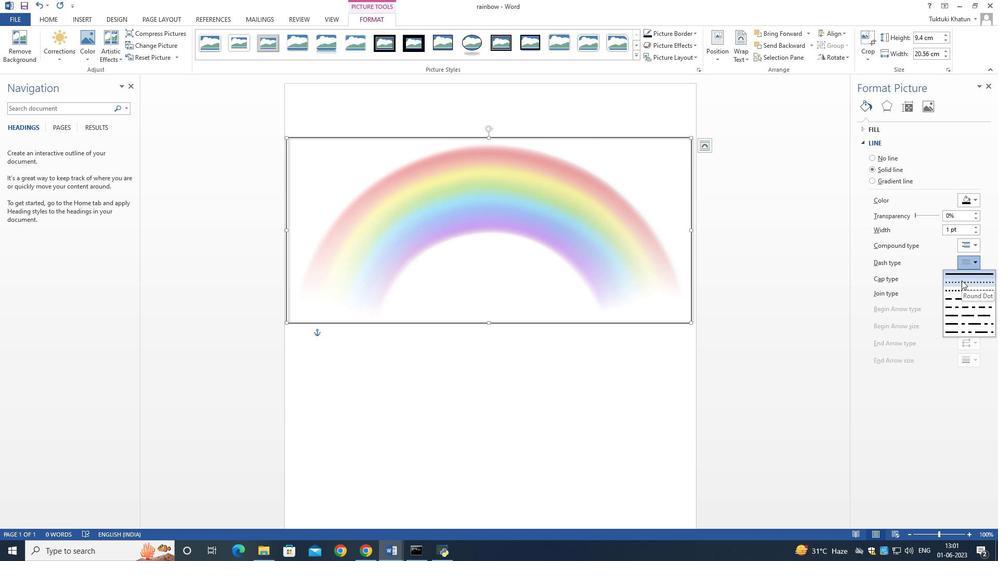 
Action: Mouse pressed left at (961, 281)
Screenshot: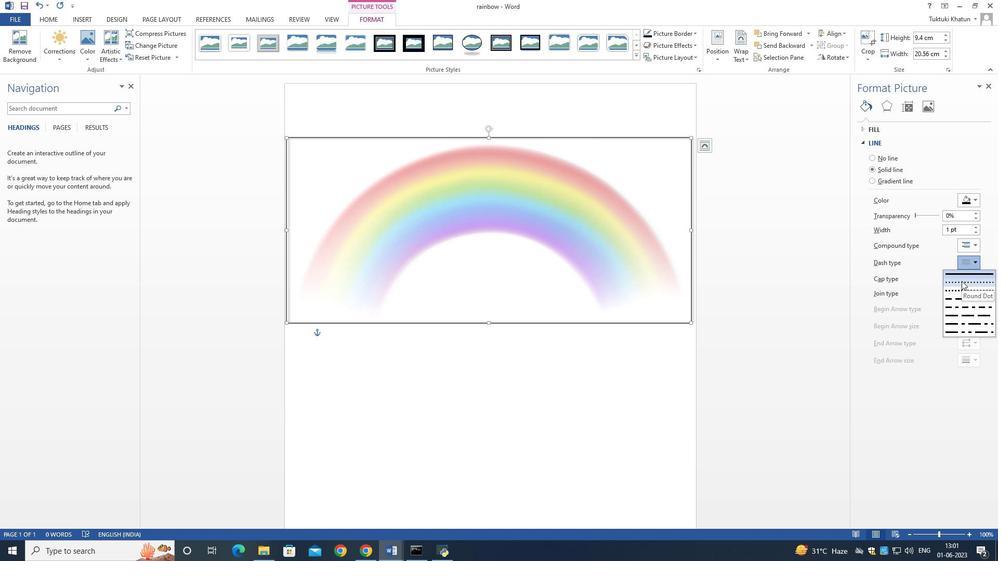 
Action: Mouse moved to (975, 201)
Screenshot: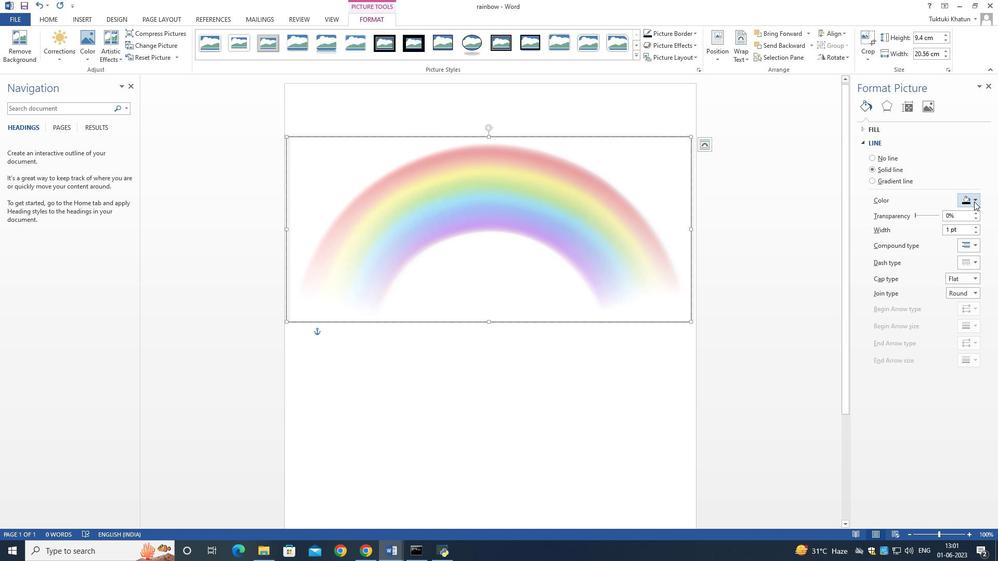 
Action: Mouse pressed left at (975, 201)
Screenshot: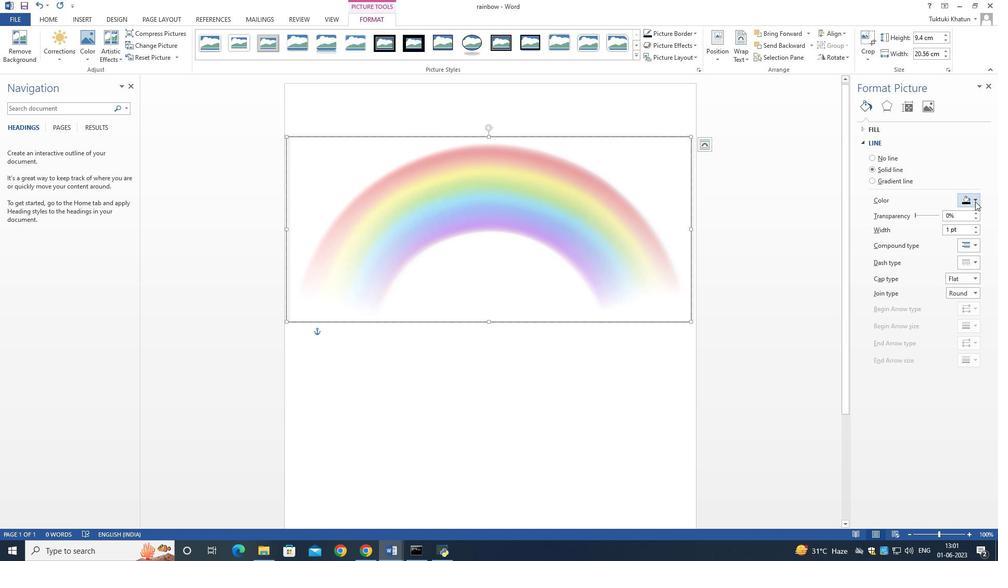 
Action: Mouse moved to (921, 279)
Screenshot: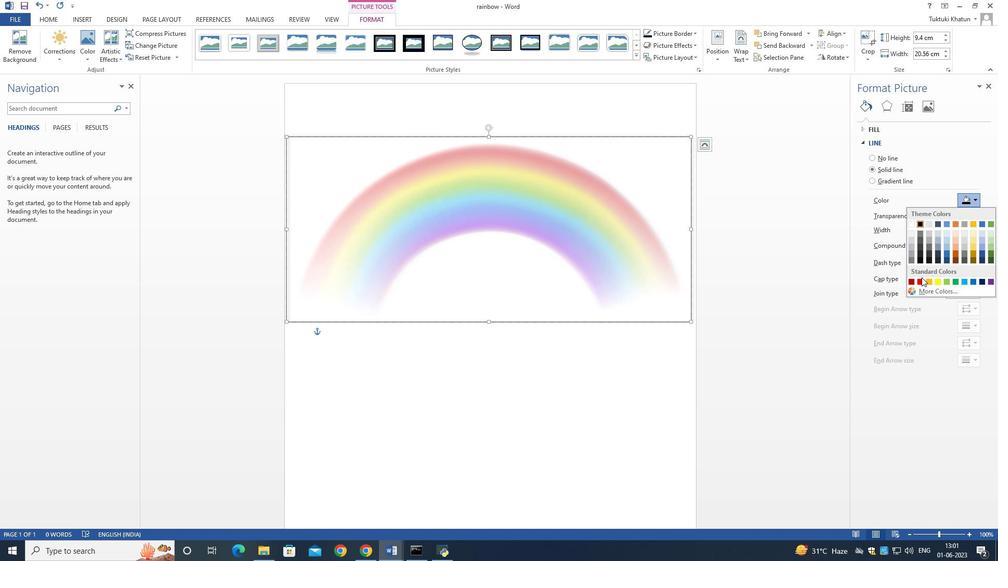 
Action: Mouse pressed left at (921, 279)
Screenshot: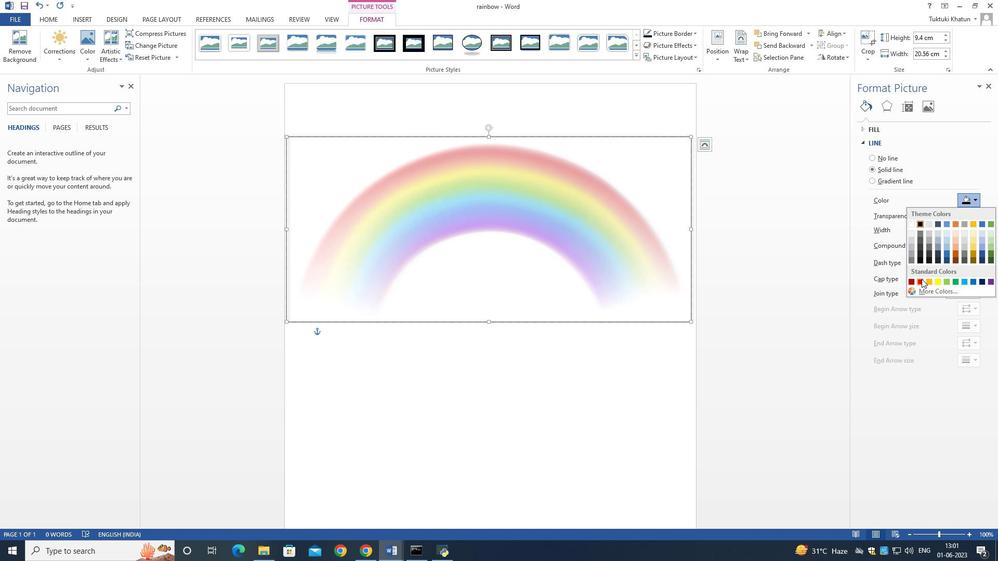 
Action: Mouse moved to (810, 290)
Screenshot: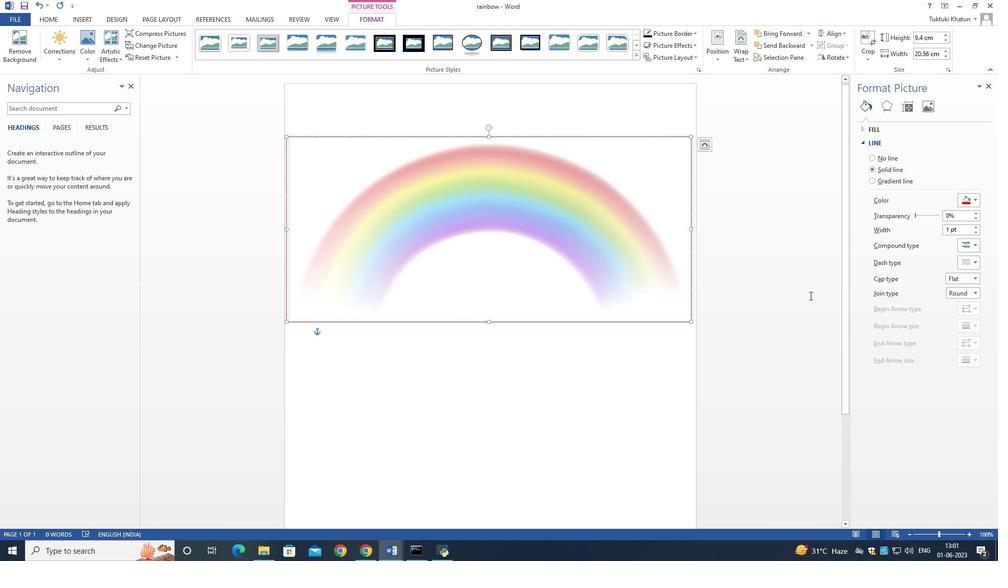 
Action: Mouse pressed left at (810, 290)
Screenshot: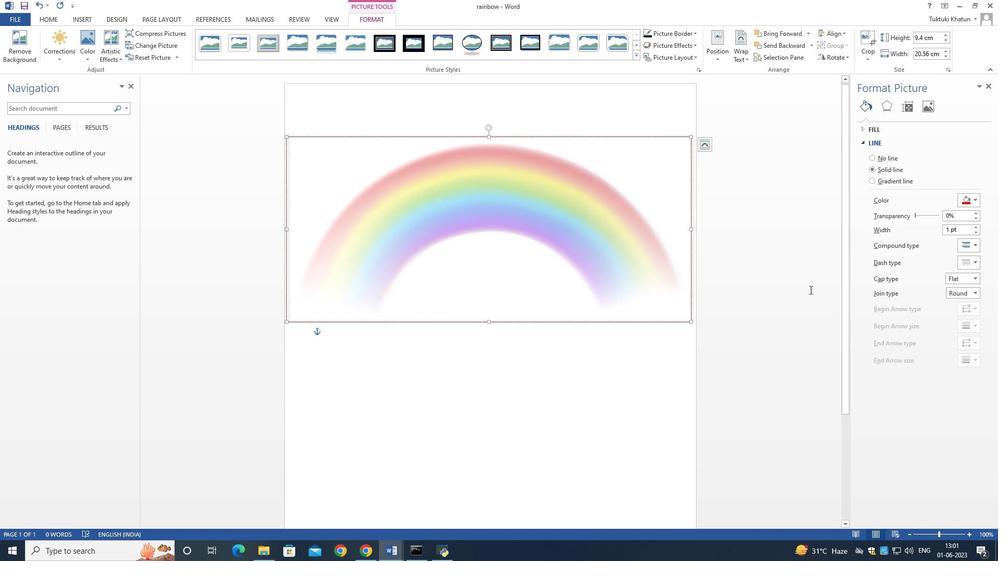 
Action: Mouse moved to (655, 248)
Screenshot: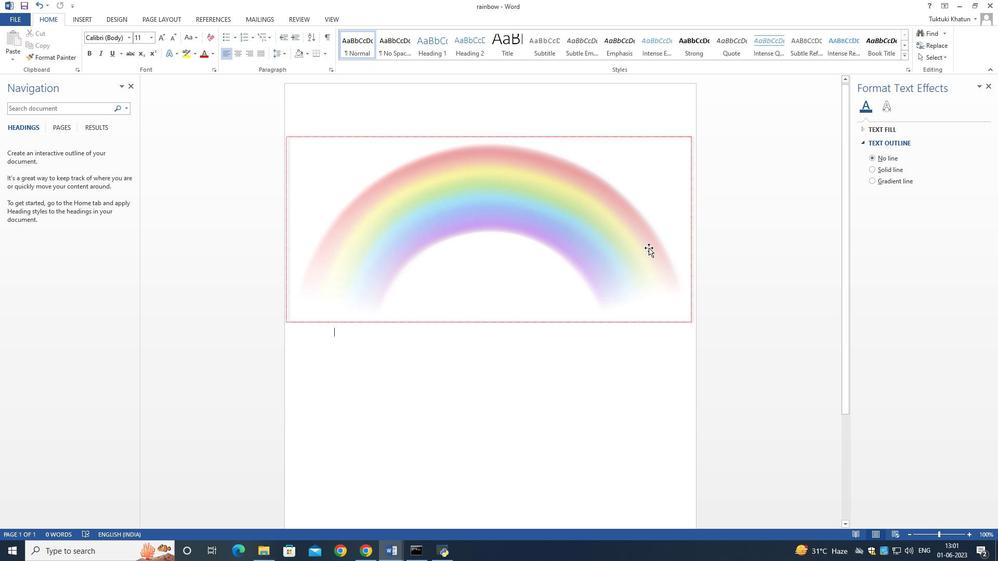 
